 Task: Look for space in Ermelo, South Africa from 10th July, 2023 to 15th July, 2023 for 7 adults in price range Rs.10000 to Rs.15000. Place can be entire place or shared room with 4 bedrooms having 7 beds and 4 bathrooms. Property type can be house, flat, guest house. Amenities needed are: wifi, TV, free parkinig on premises, gym, breakfast. Booking option can be shelf check-in. Required host language is English.
Action: Mouse moved to (547, 143)
Screenshot: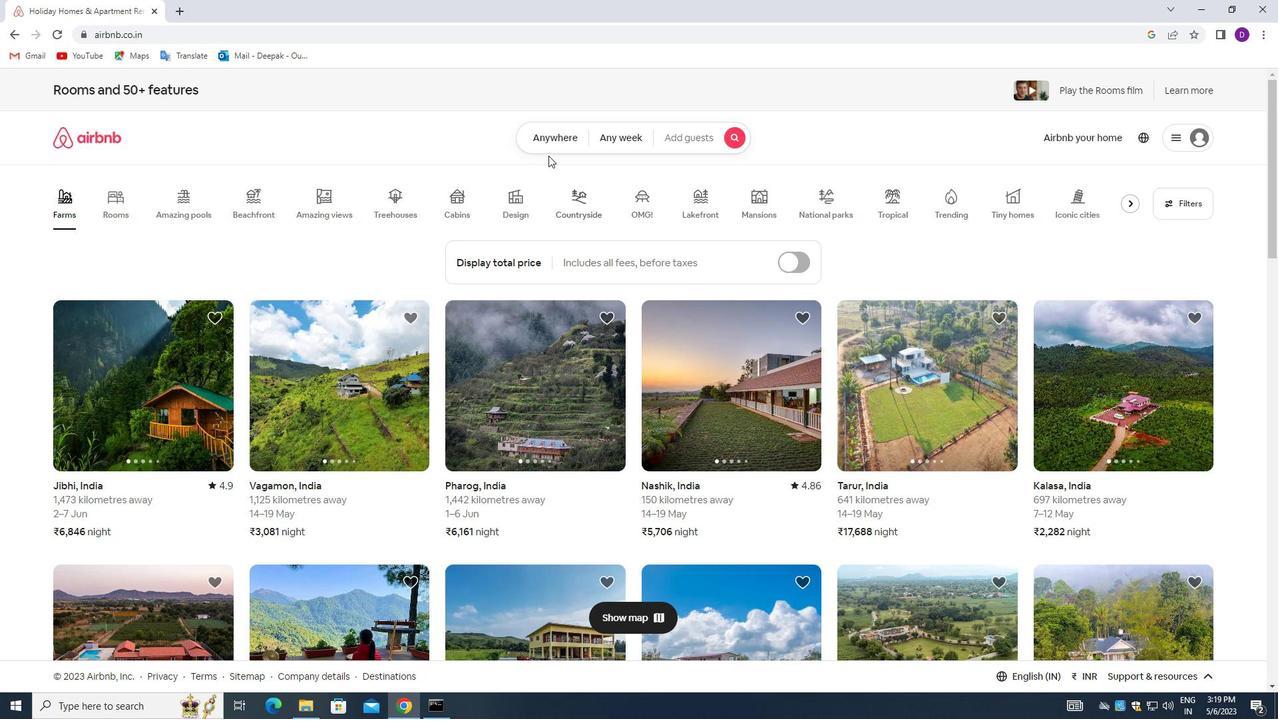 
Action: Mouse pressed left at (547, 143)
Screenshot: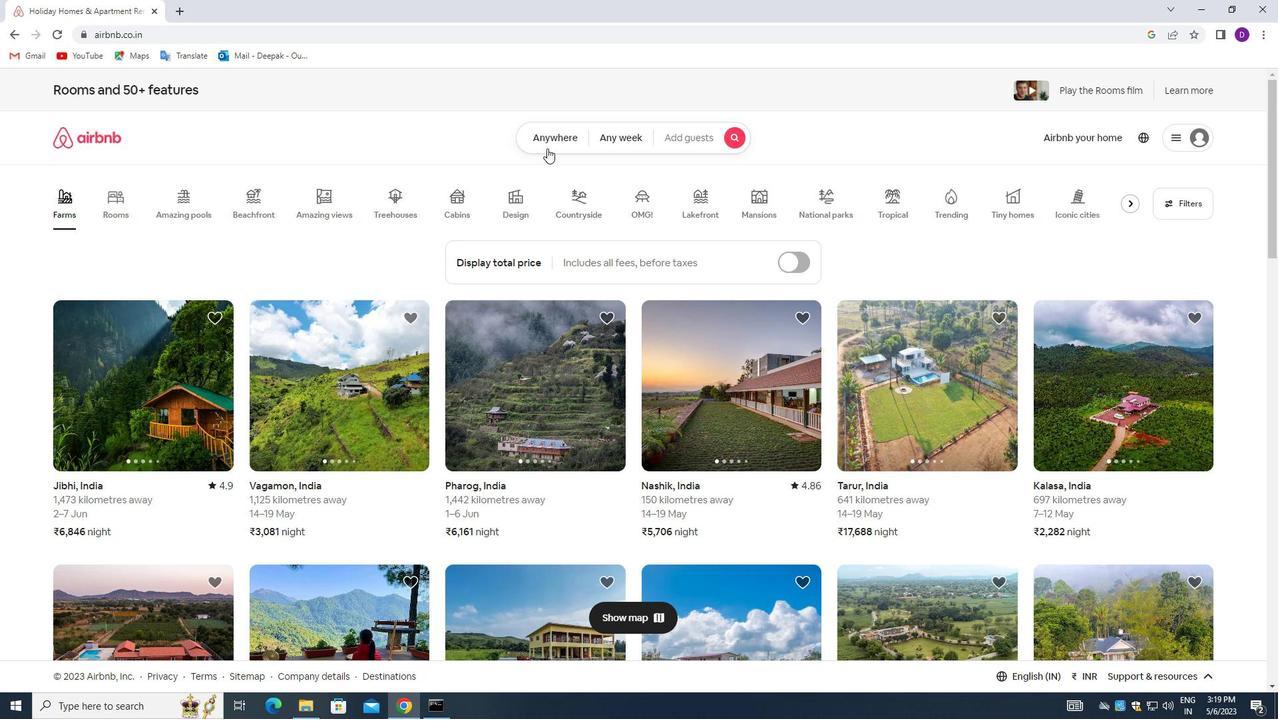 
Action: Mouse moved to (496, 190)
Screenshot: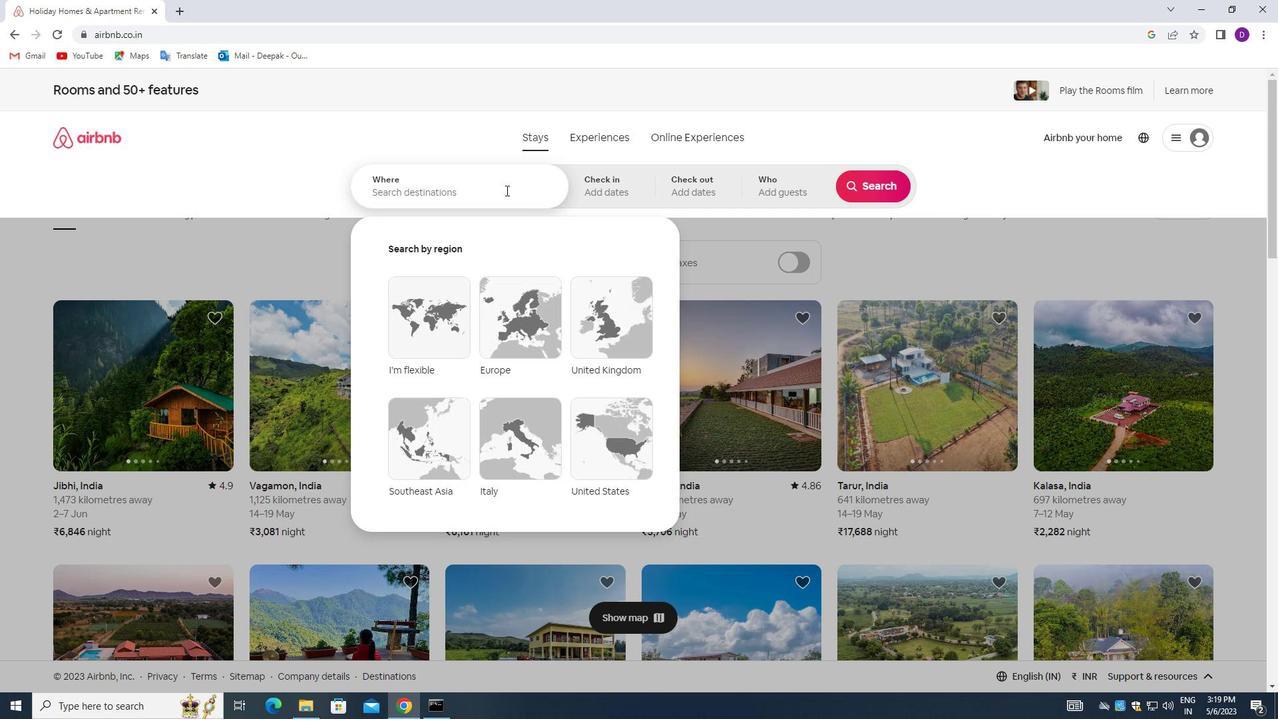 
Action: Mouse pressed left at (496, 190)
Screenshot: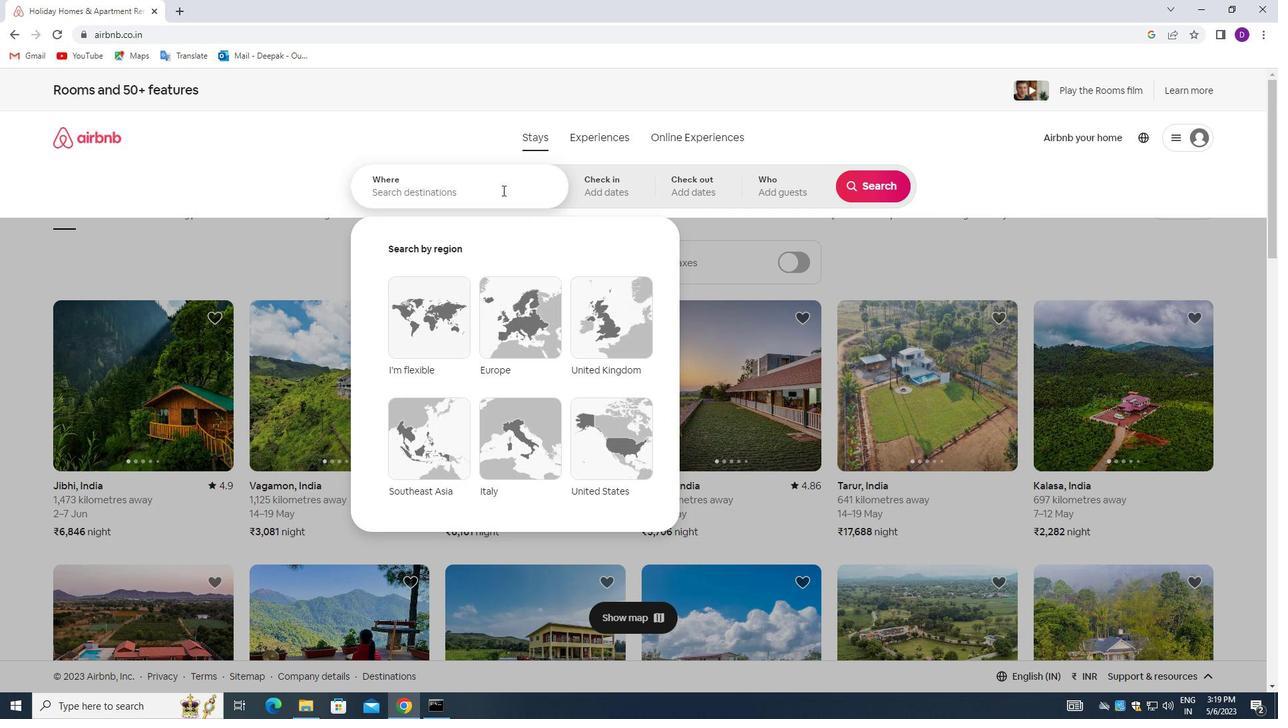 
Action: Mouse moved to (216, 313)
Screenshot: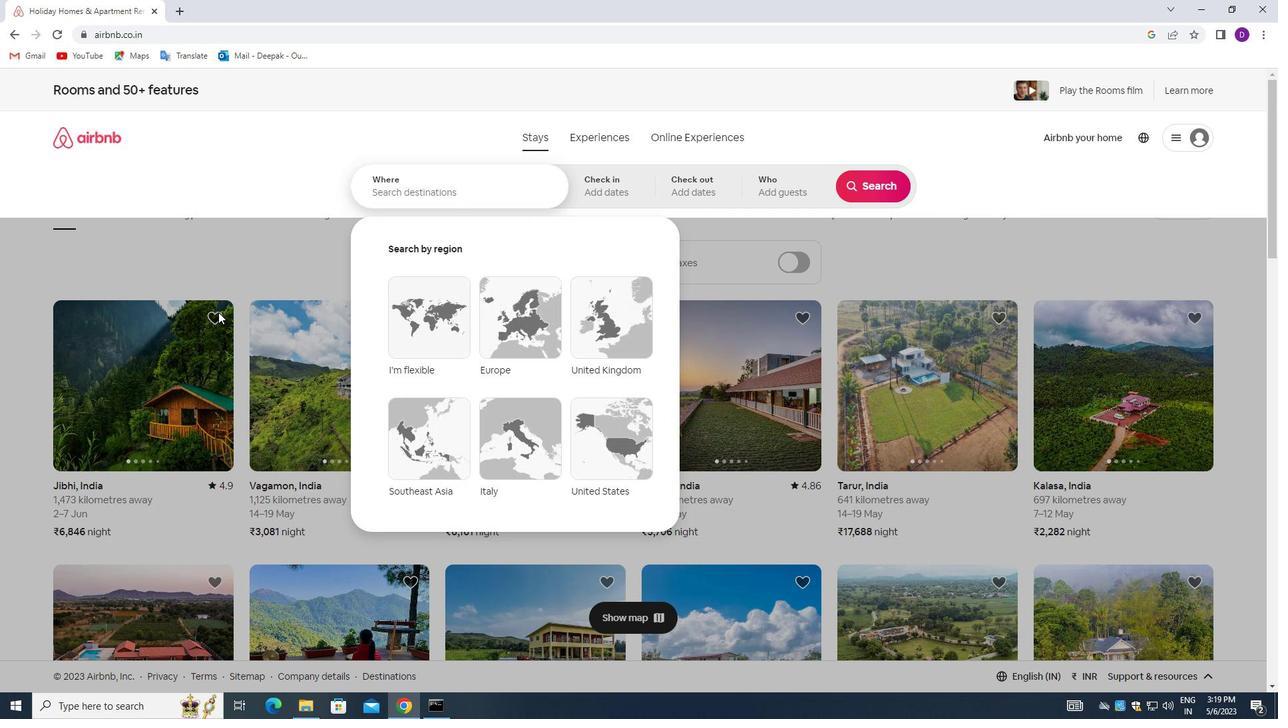 
Action: Key pressed <Key.shift_r><Key.shift_r><Key.shift_r><Key.shift_r>Ermelo,<Key.space><Key.shift_r>South<Key.space><Key.shift_r>Africa<Key.enter>
Screenshot: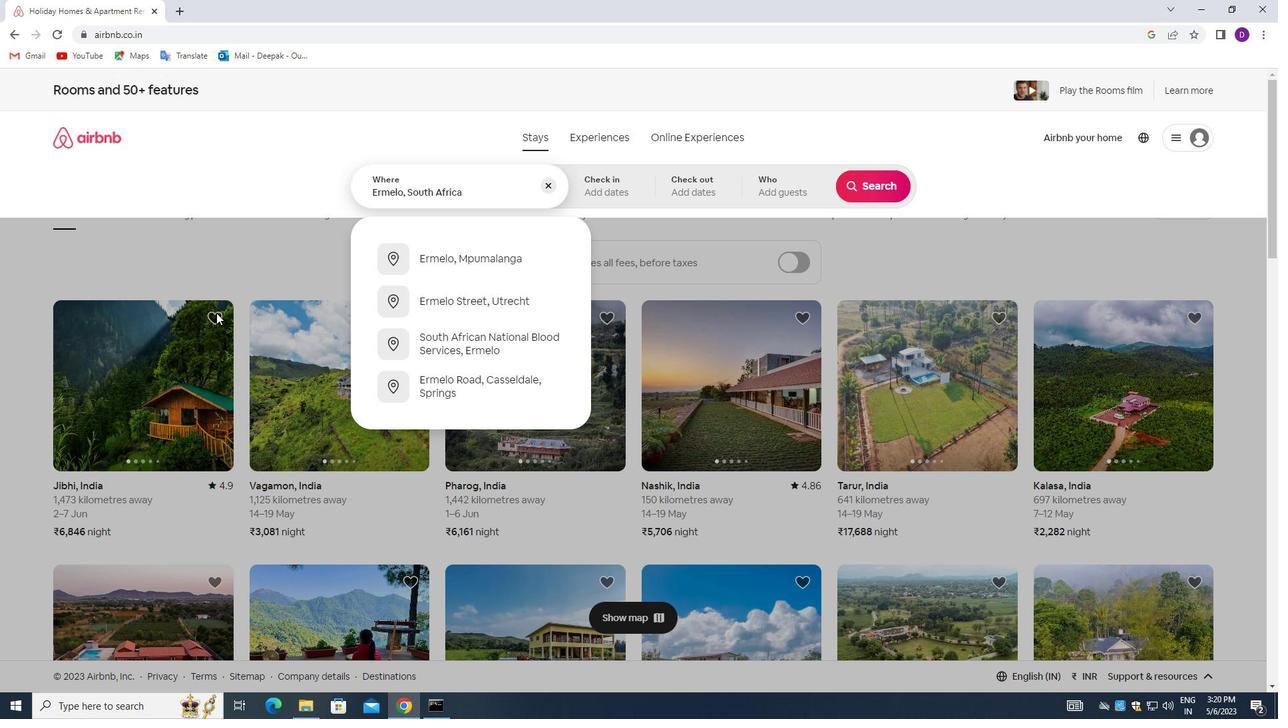 
Action: Mouse moved to (873, 292)
Screenshot: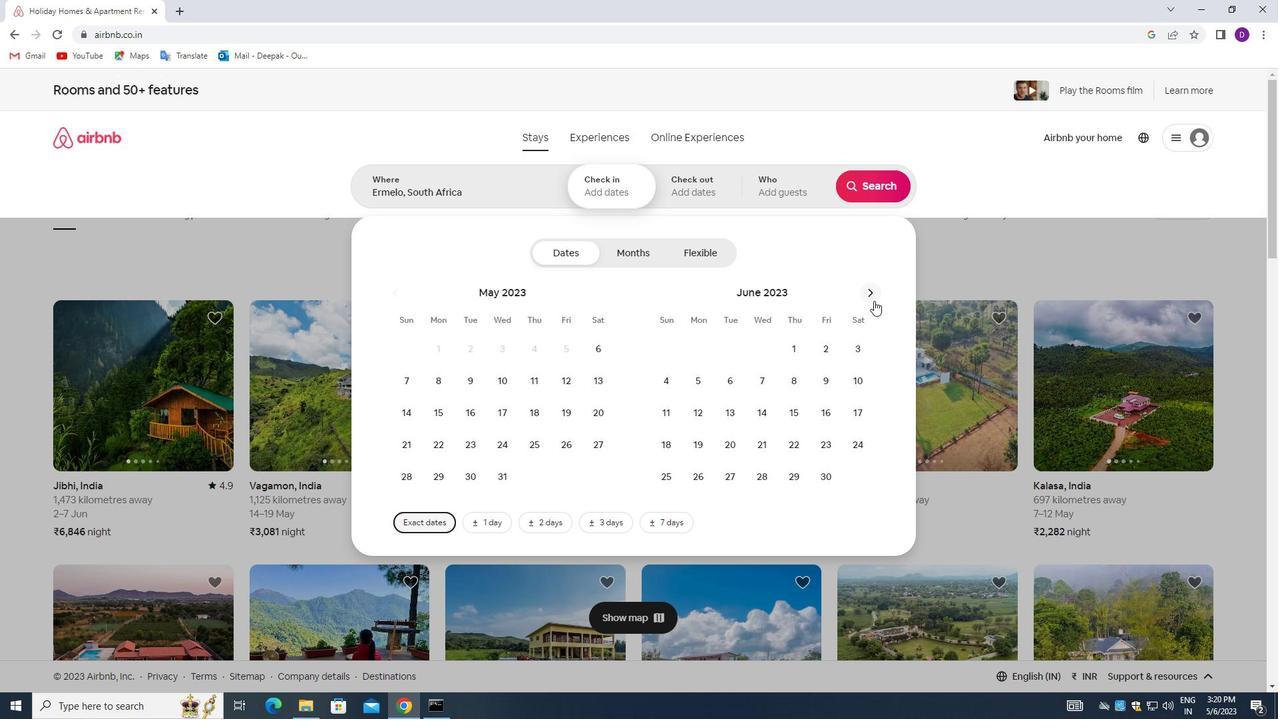 
Action: Mouse pressed left at (873, 292)
Screenshot: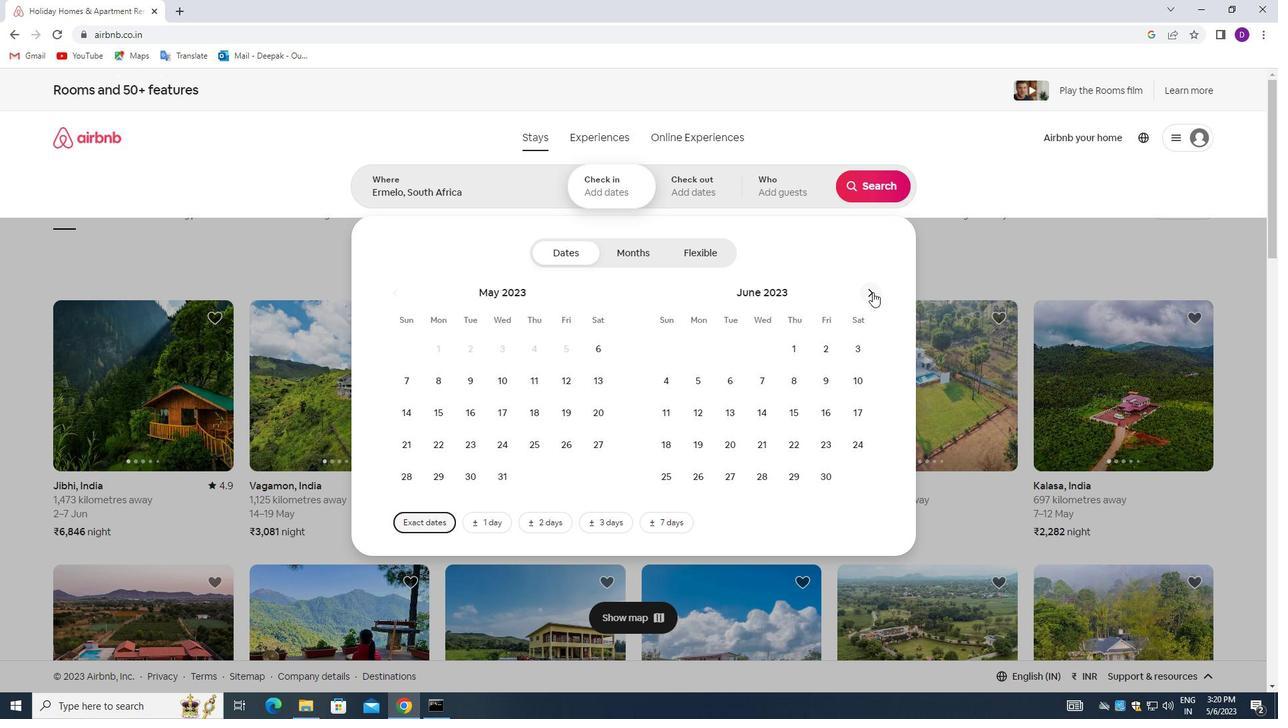 
Action: Mouse pressed left at (873, 292)
Screenshot: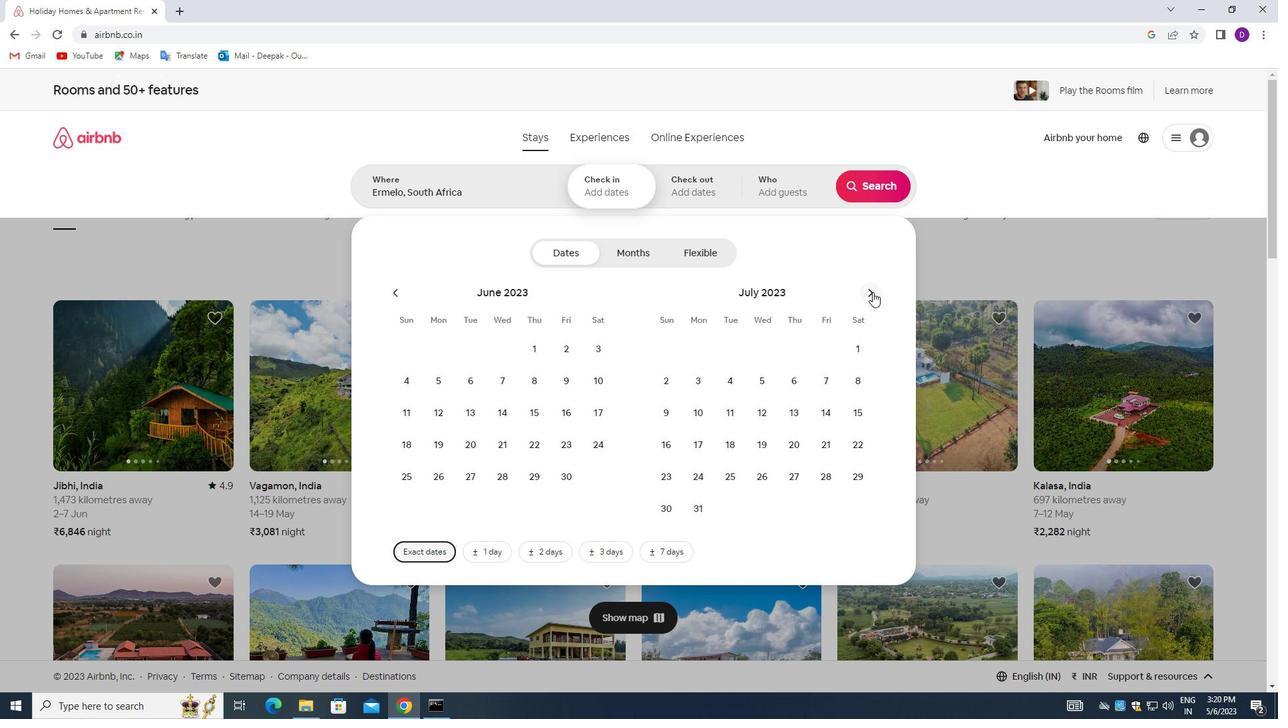 
Action: Mouse moved to (444, 416)
Screenshot: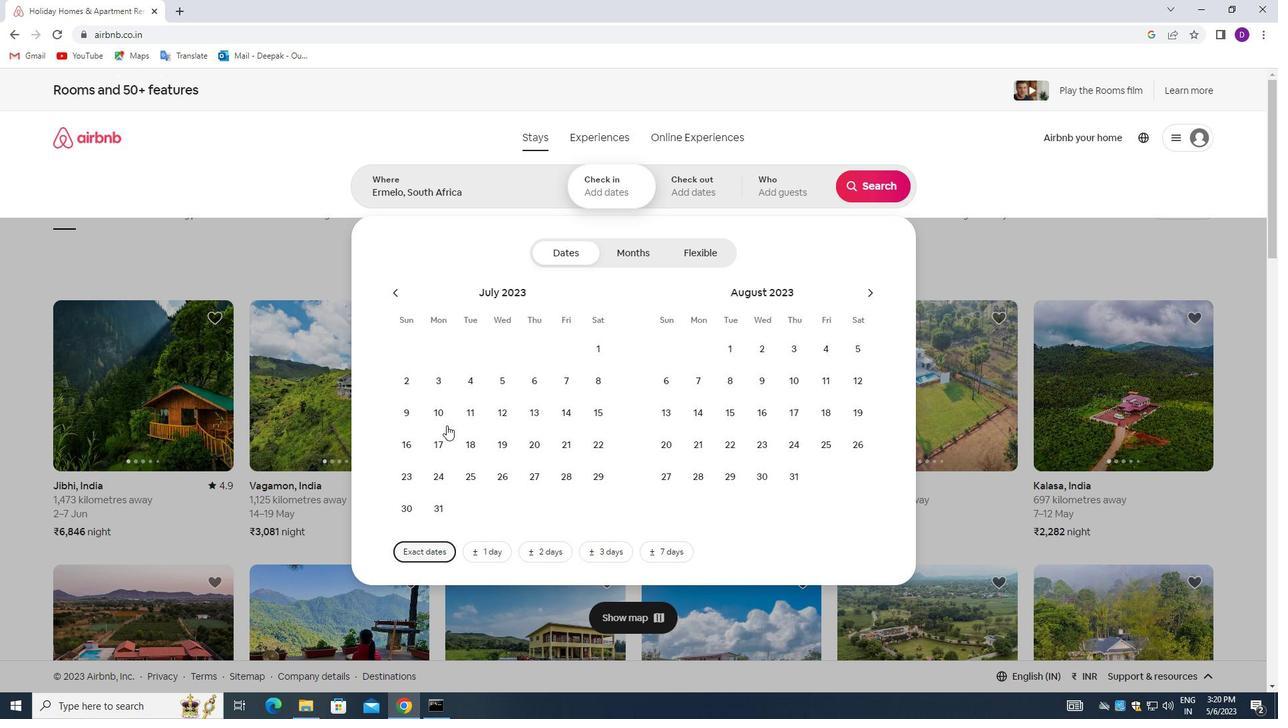 
Action: Mouse pressed left at (444, 416)
Screenshot: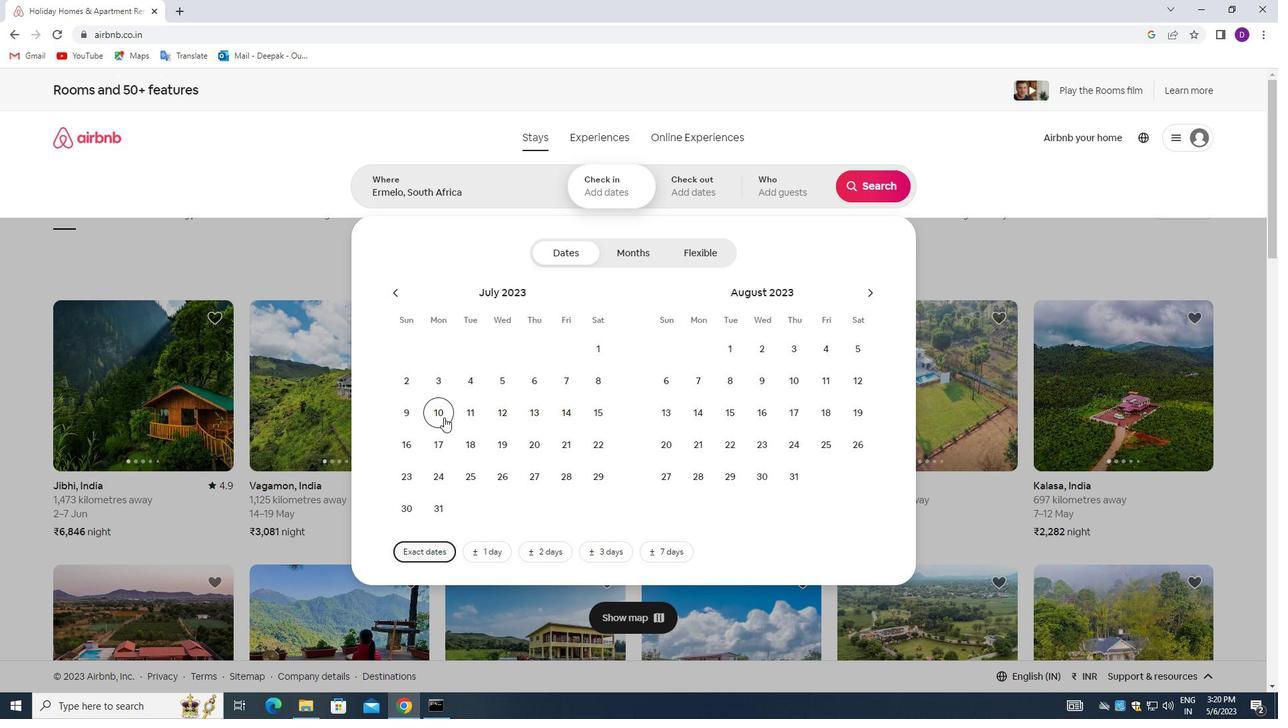 
Action: Mouse moved to (590, 414)
Screenshot: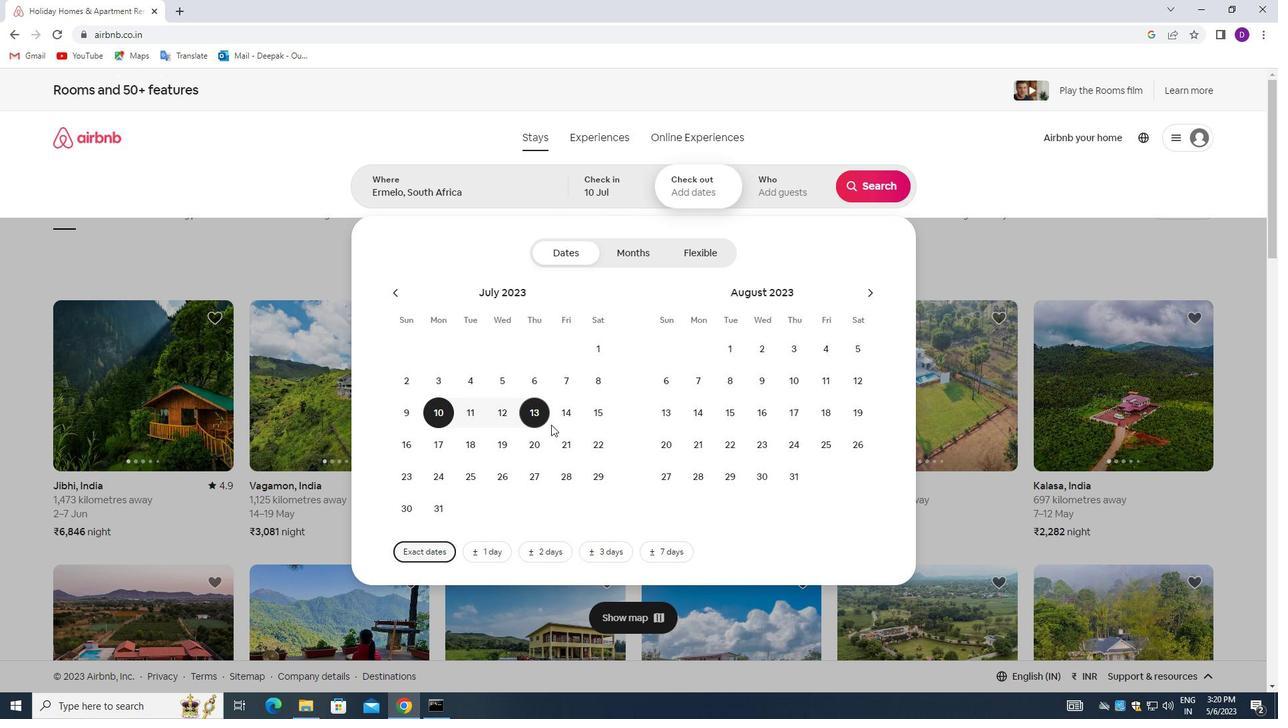 
Action: Mouse pressed left at (590, 414)
Screenshot: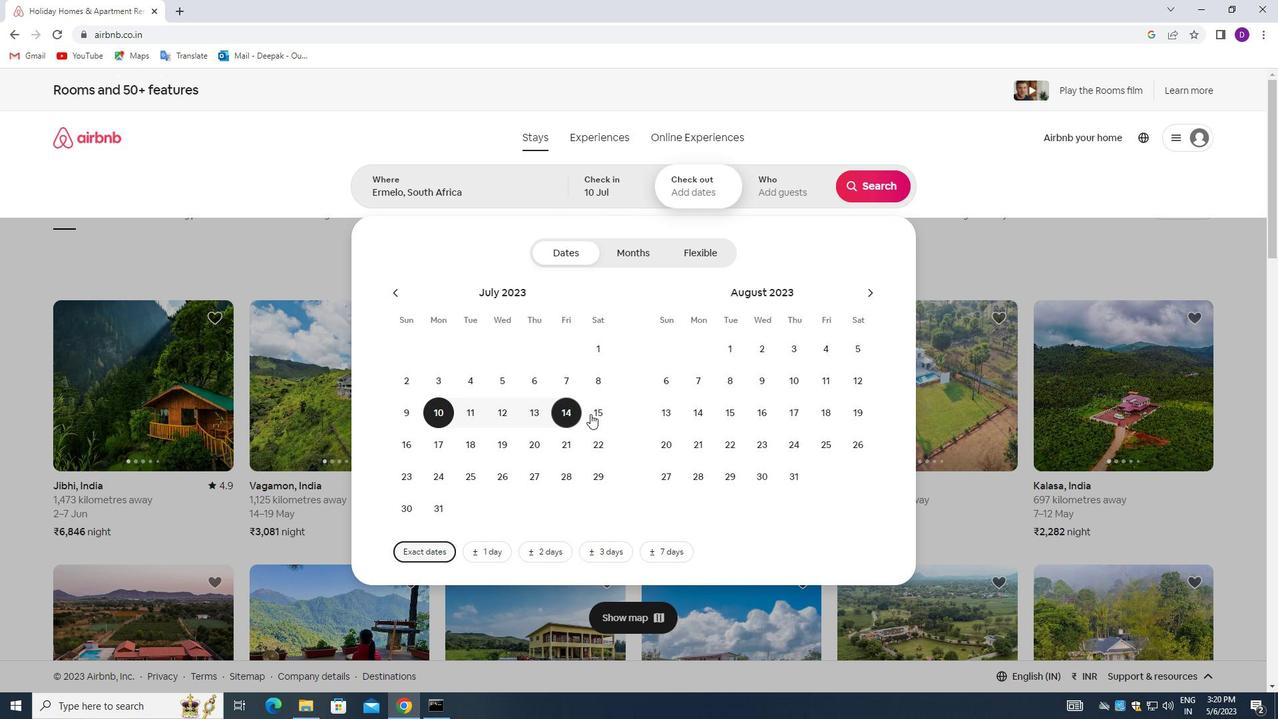 
Action: Mouse moved to (765, 195)
Screenshot: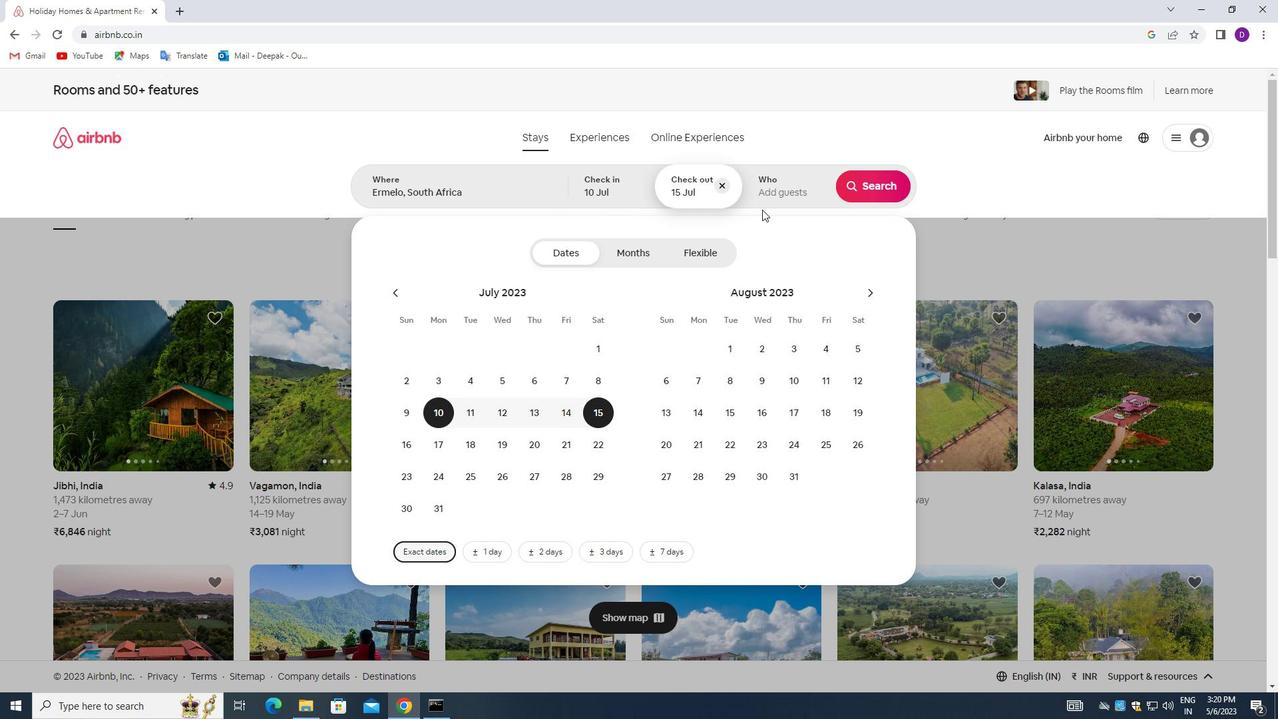 
Action: Mouse pressed left at (765, 195)
Screenshot: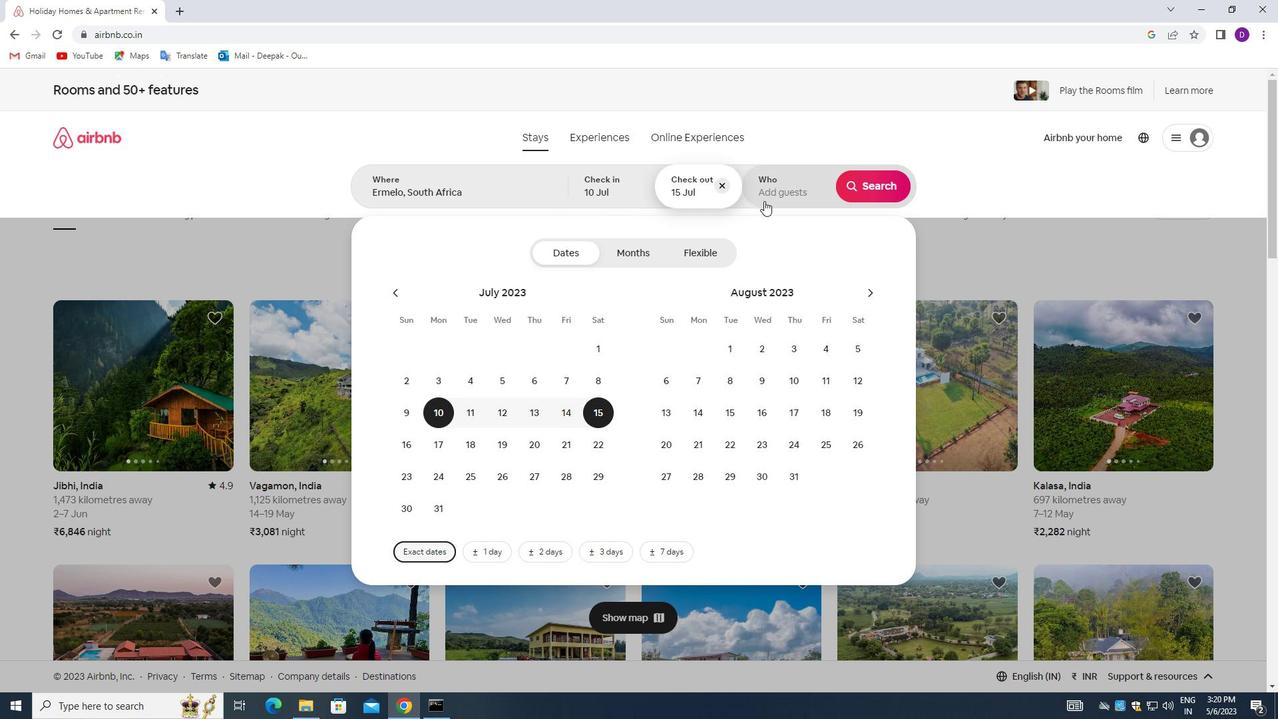 
Action: Mouse moved to (878, 262)
Screenshot: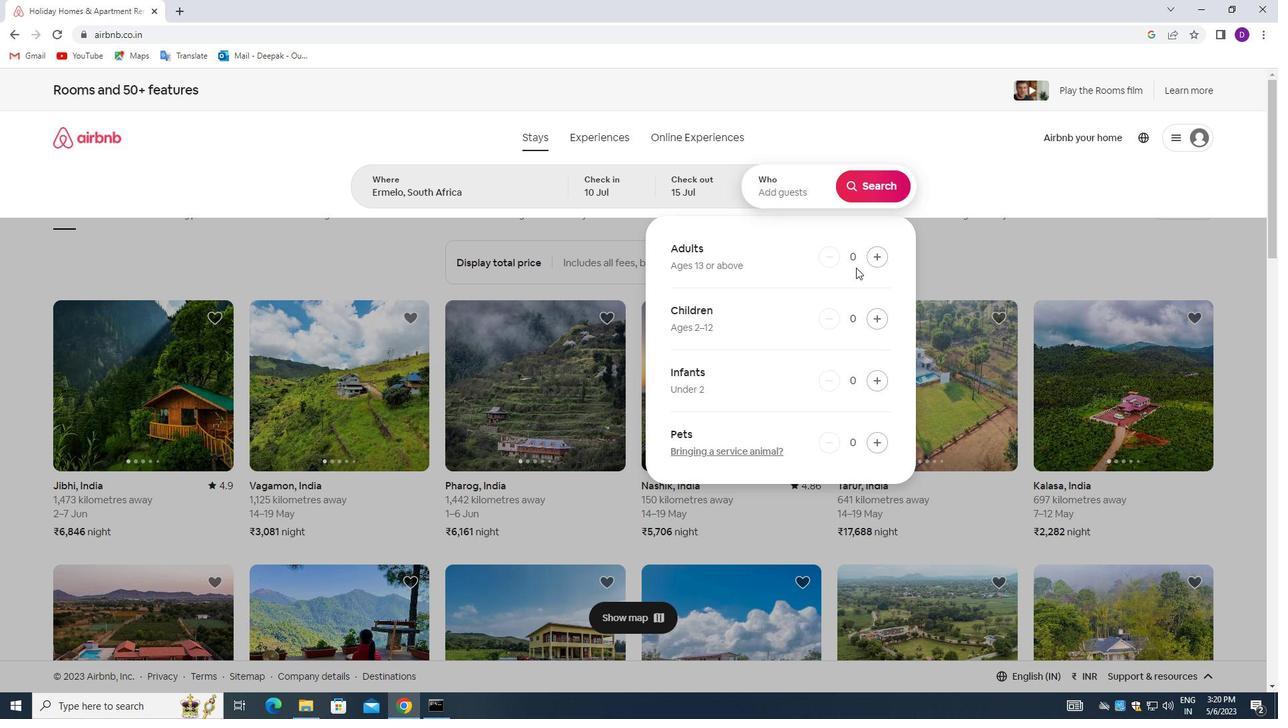 
Action: Mouse pressed left at (878, 262)
Screenshot: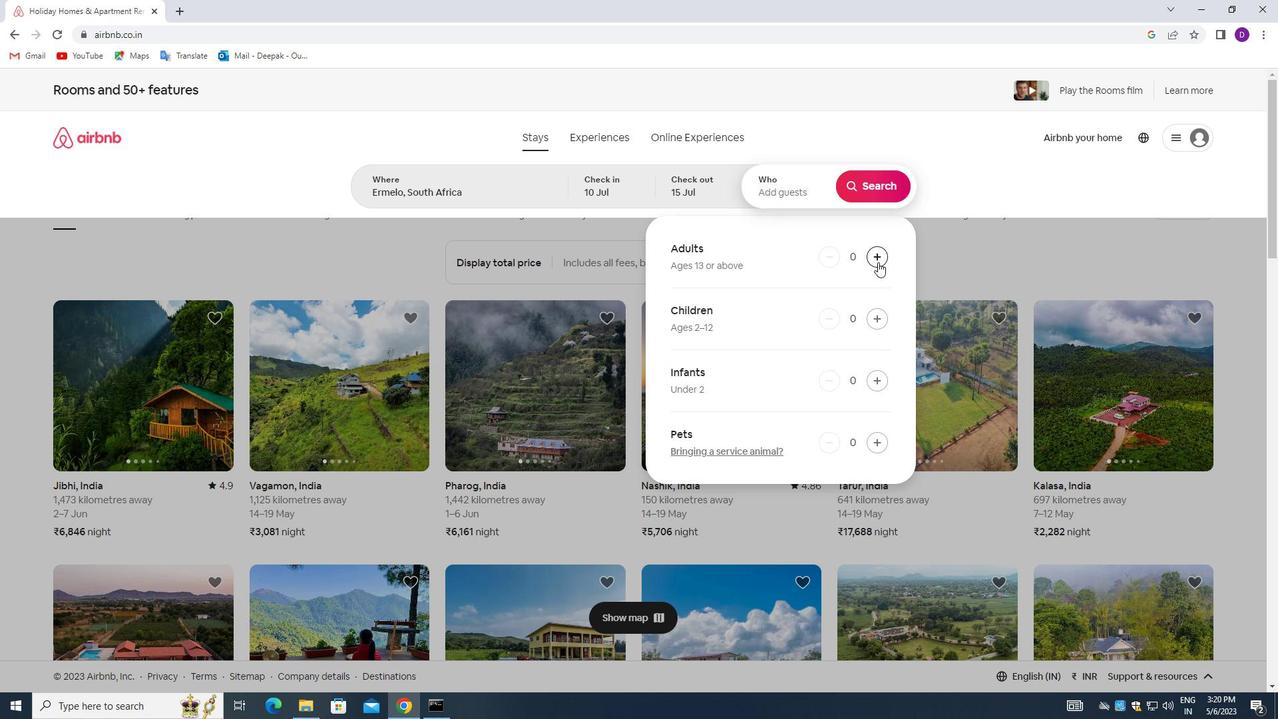 
Action: Mouse pressed left at (878, 262)
Screenshot: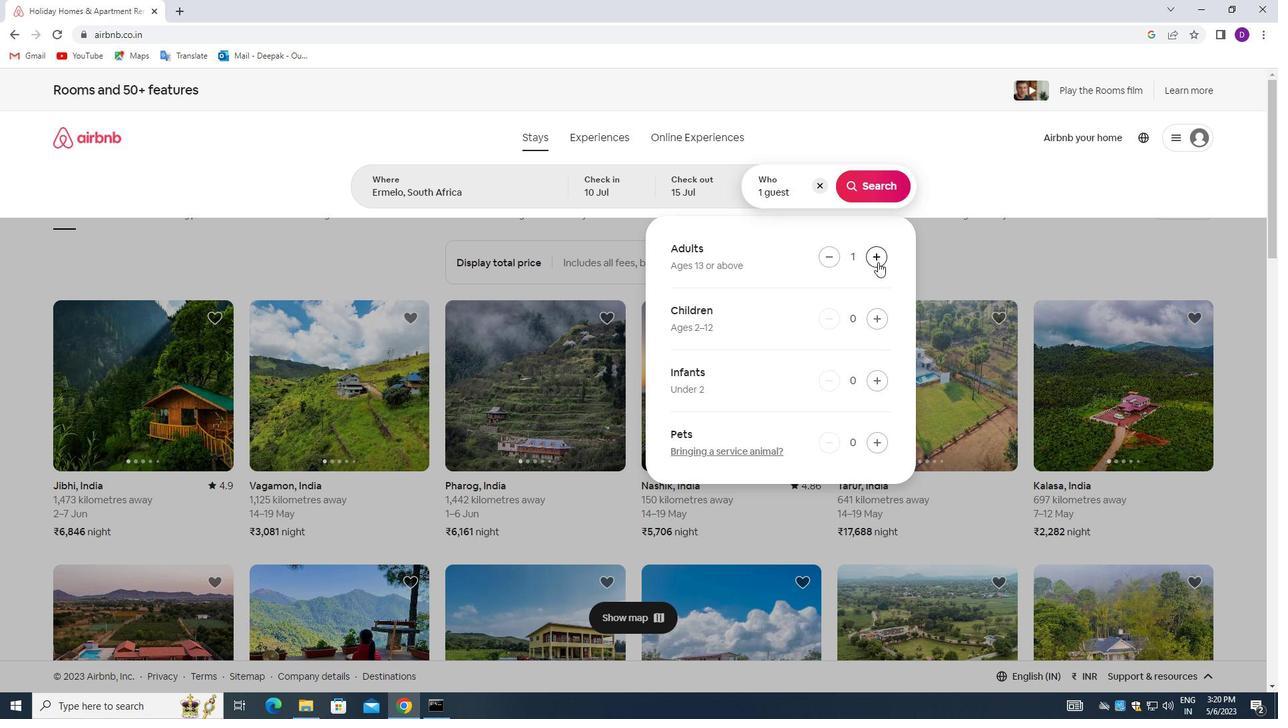
Action: Mouse pressed left at (878, 262)
Screenshot: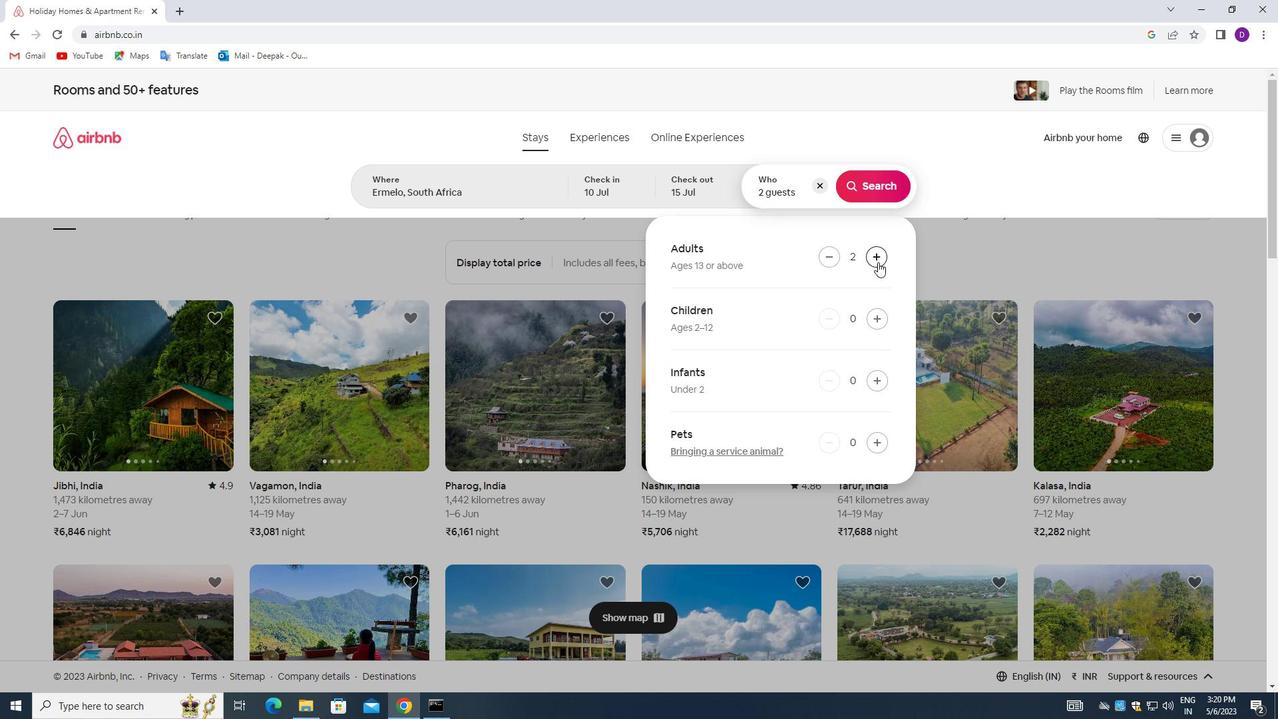 
Action: Mouse pressed left at (878, 262)
Screenshot: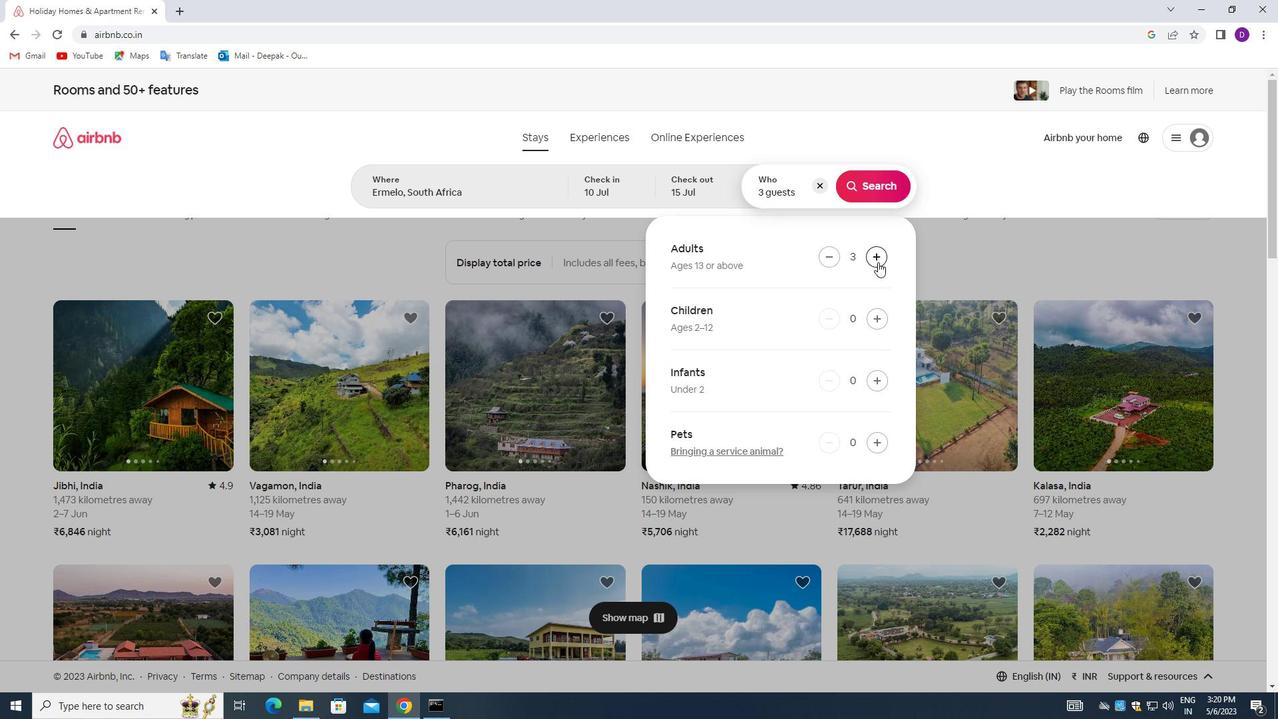 
Action: Mouse pressed left at (878, 262)
Screenshot: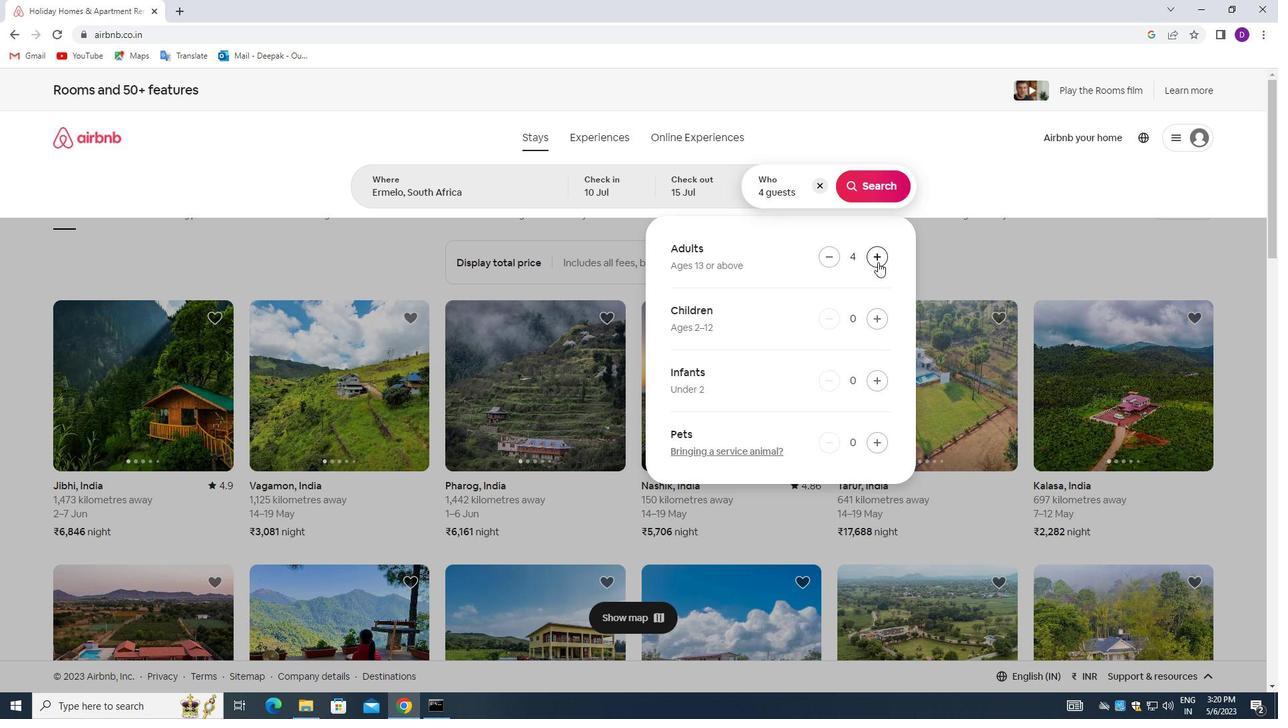 
Action: Mouse pressed left at (878, 262)
Screenshot: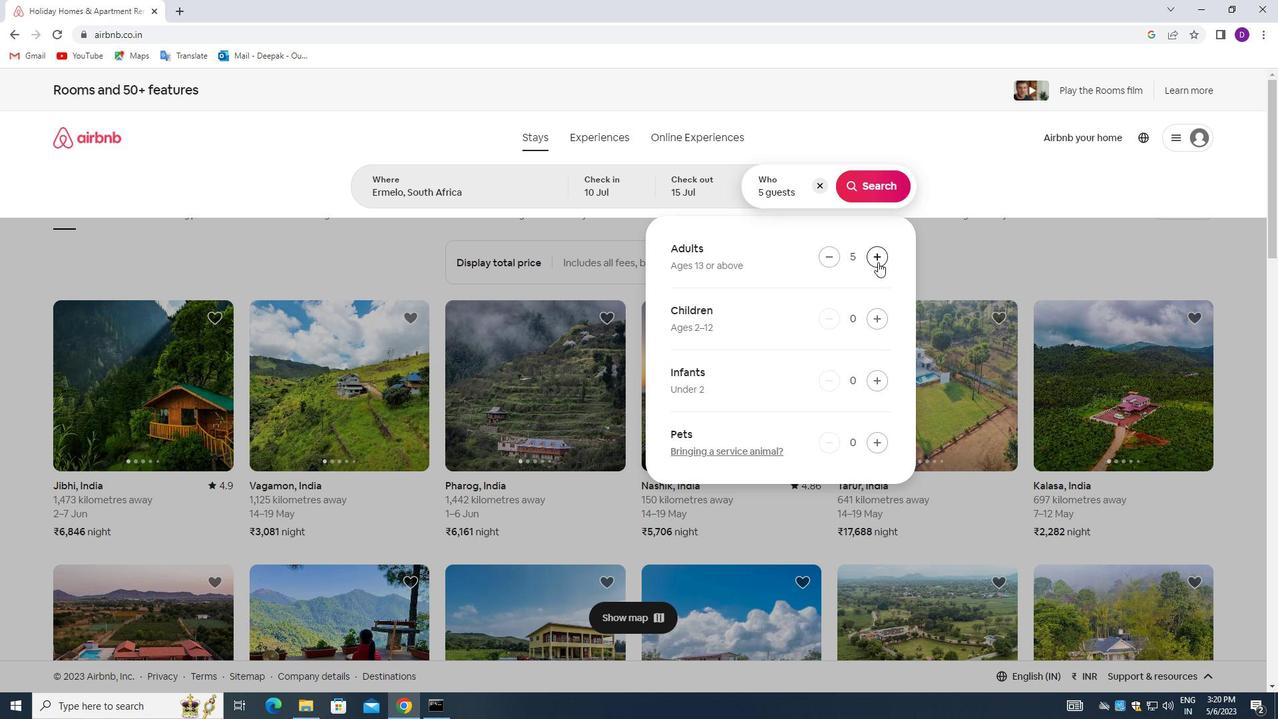 
Action: Mouse pressed left at (878, 262)
Screenshot: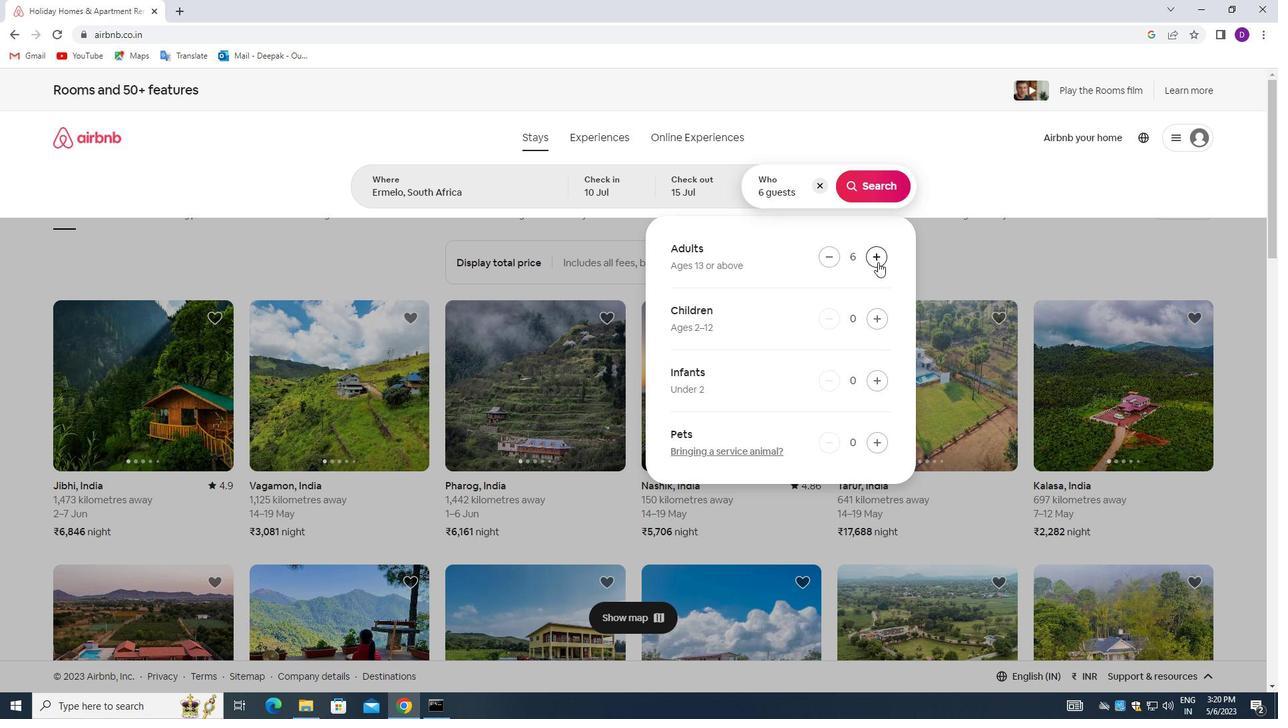 
Action: Mouse moved to (861, 189)
Screenshot: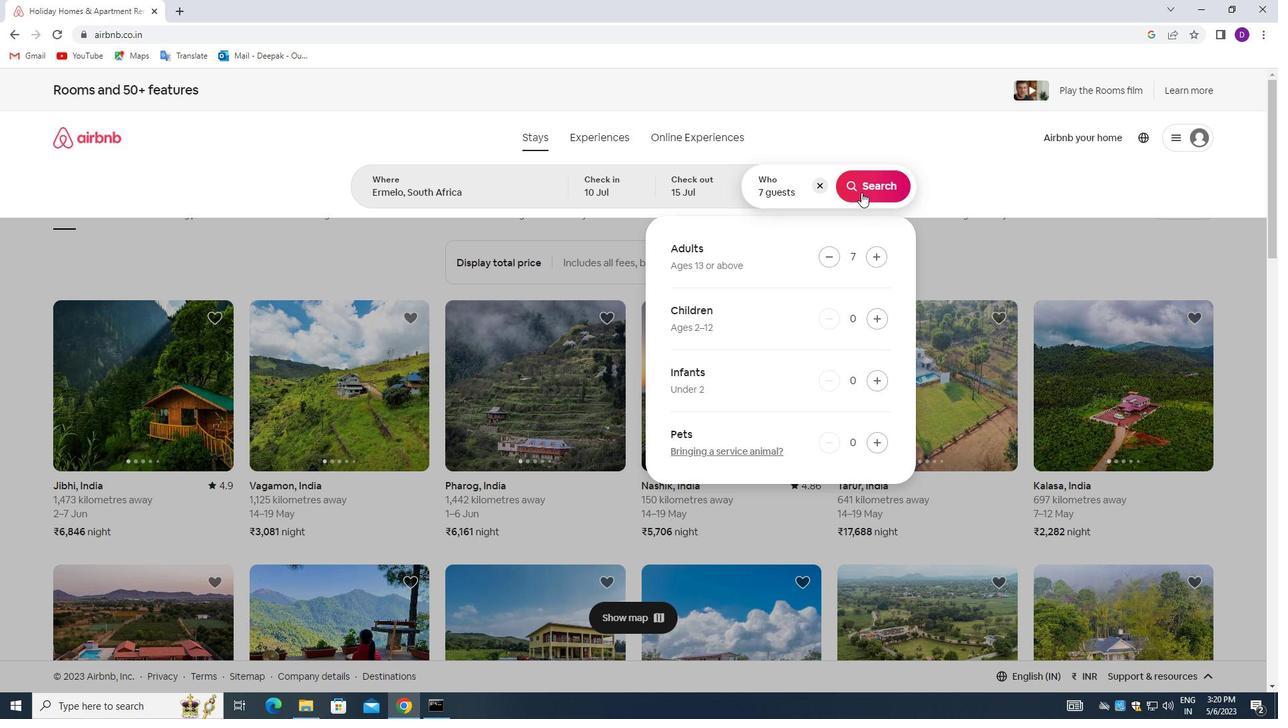 
Action: Mouse pressed left at (861, 189)
Screenshot: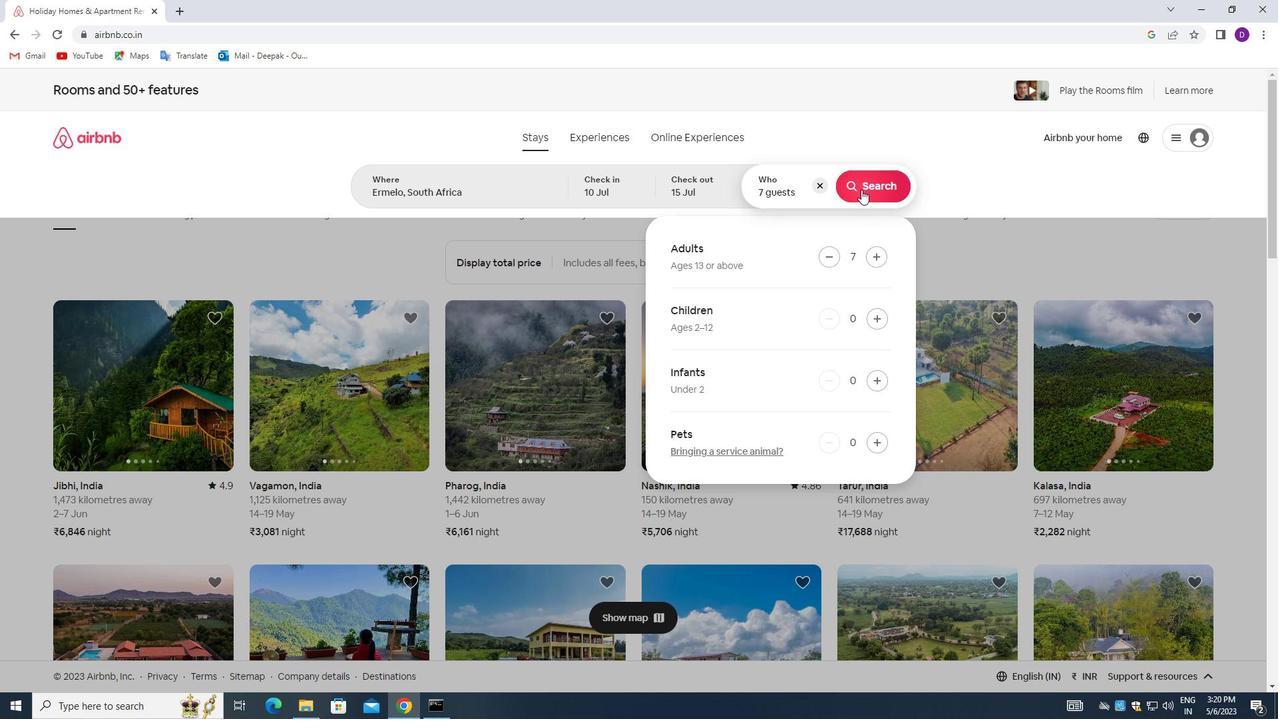 
Action: Mouse moved to (1213, 143)
Screenshot: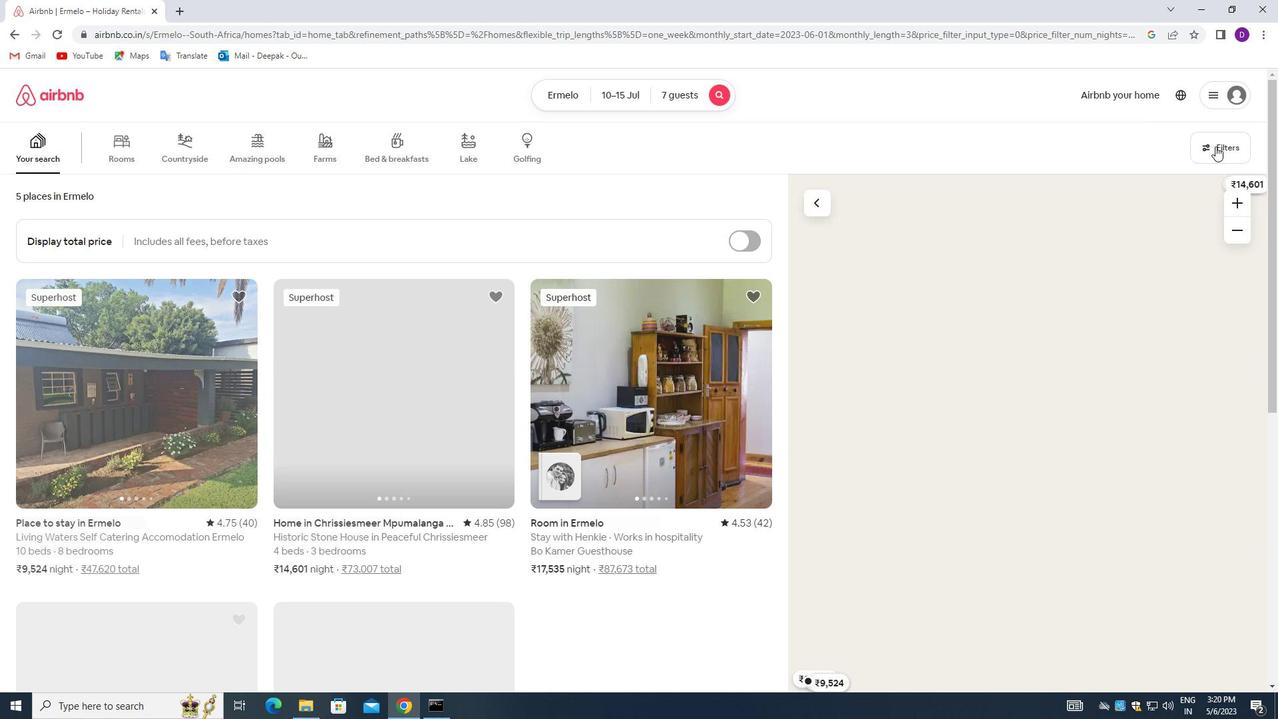 
Action: Mouse pressed left at (1213, 143)
Screenshot: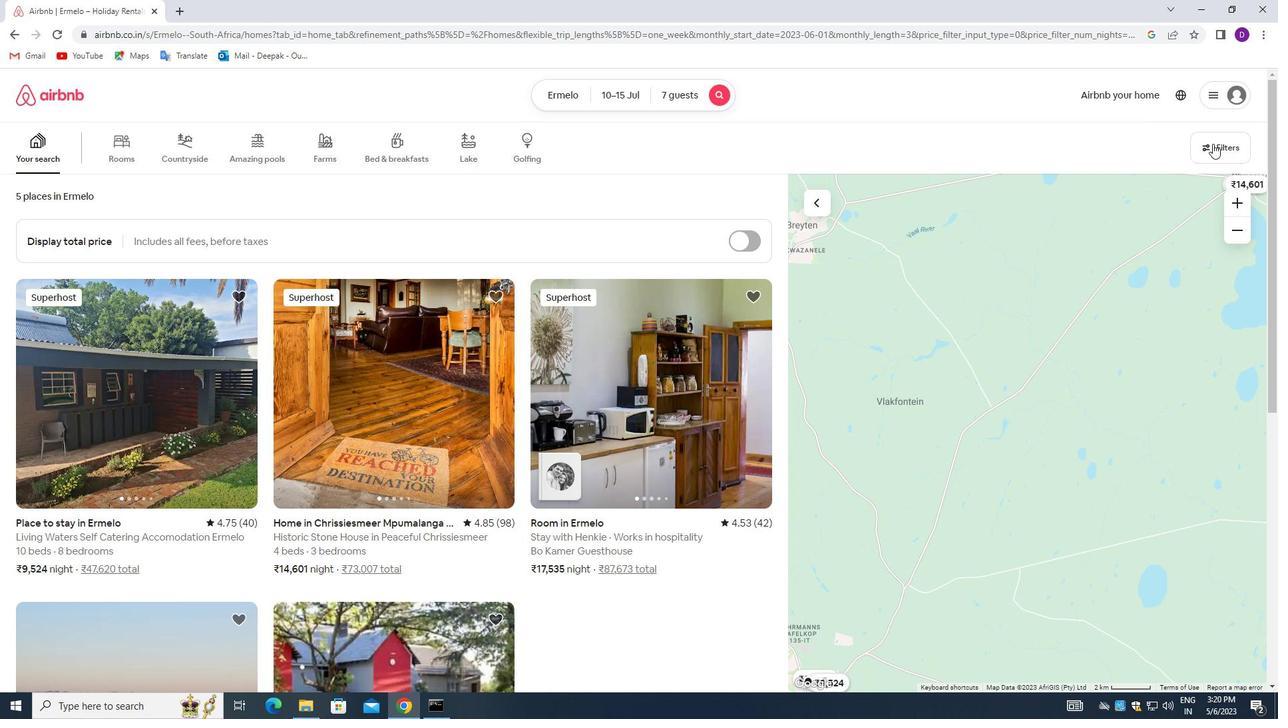 
Action: Mouse moved to (458, 480)
Screenshot: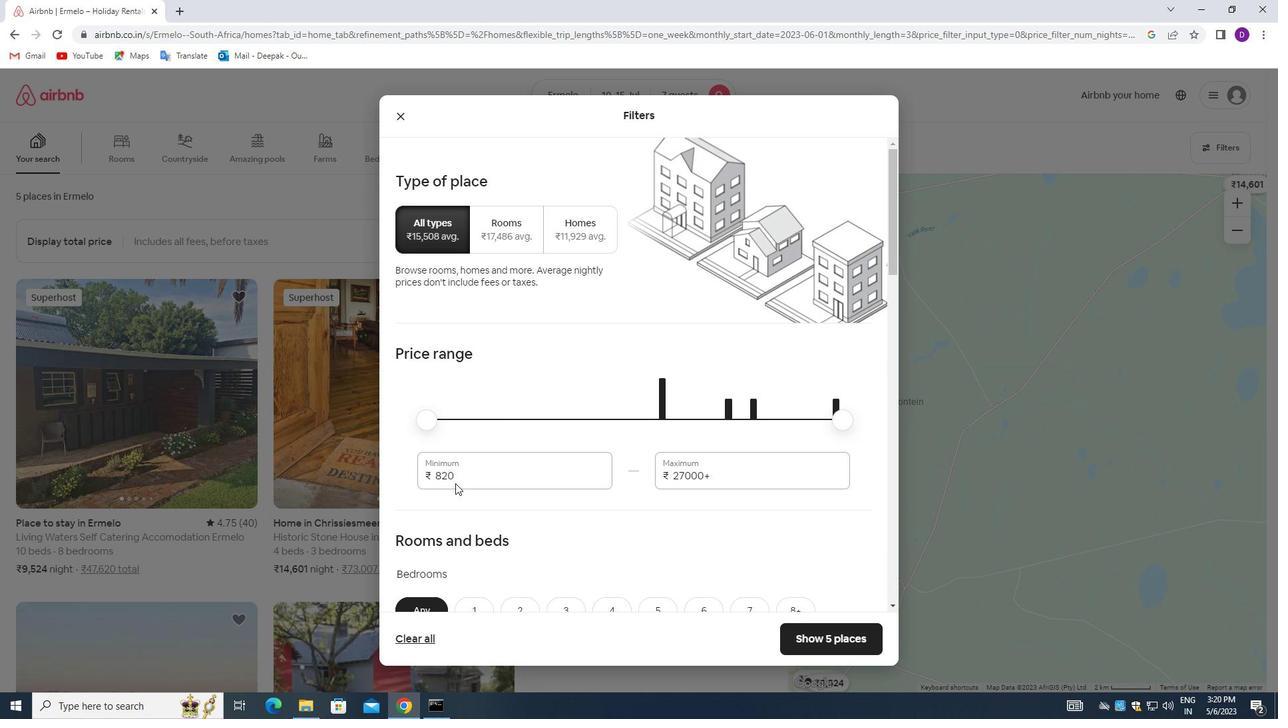
Action: Mouse pressed left at (458, 480)
Screenshot: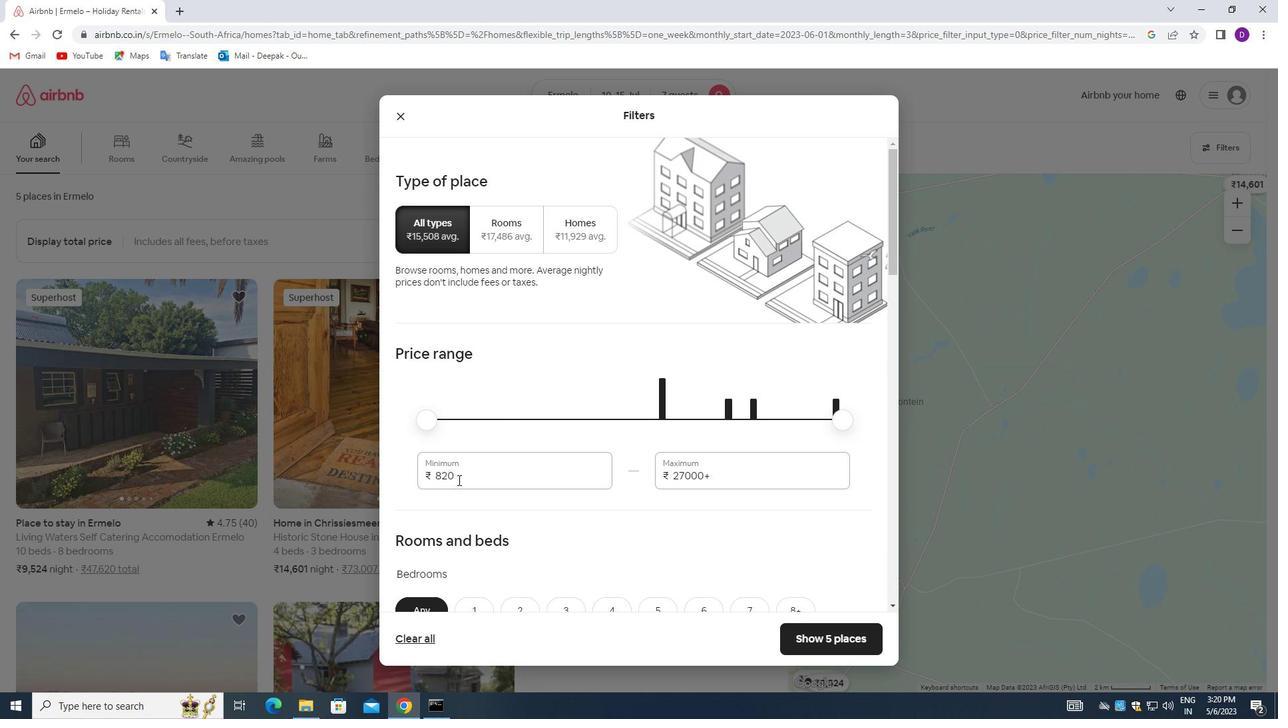 
Action: Mouse moved to (458, 478)
Screenshot: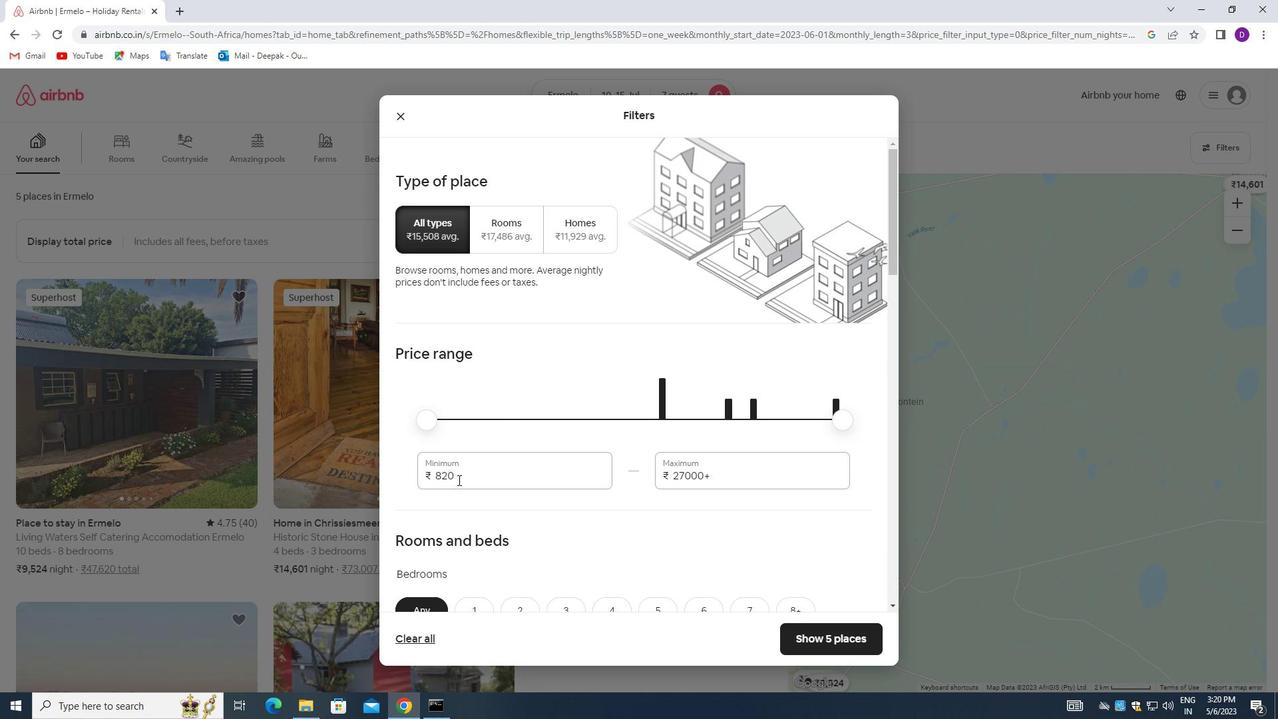 
Action: Mouse pressed left at (458, 478)
Screenshot: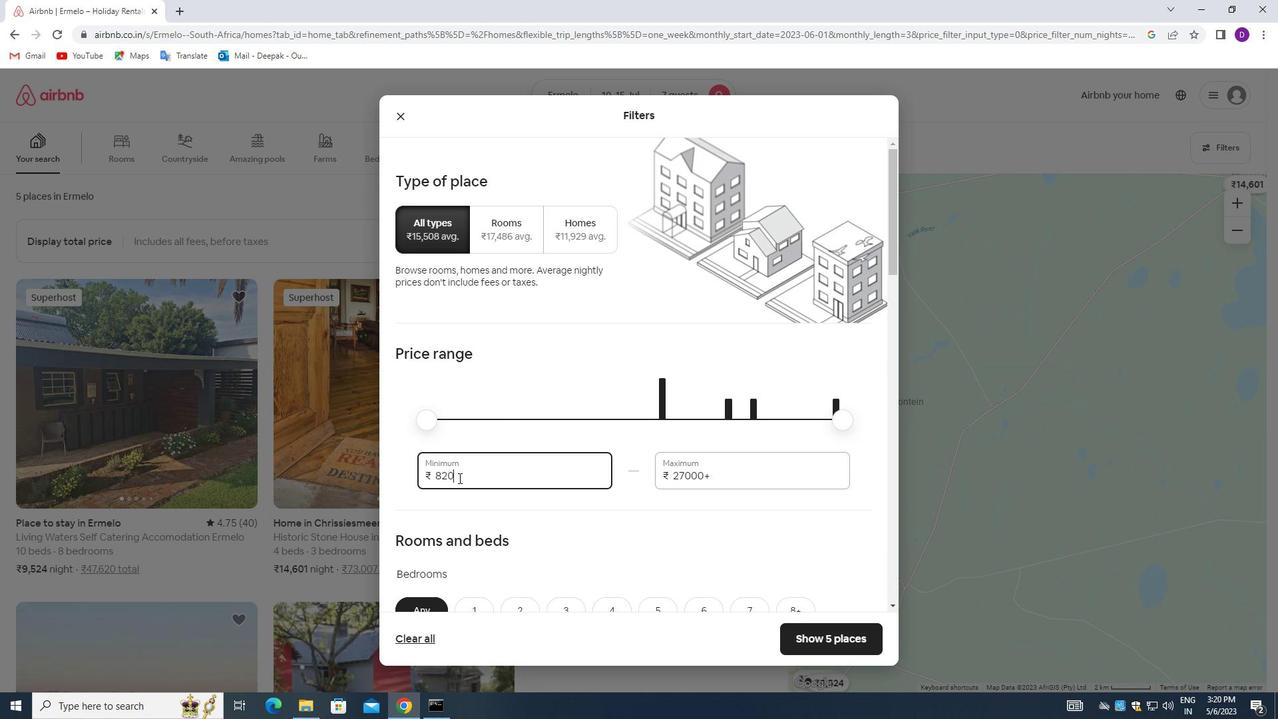 
Action: Mouse pressed left at (458, 478)
Screenshot: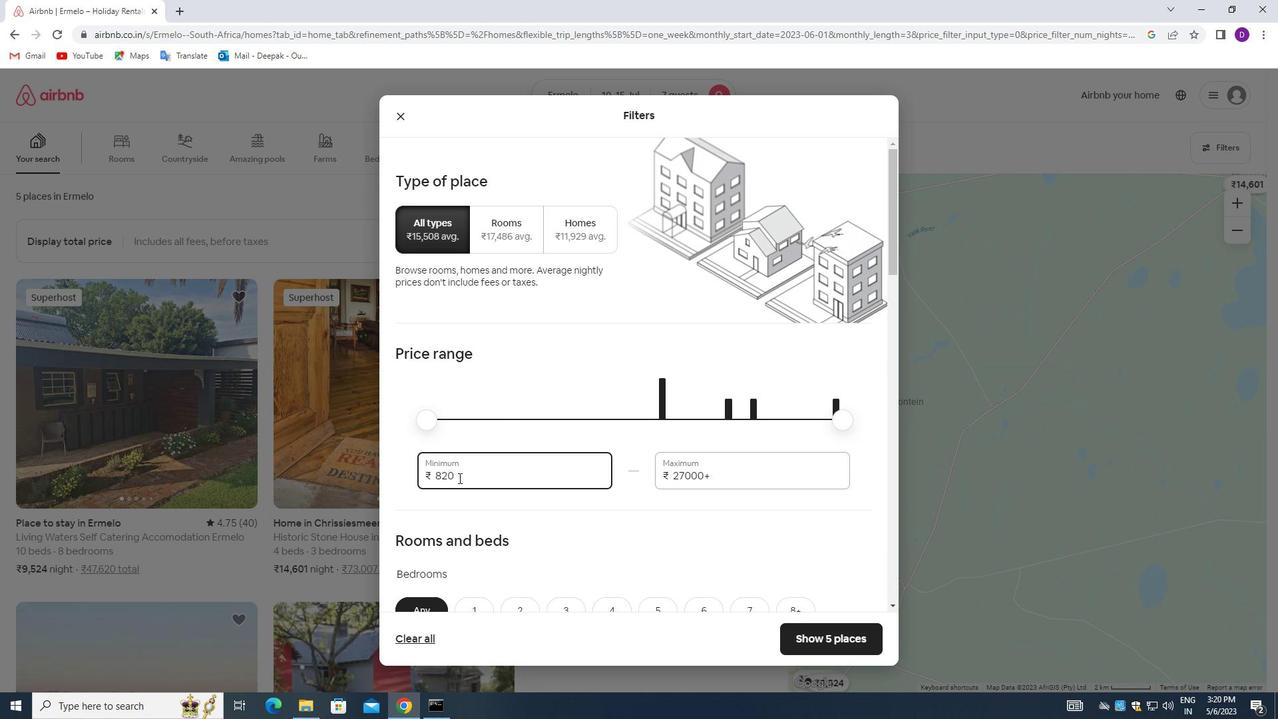 
Action: Key pressed 10000<Key.tab>15000
Screenshot: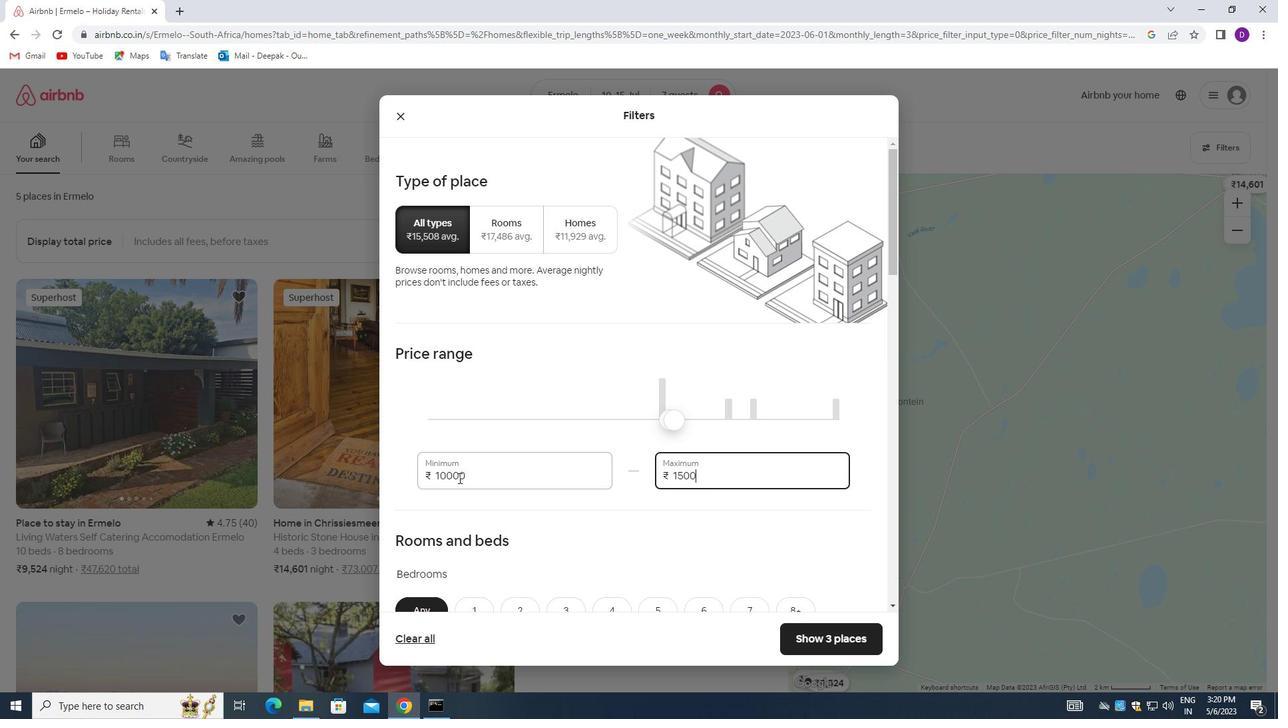 
Action: Mouse moved to (504, 448)
Screenshot: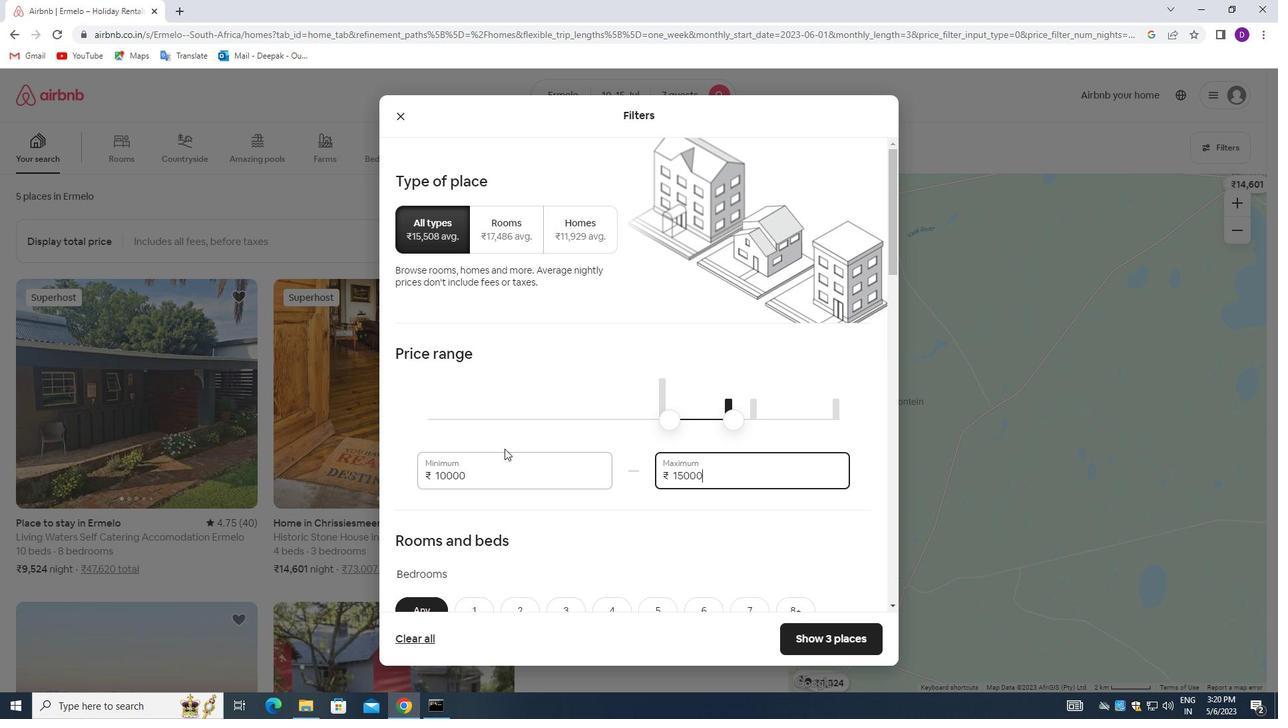 
Action: Mouse scrolled (504, 447) with delta (0, 0)
Screenshot: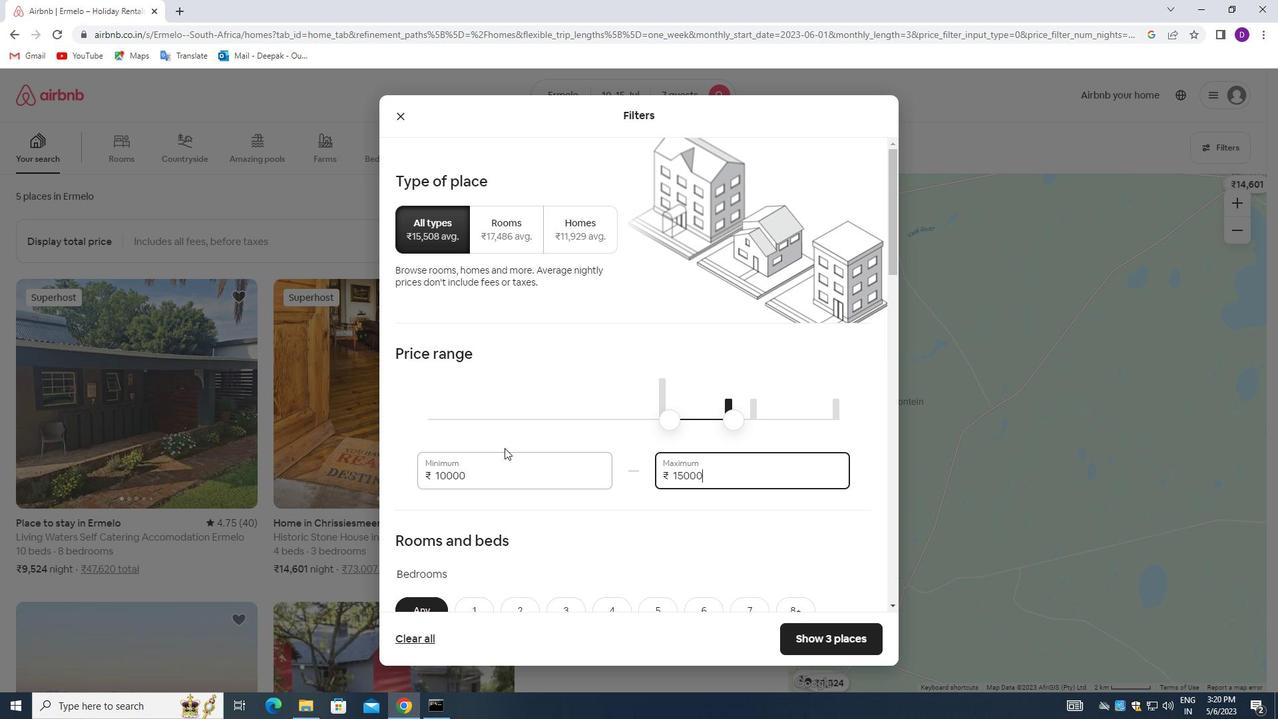 
Action: Mouse scrolled (504, 447) with delta (0, 0)
Screenshot: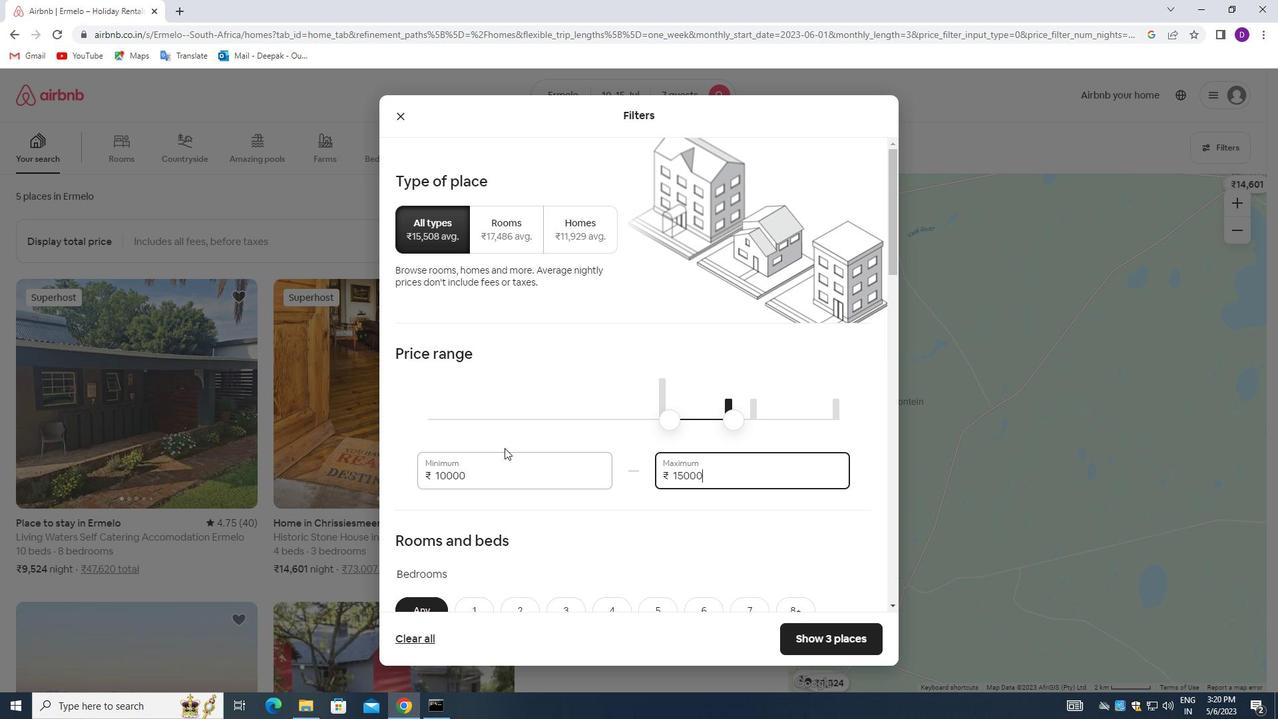 
Action: Mouse moved to (605, 478)
Screenshot: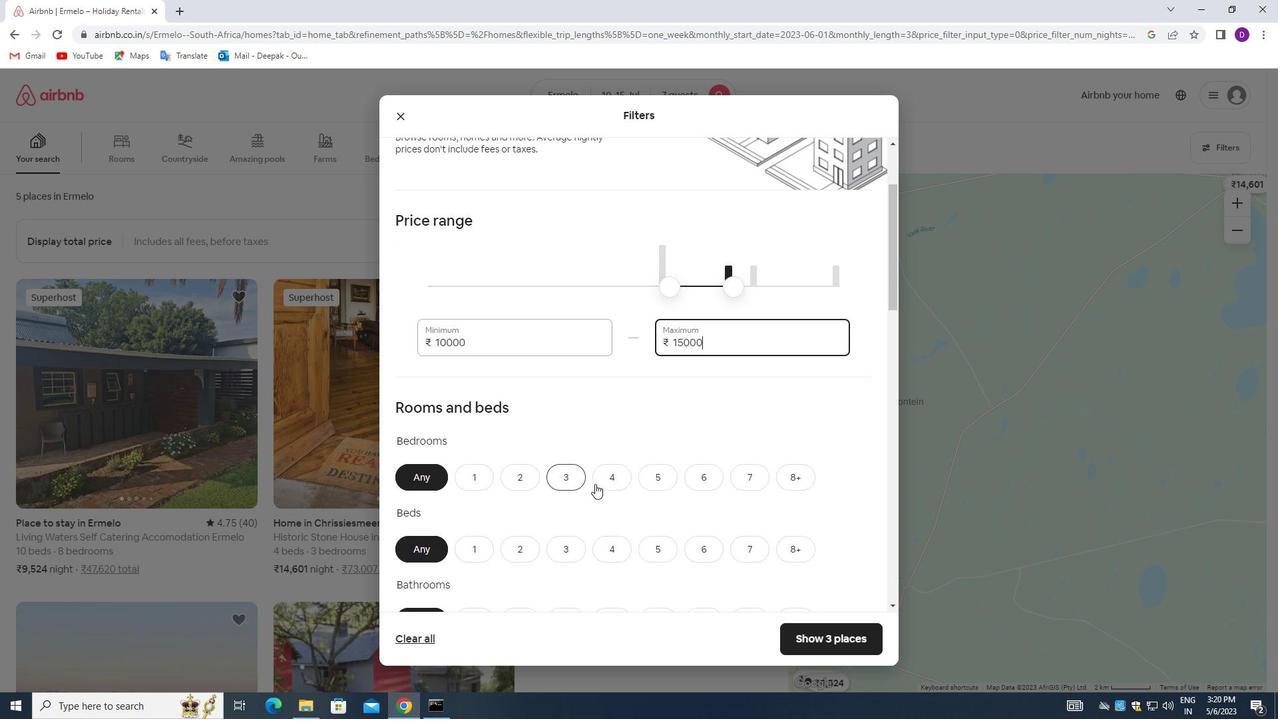 
Action: Mouse pressed left at (605, 478)
Screenshot: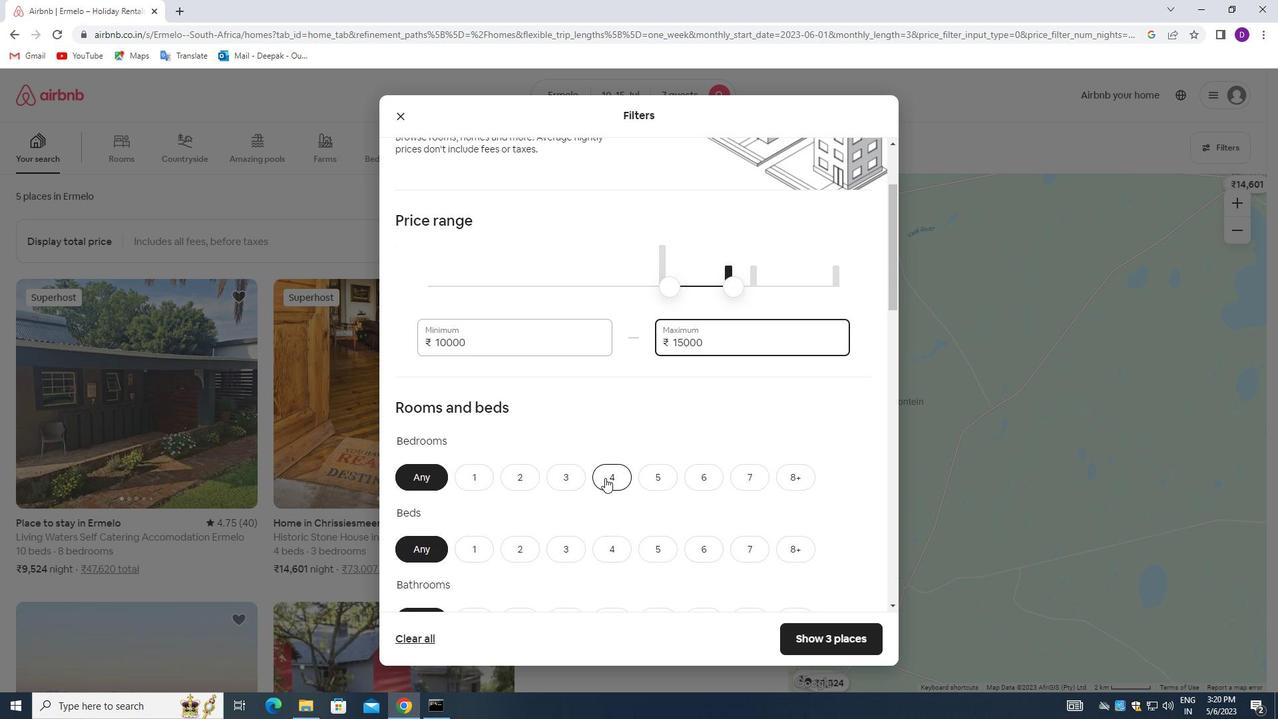 
Action: Mouse moved to (634, 480)
Screenshot: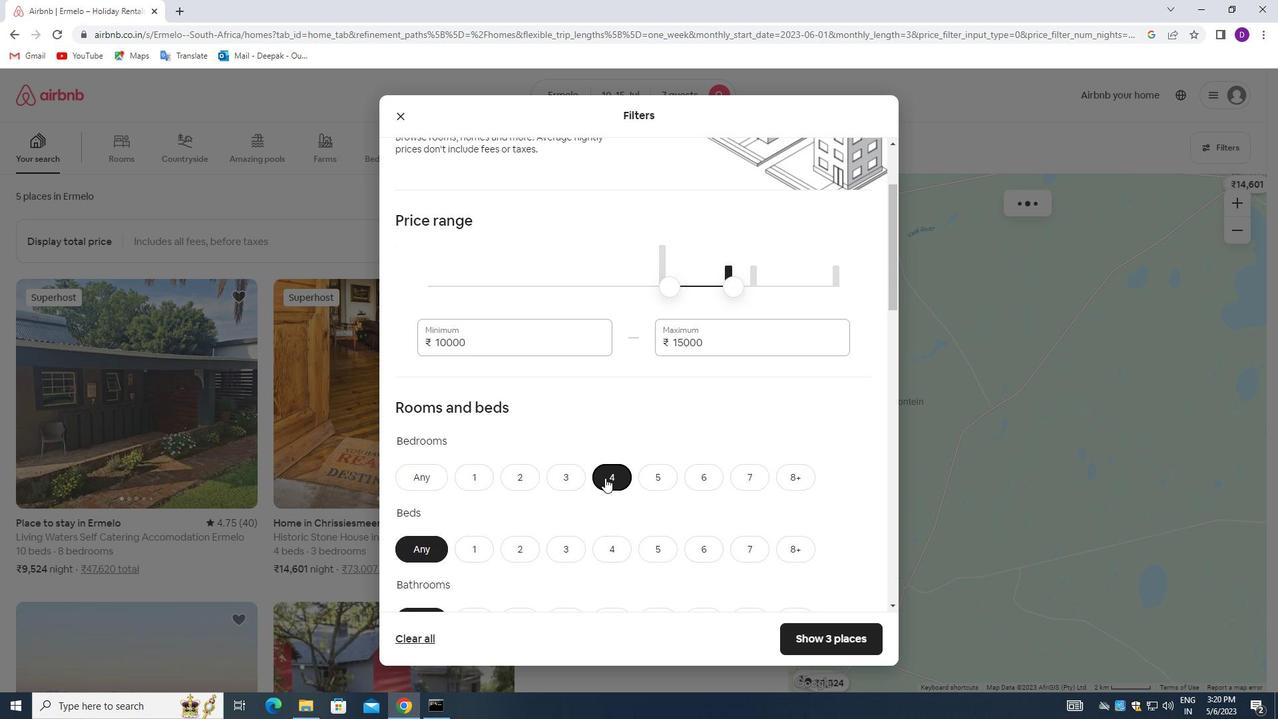 
Action: Mouse scrolled (634, 480) with delta (0, 0)
Screenshot: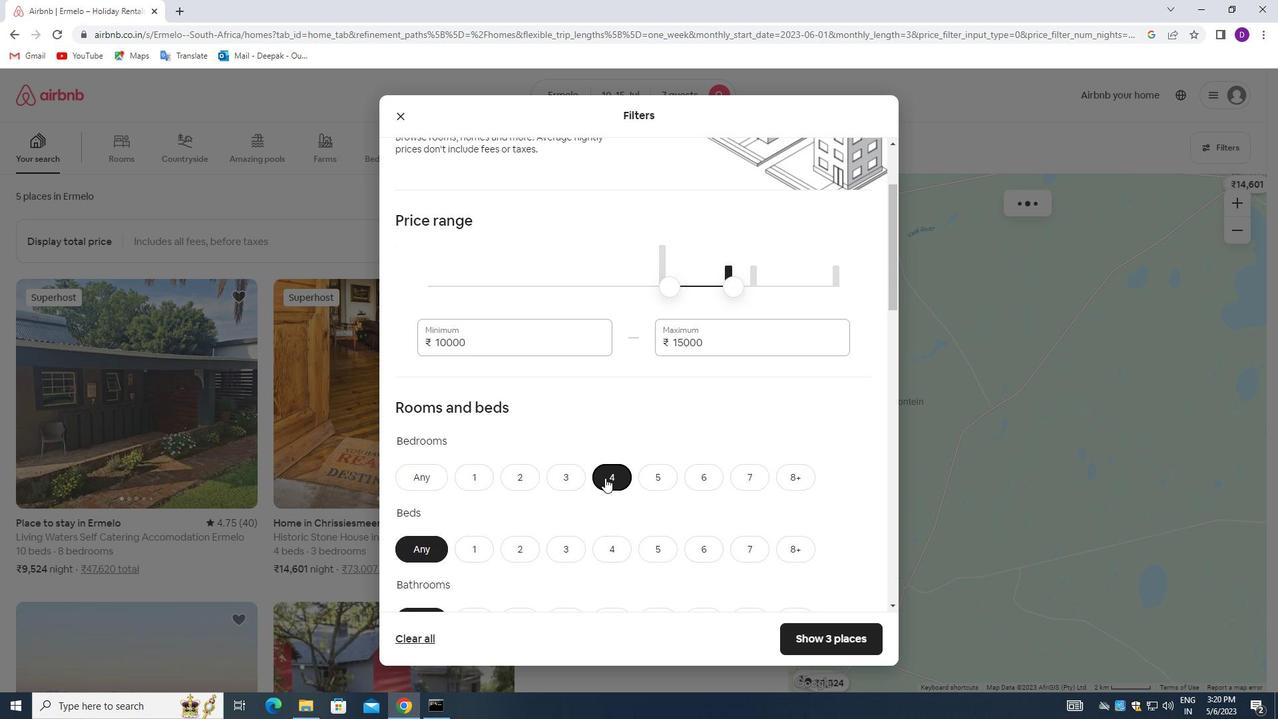 
Action: Mouse moved to (640, 481)
Screenshot: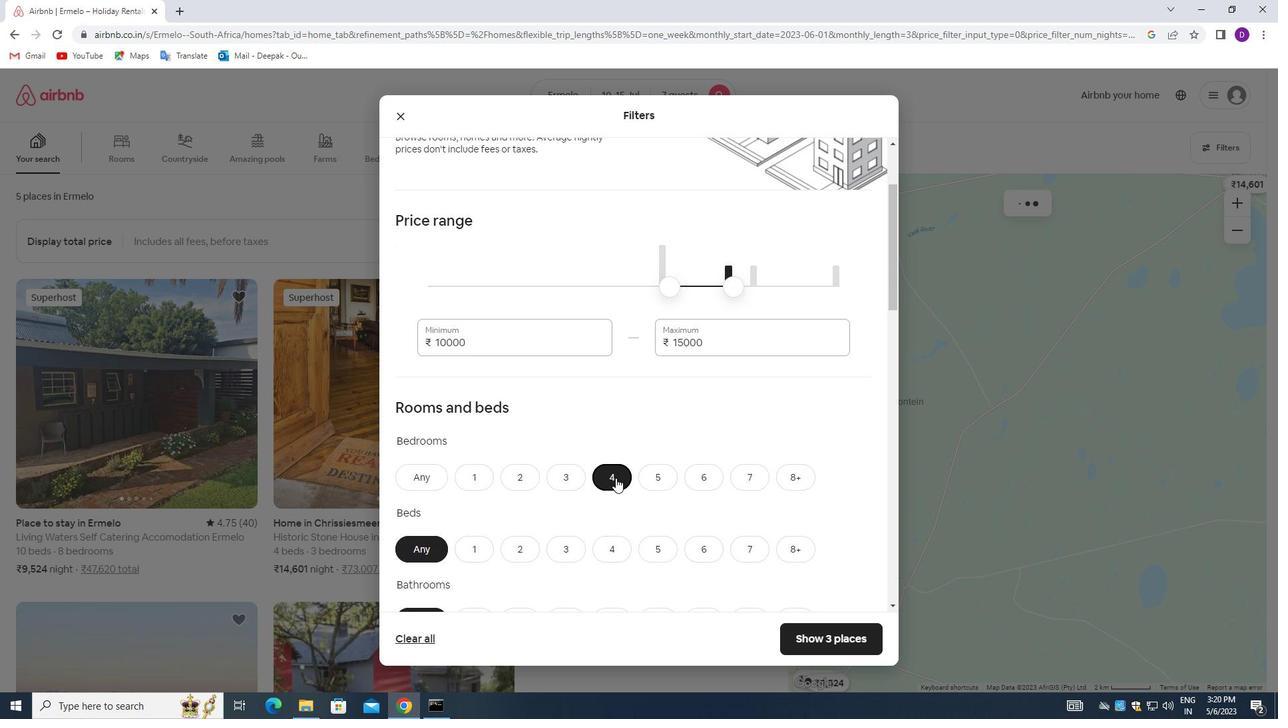 
Action: Mouse scrolled (640, 480) with delta (0, 0)
Screenshot: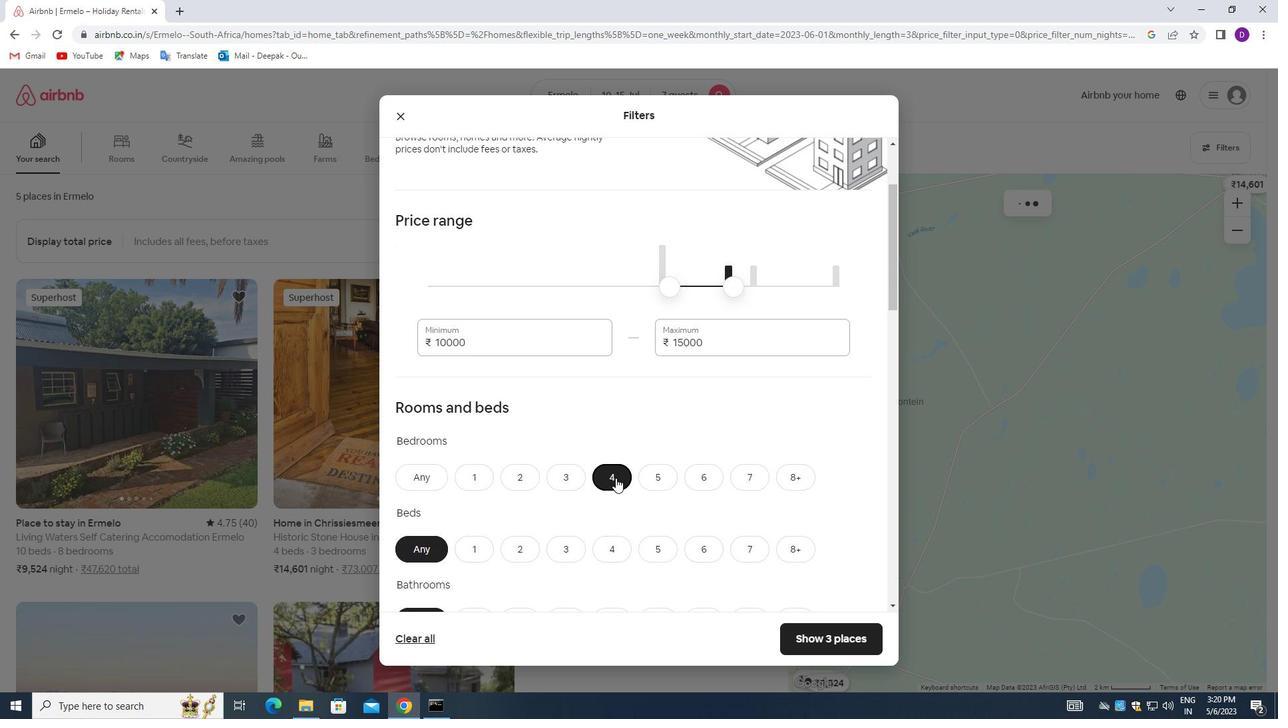 
Action: Mouse moved to (746, 416)
Screenshot: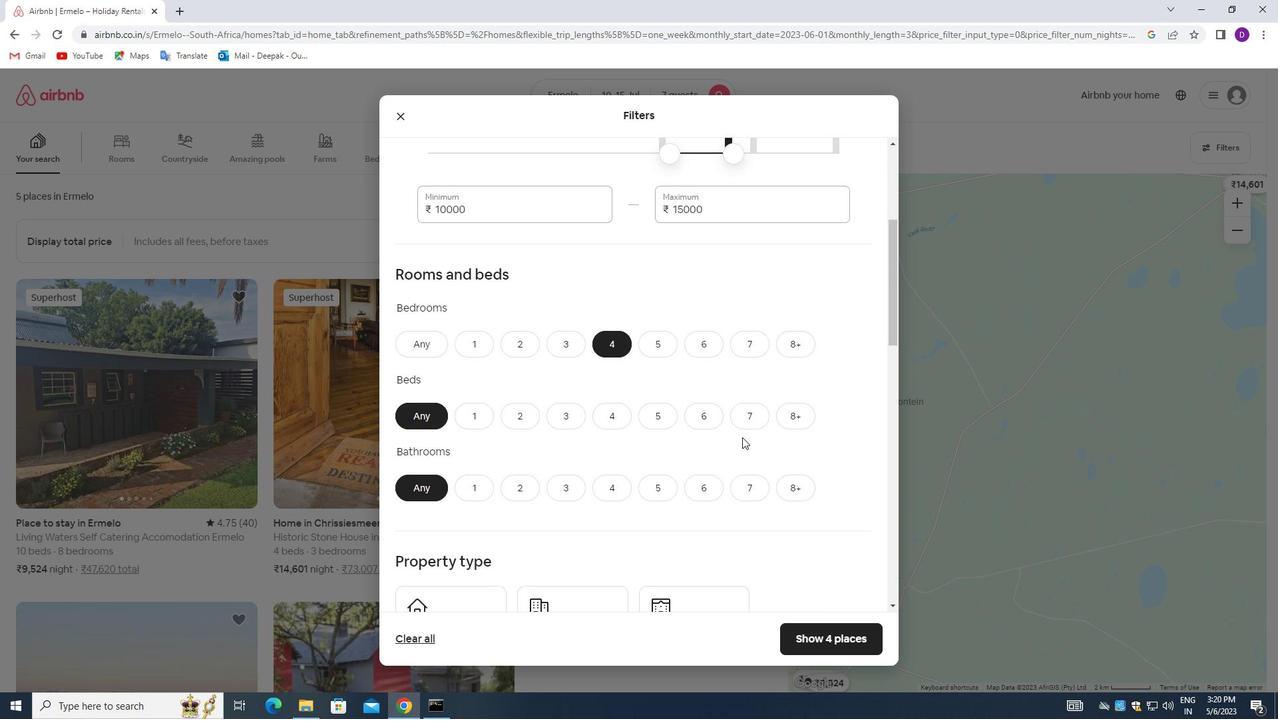 
Action: Mouse pressed left at (746, 416)
Screenshot: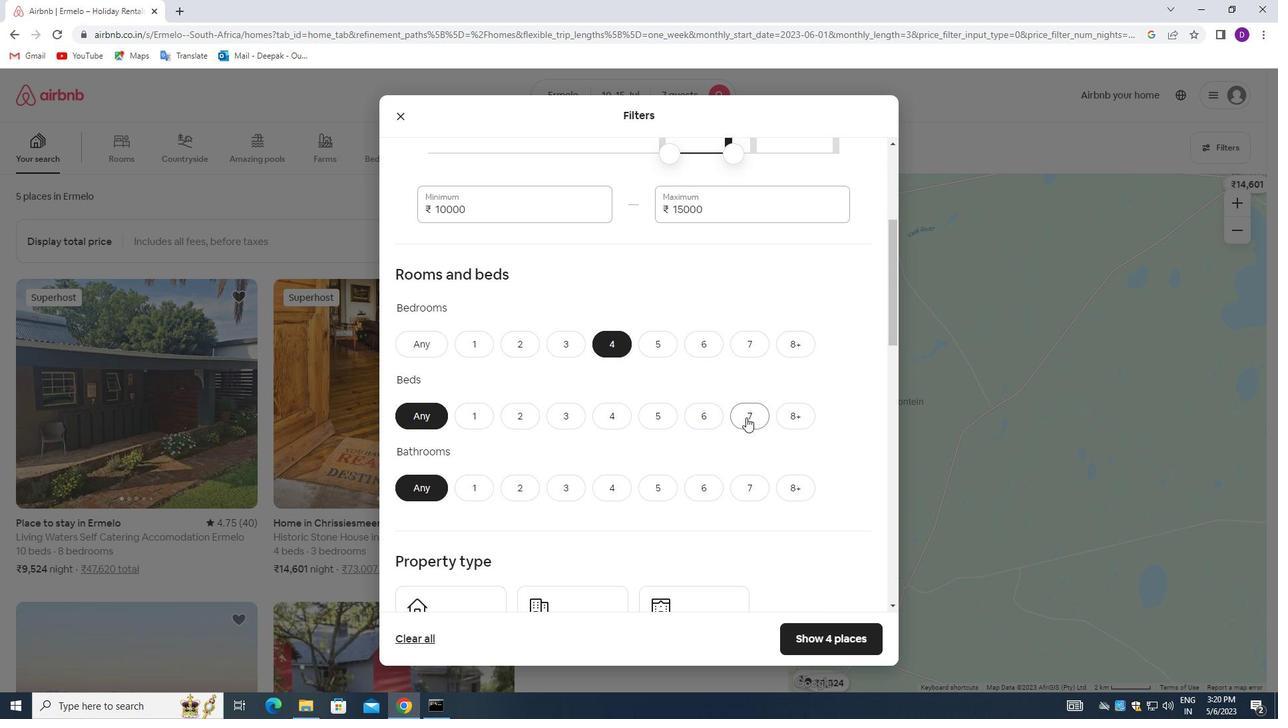 
Action: Mouse moved to (609, 483)
Screenshot: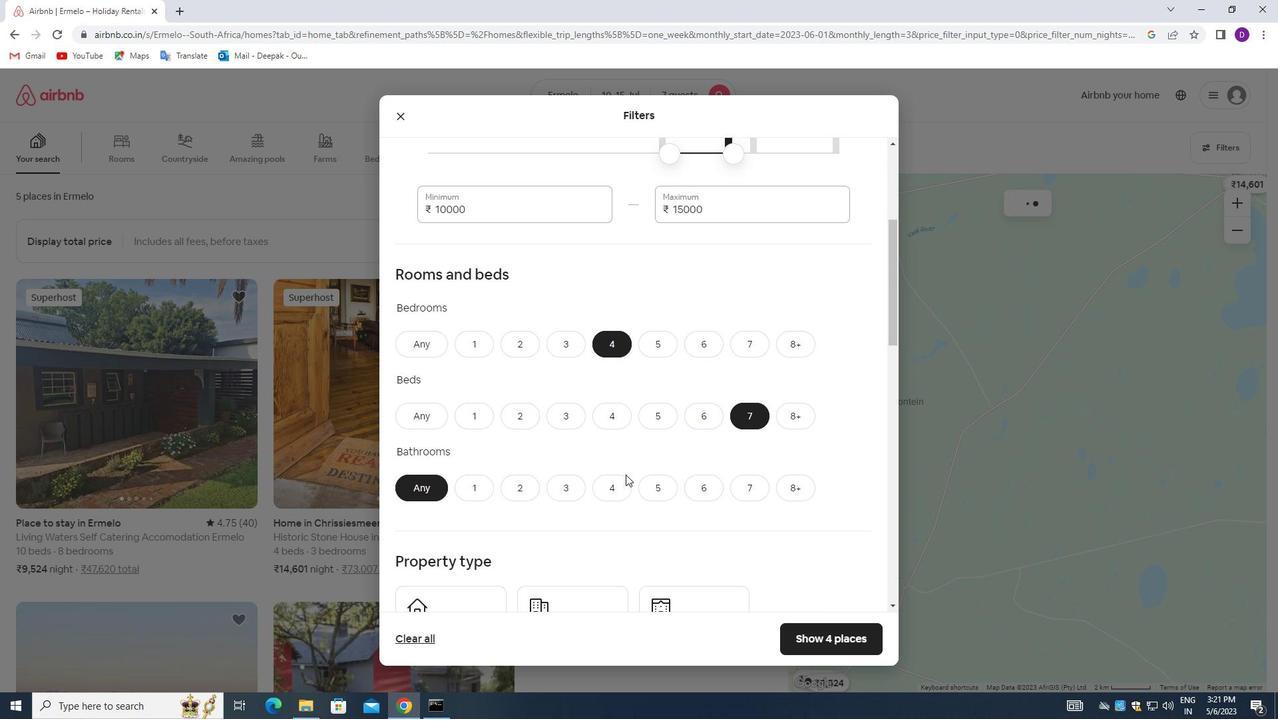 
Action: Mouse pressed left at (609, 483)
Screenshot: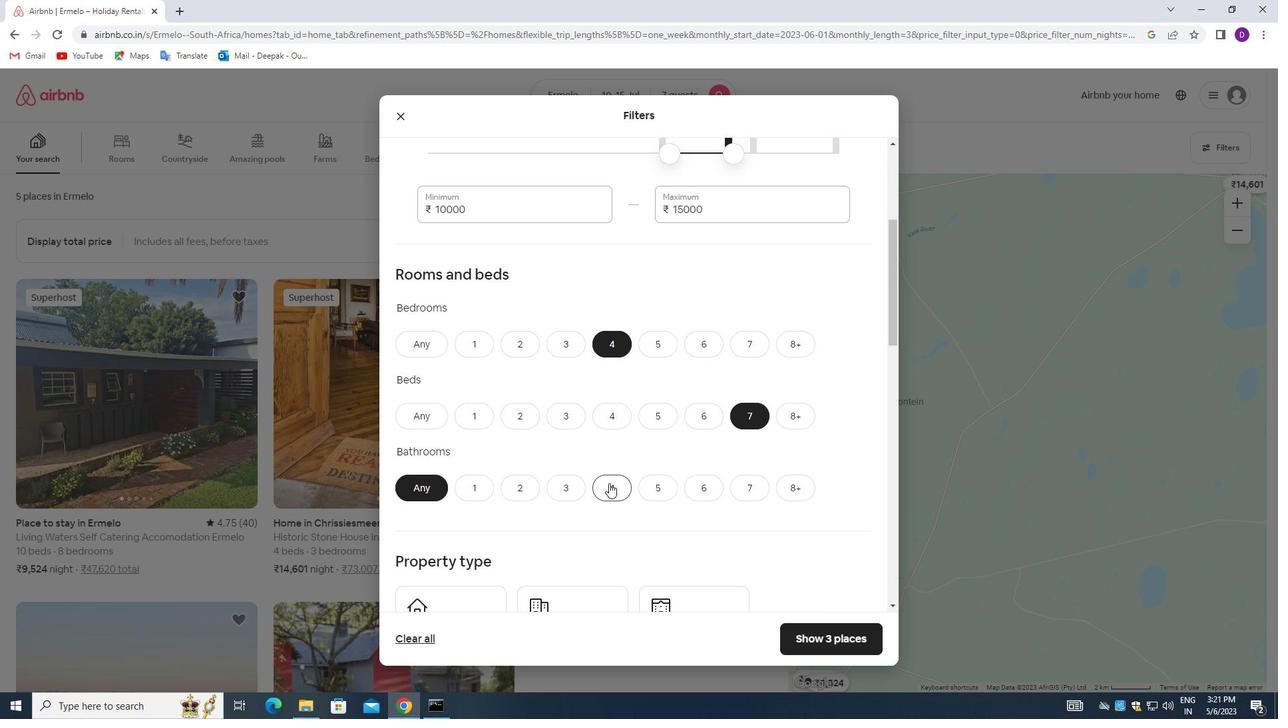 
Action: Mouse moved to (617, 402)
Screenshot: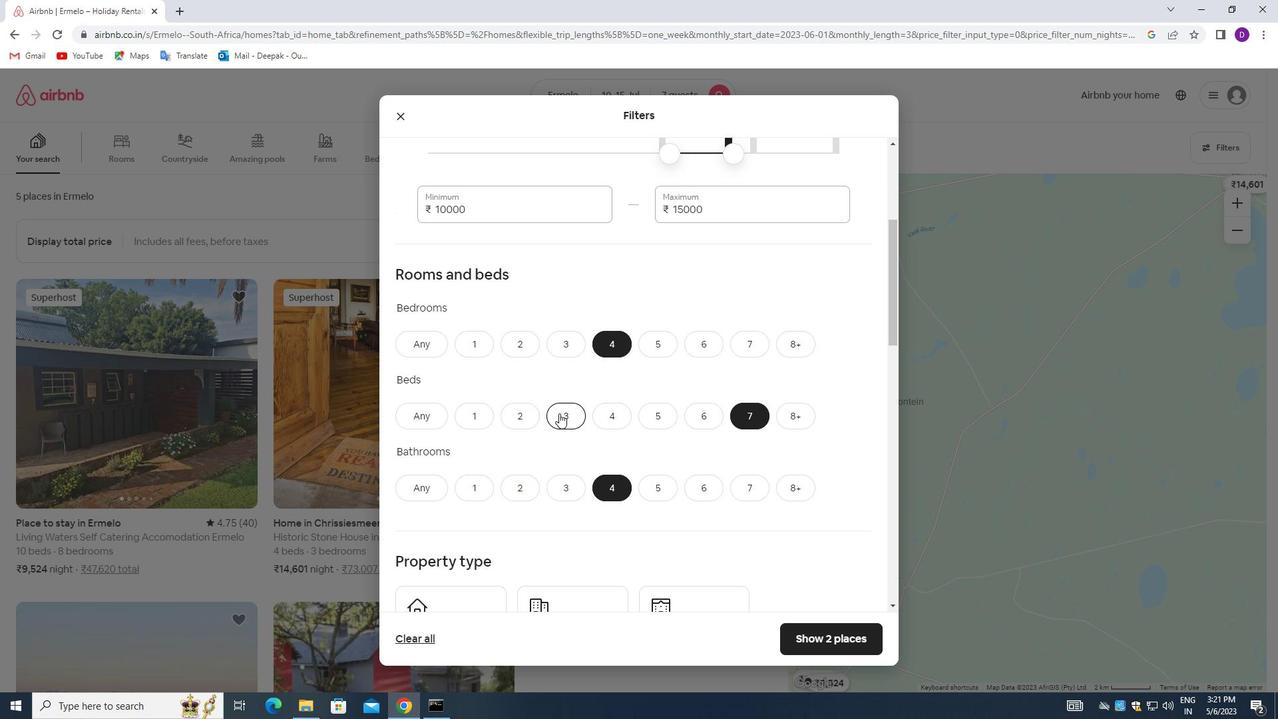 
Action: Mouse scrolled (617, 402) with delta (0, 0)
Screenshot: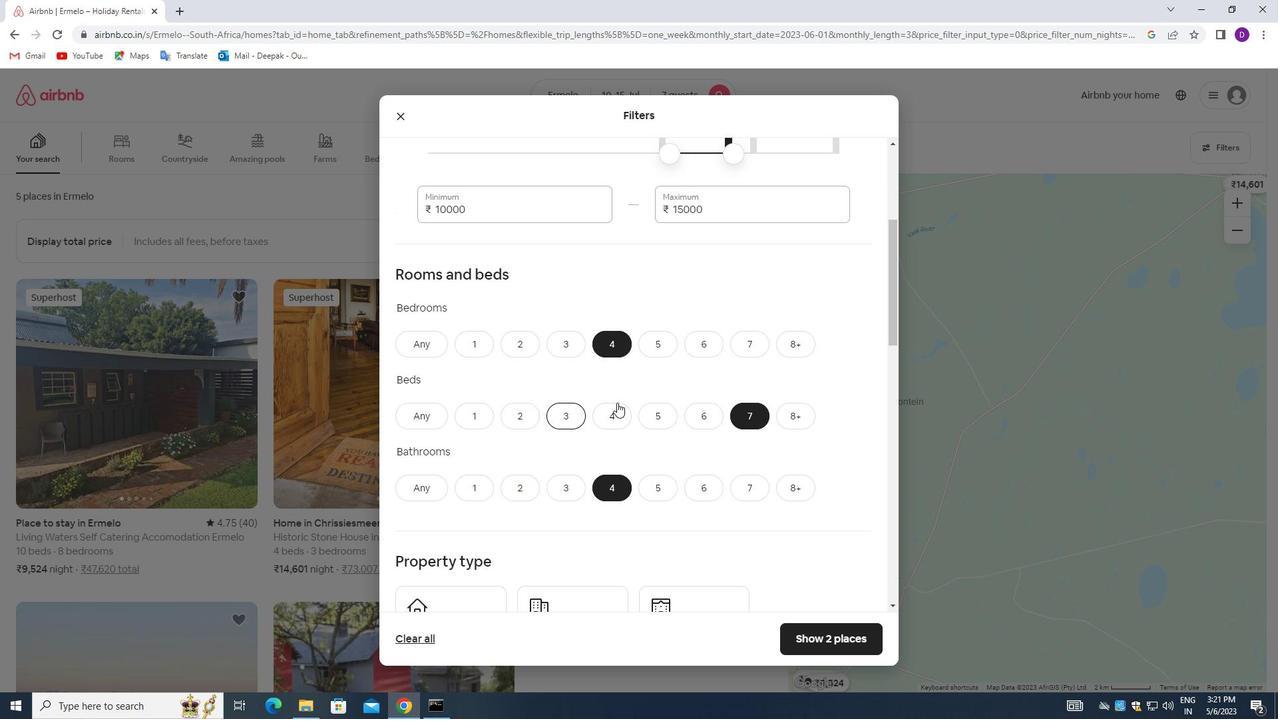 
Action: Mouse moved to (600, 402)
Screenshot: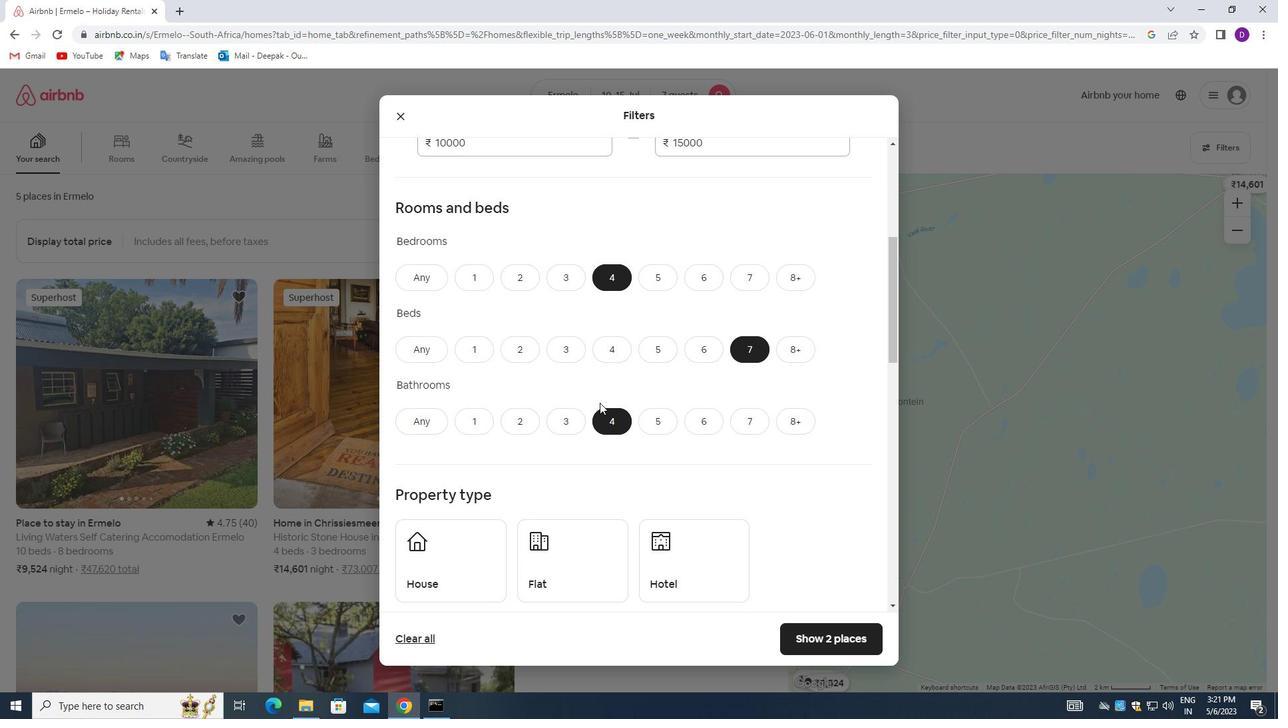 
Action: Mouse scrolled (600, 402) with delta (0, 0)
Screenshot: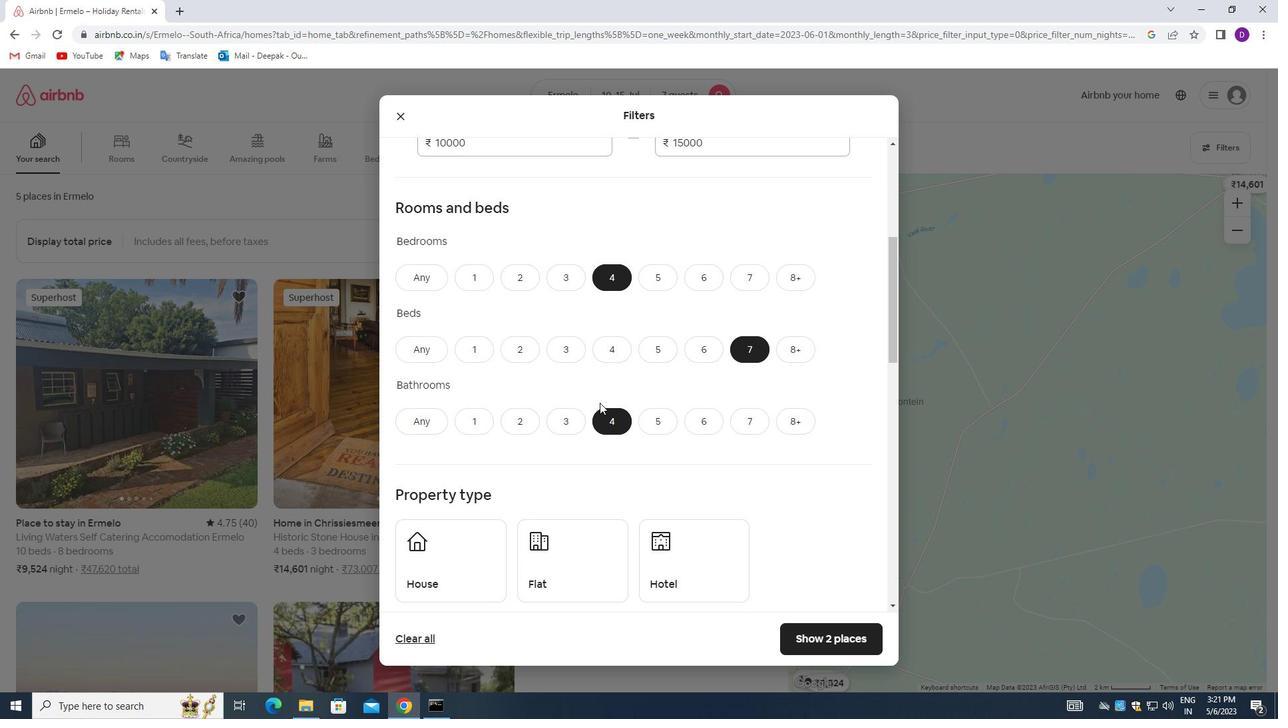 
Action: Mouse moved to (600, 402)
Screenshot: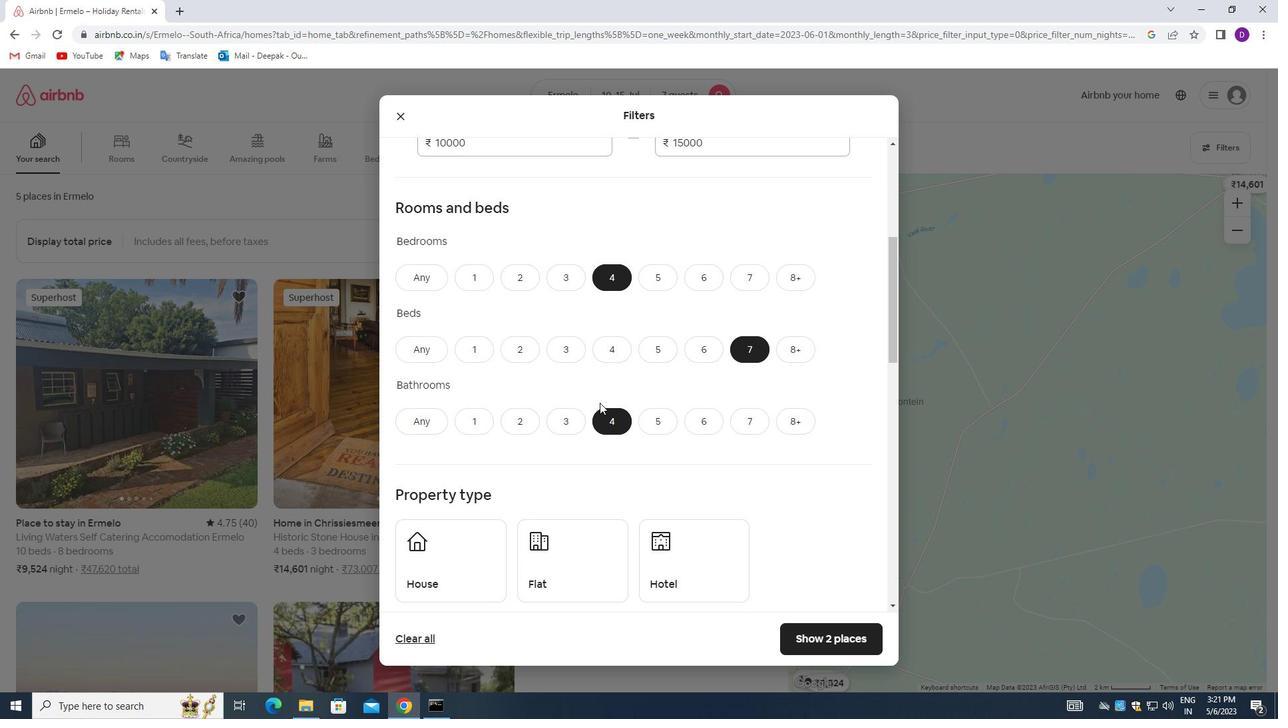 
Action: Mouse scrolled (600, 402) with delta (0, 0)
Screenshot: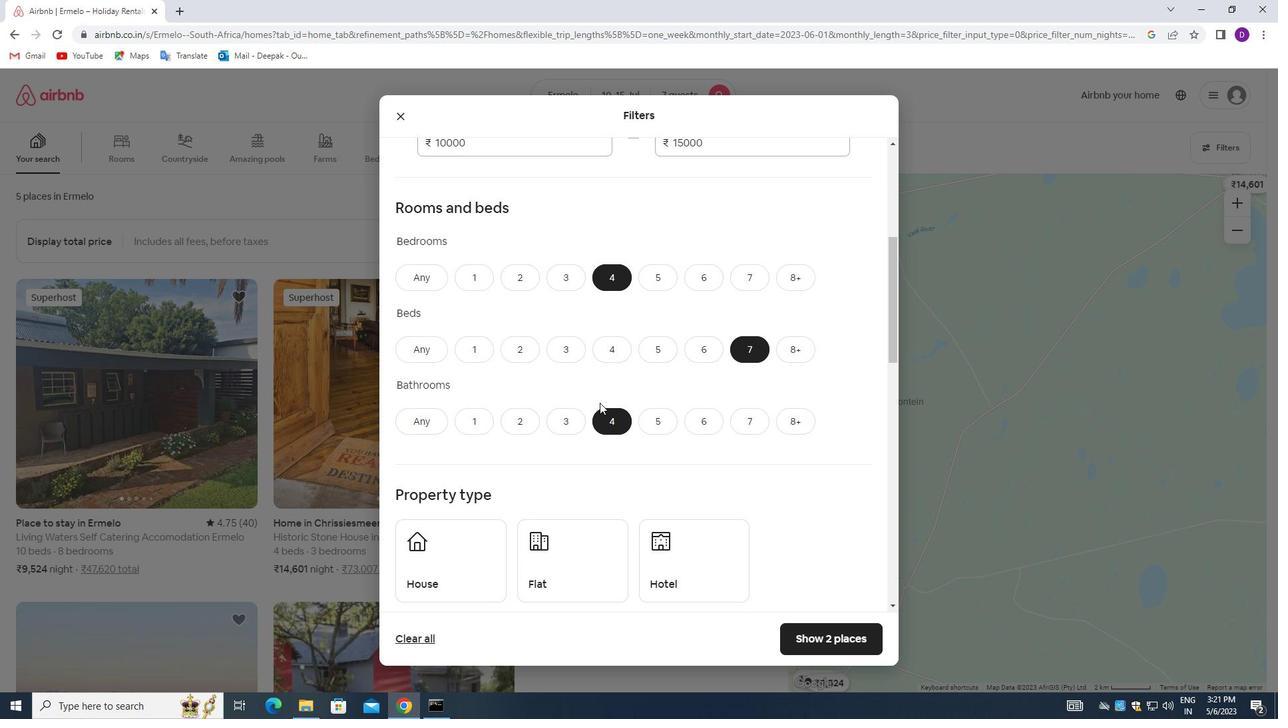 
Action: Mouse moved to (466, 445)
Screenshot: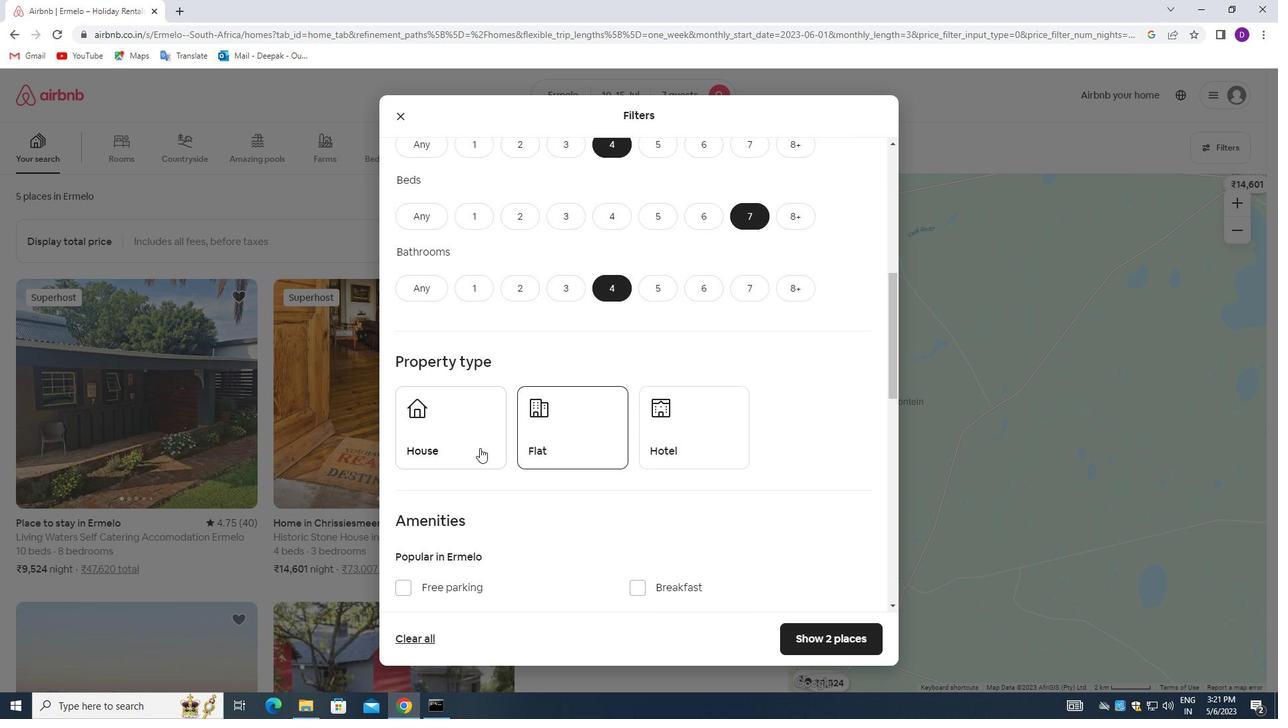 
Action: Mouse pressed left at (466, 445)
Screenshot: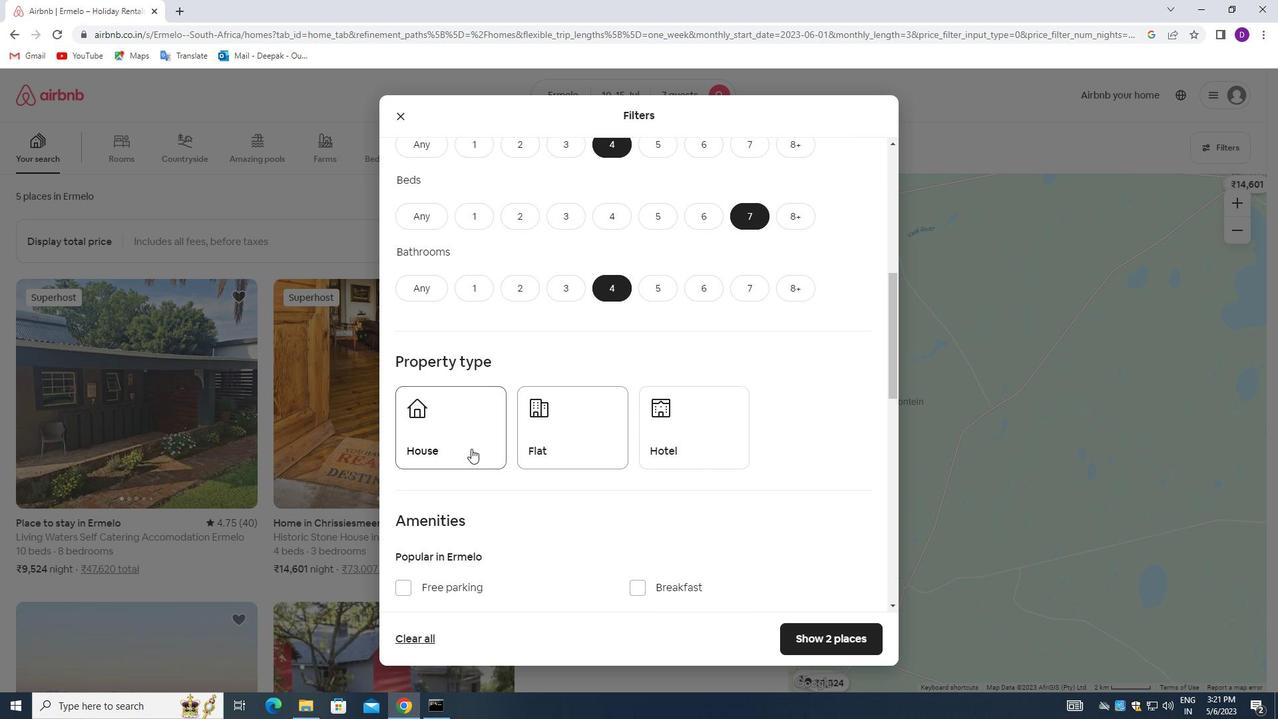 
Action: Mouse moved to (574, 436)
Screenshot: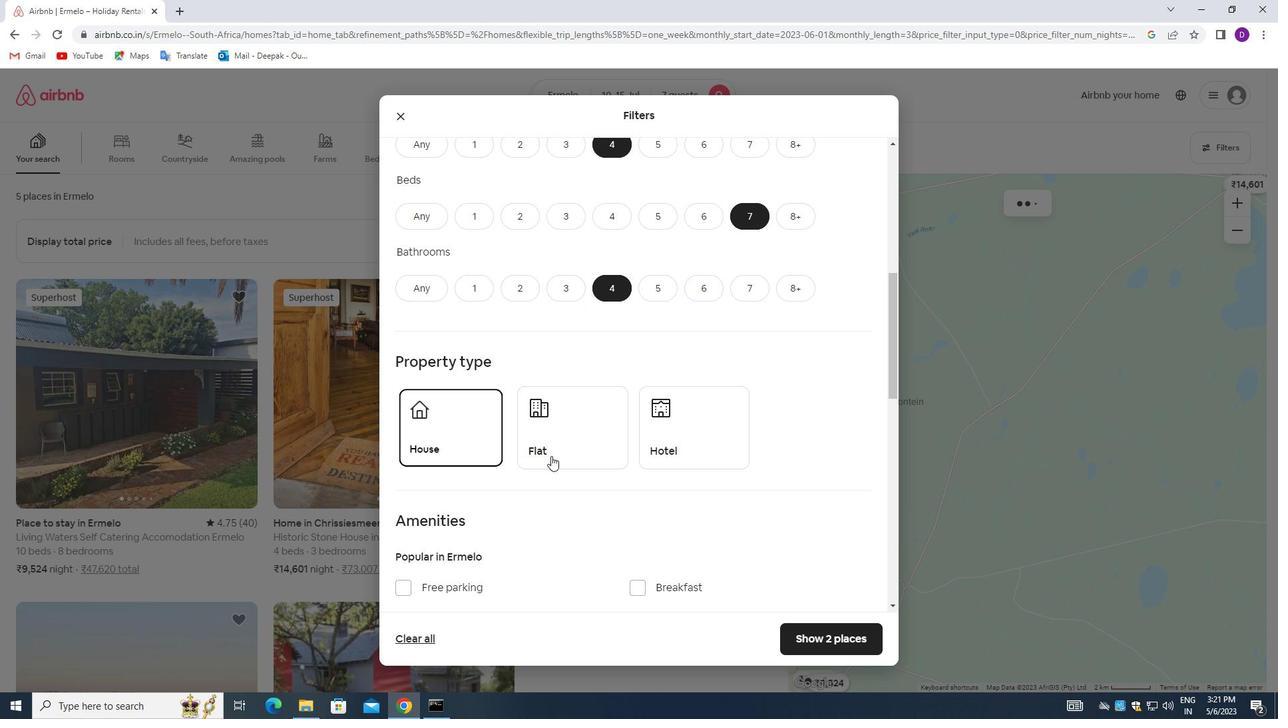 
Action: Mouse pressed left at (574, 436)
Screenshot: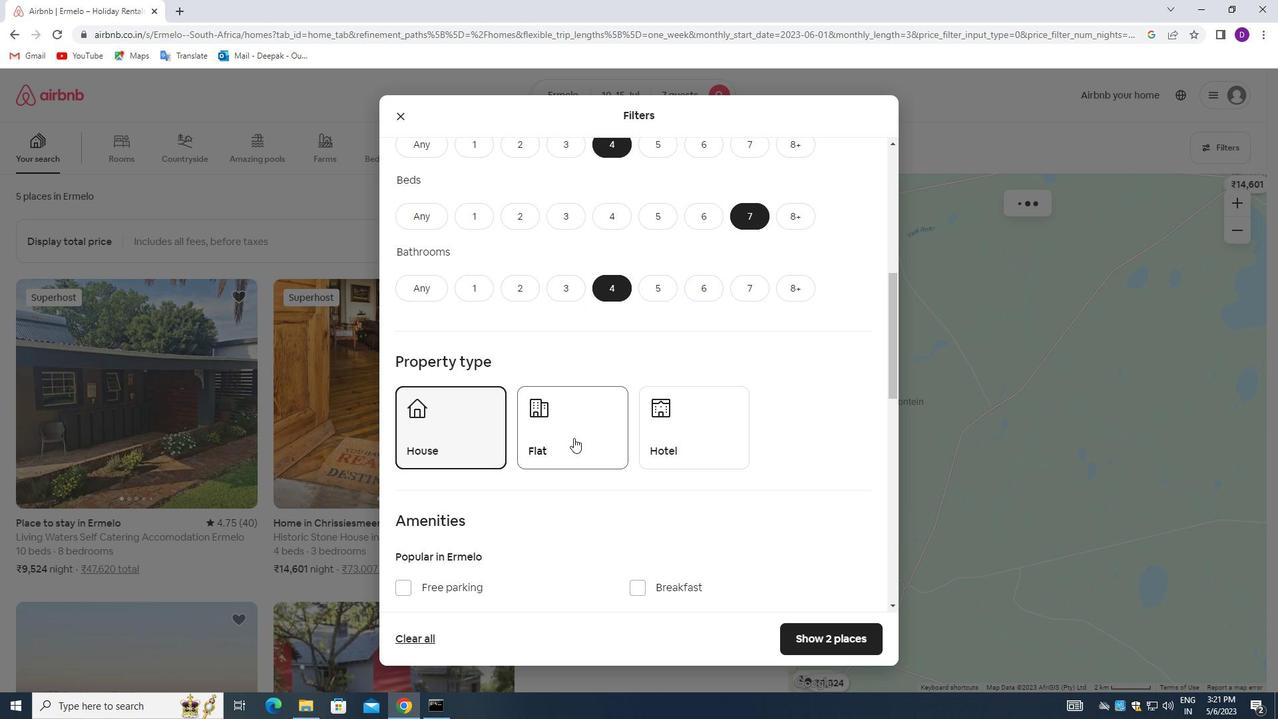 
Action: Mouse moved to (578, 433)
Screenshot: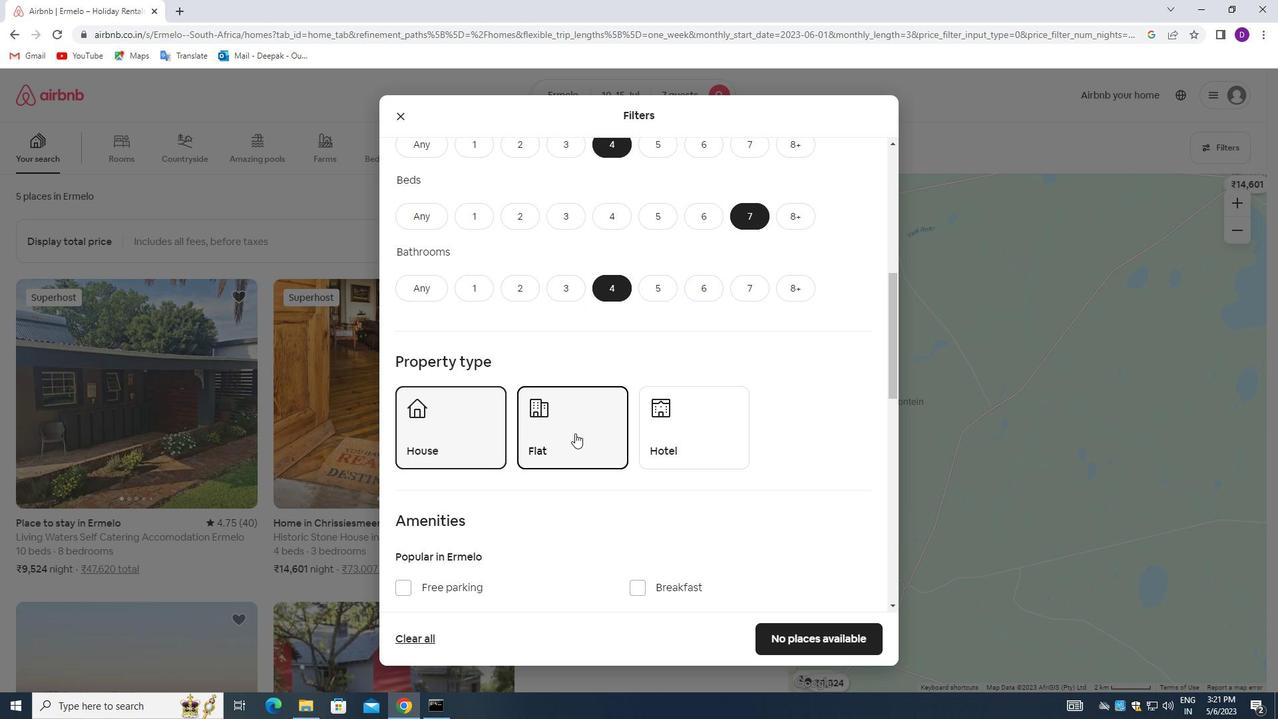 
Action: Mouse scrolled (578, 432) with delta (0, 0)
Screenshot: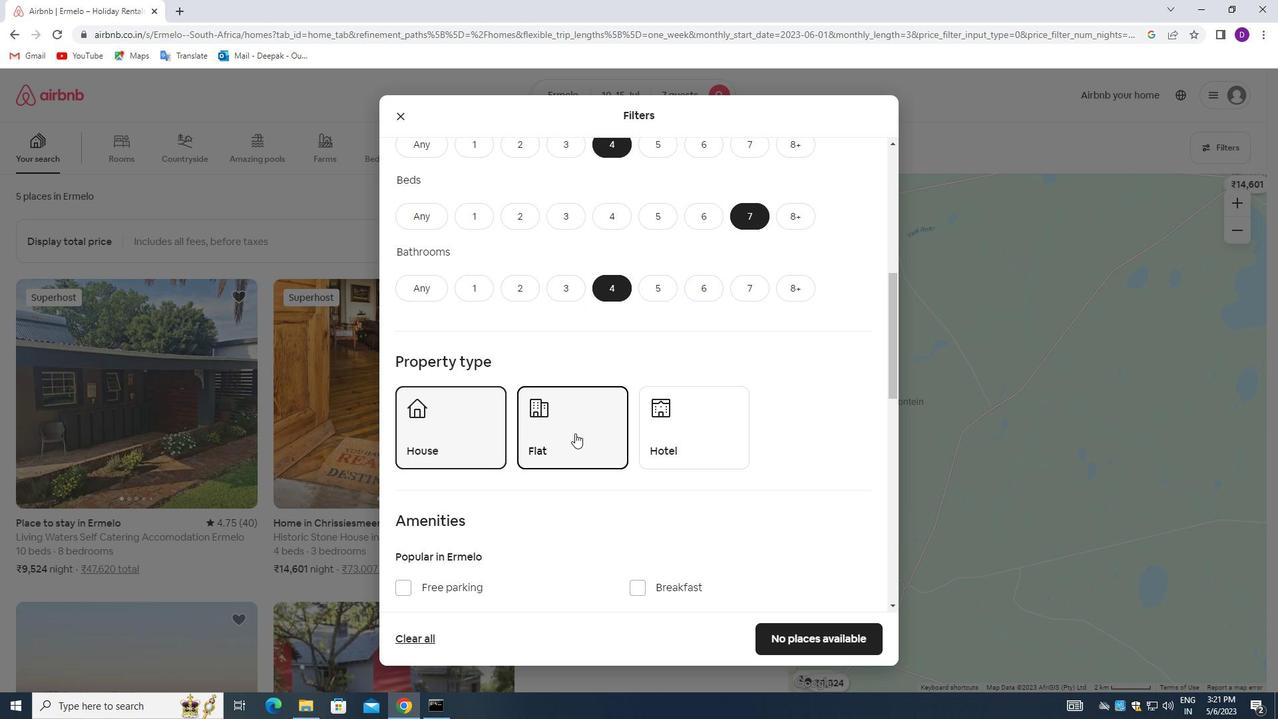 
Action: Mouse moved to (595, 384)
Screenshot: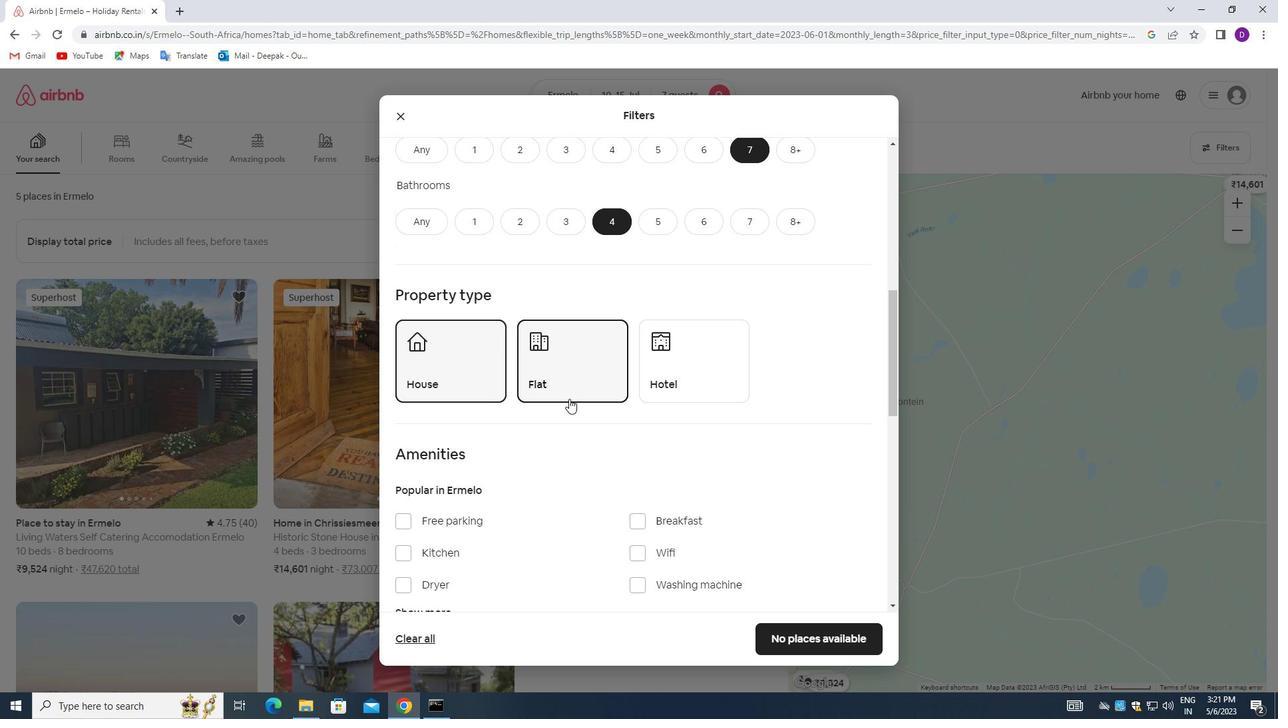 
Action: Mouse scrolled (595, 383) with delta (0, 0)
Screenshot: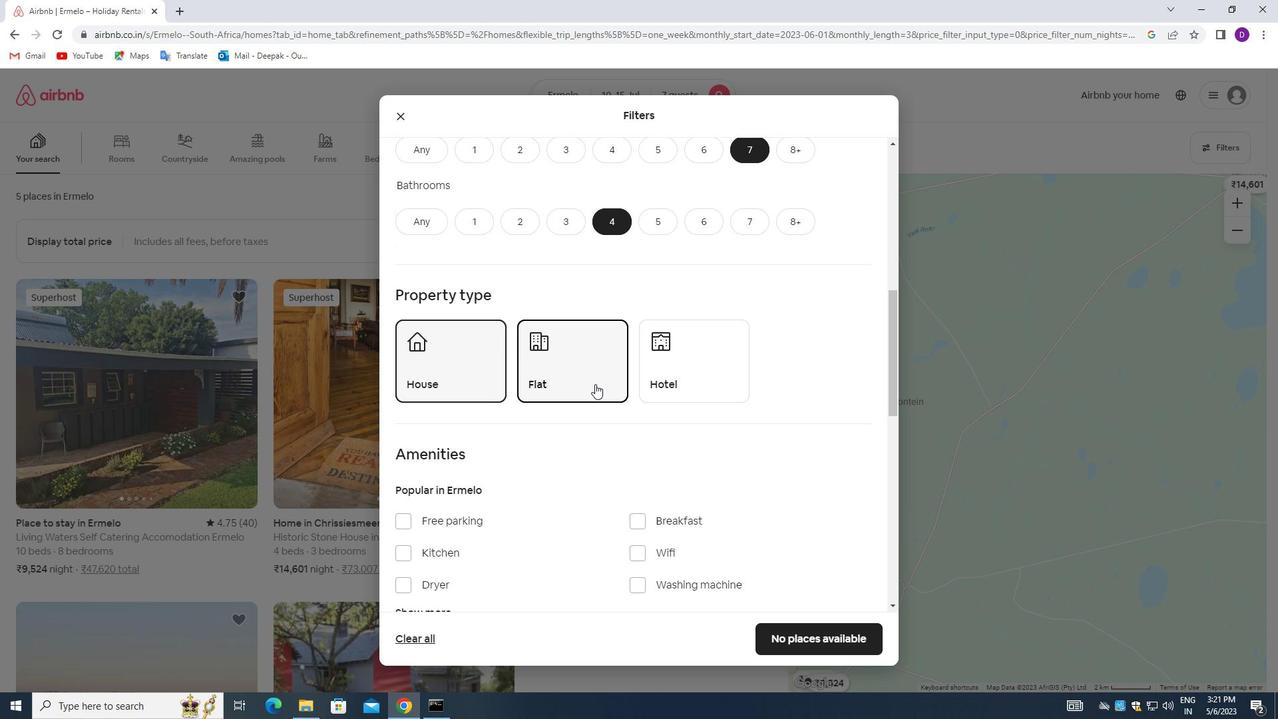 
Action: Mouse scrolled (595, 383) with delta (0, 0)
Screenshot: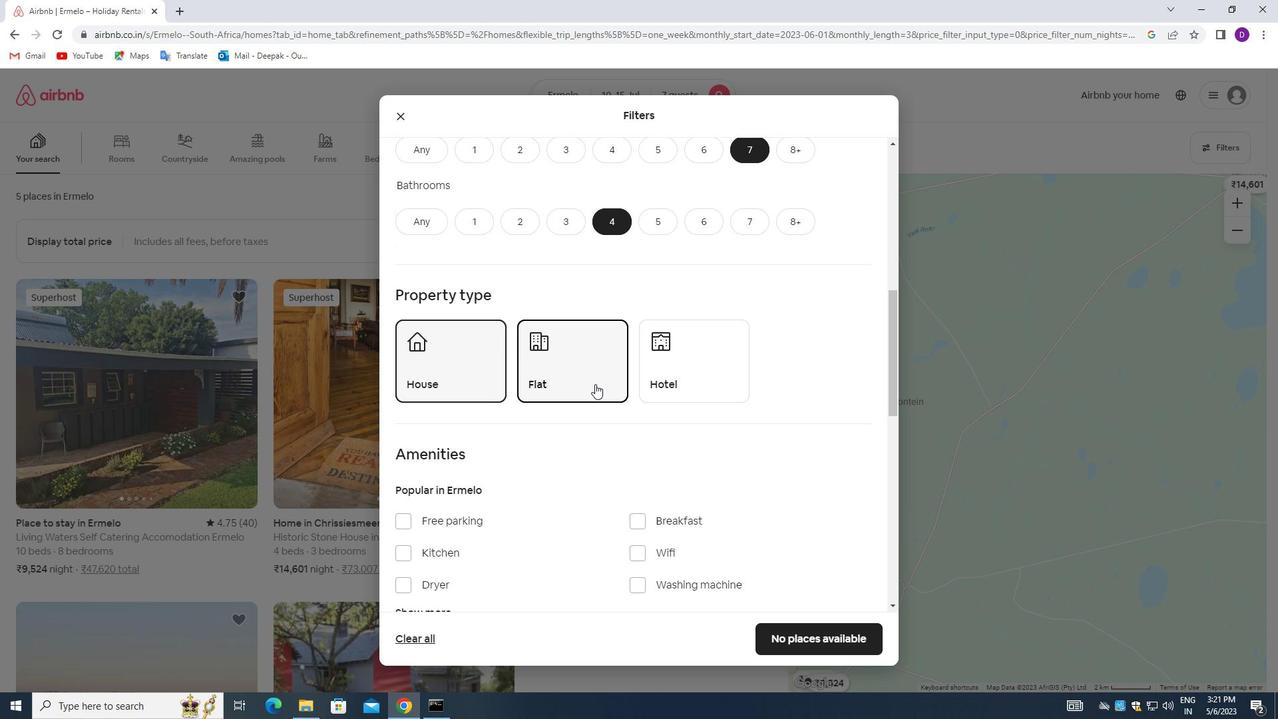 
Action: Mouse moved to (596, 384)
Screenshot: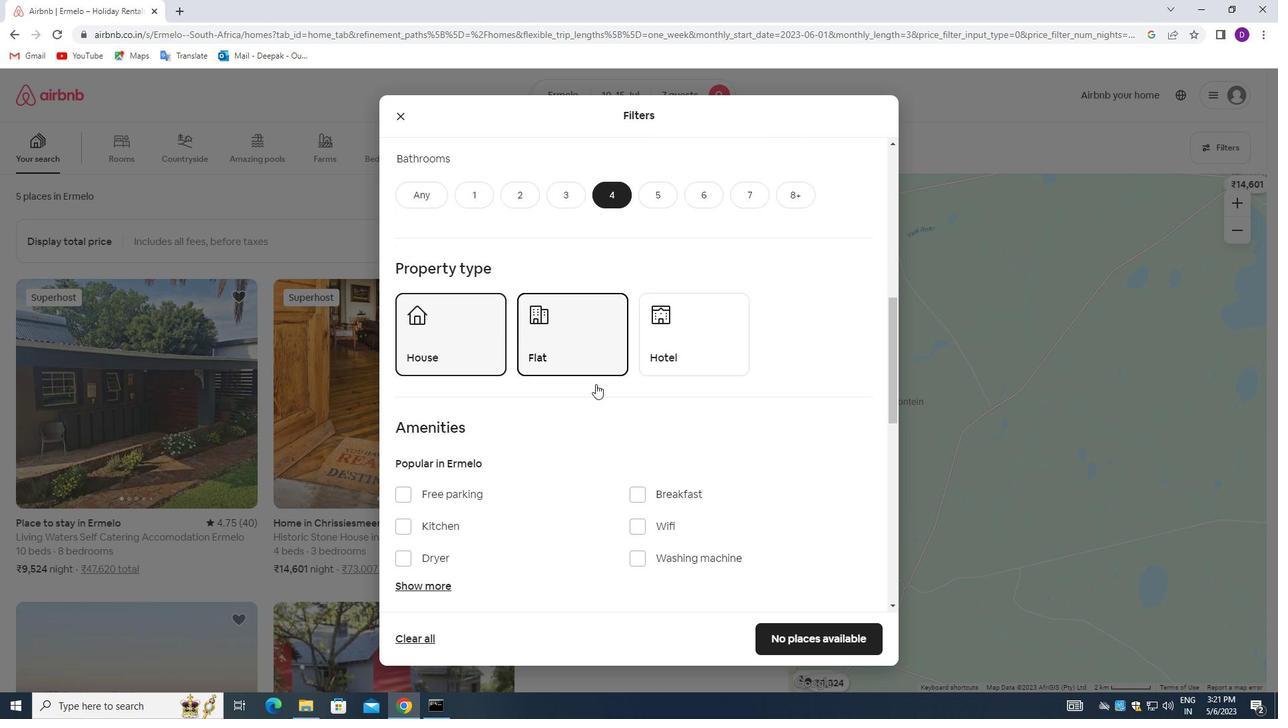 
Action: Mouse scrolled (596, 383) with delta (0, 0)
Screenshot: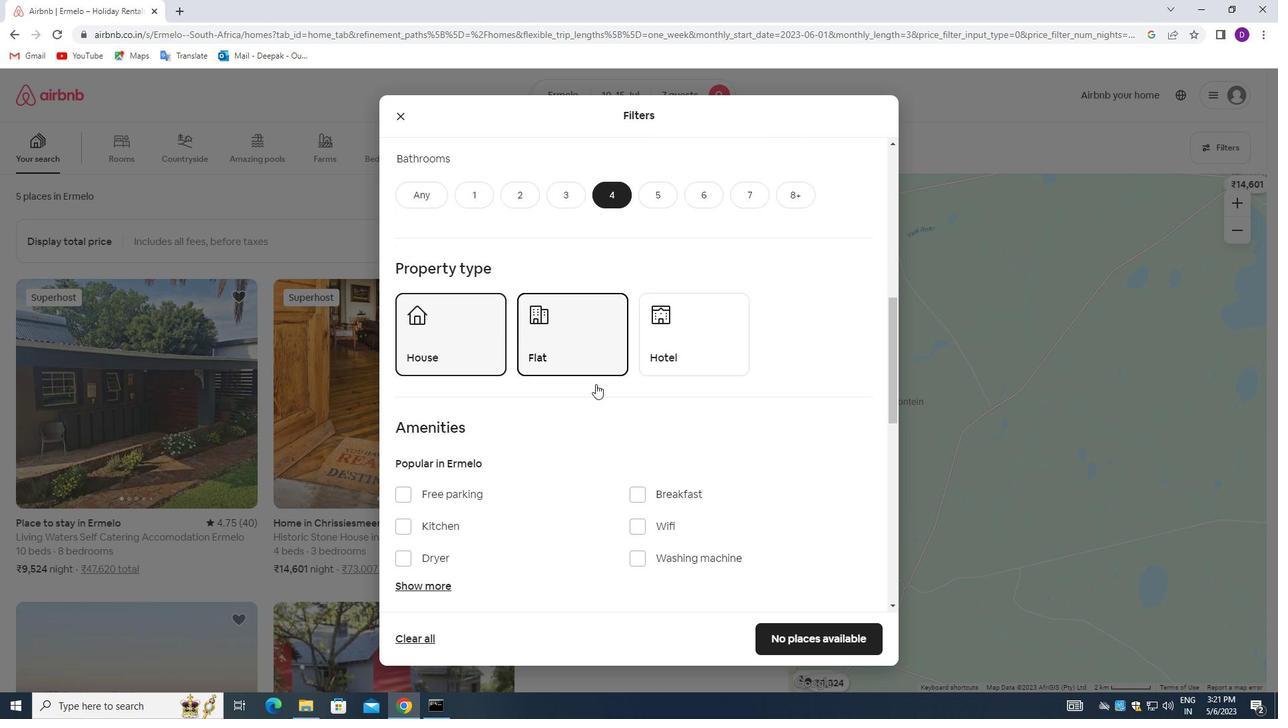 
Action: Mouse moved to (640, 353)
Screenshot: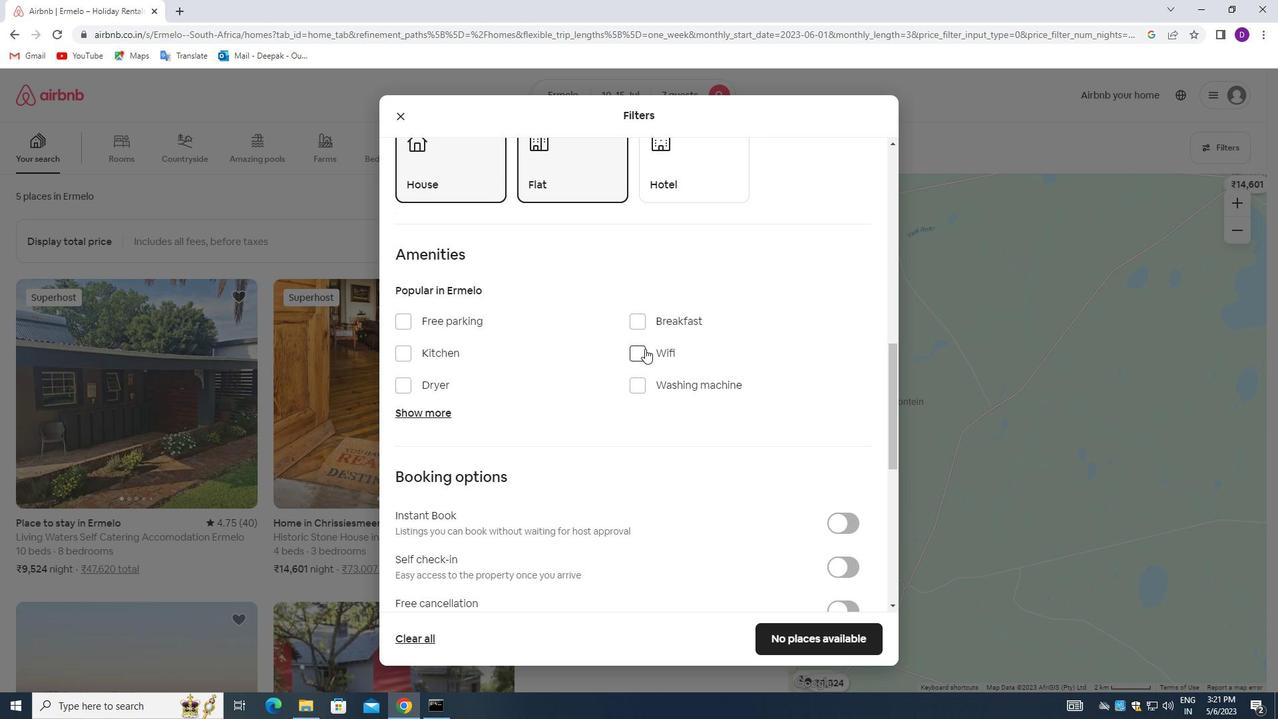 
Action: Mouse pressed left at (640, 353)
Screenshot: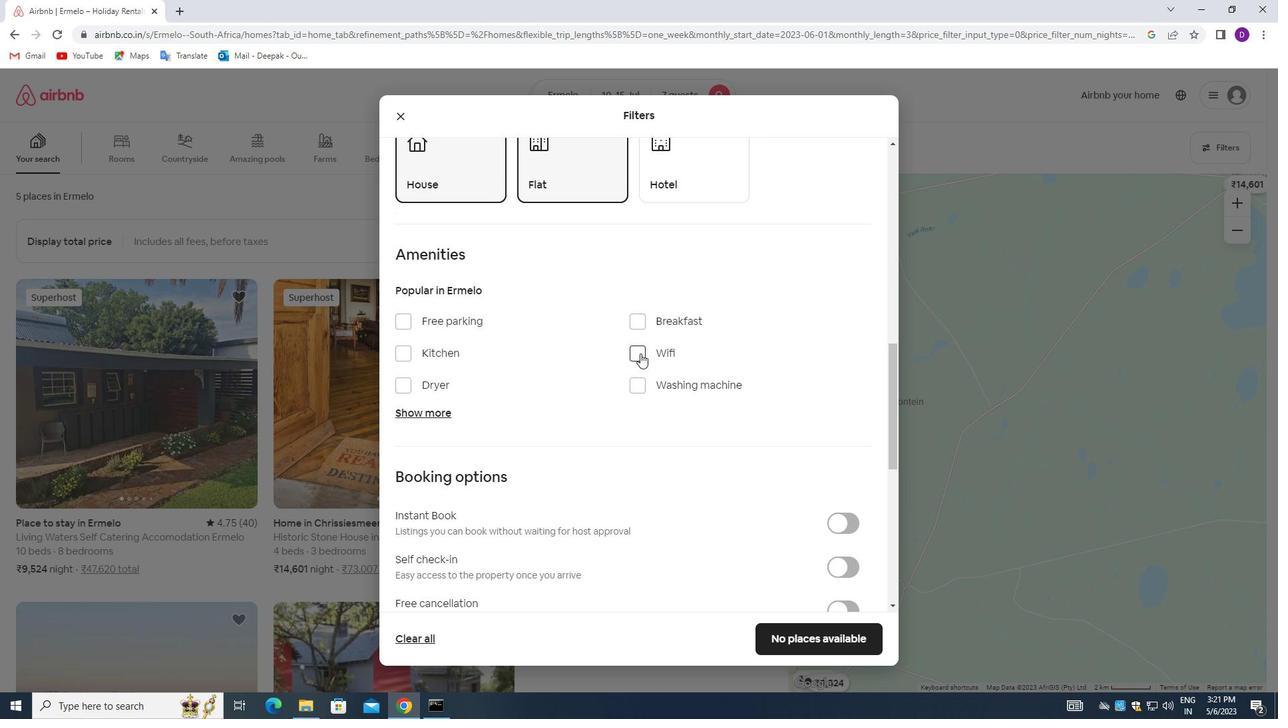 
Action: Mouse moved to (403, 326)
Screenshot: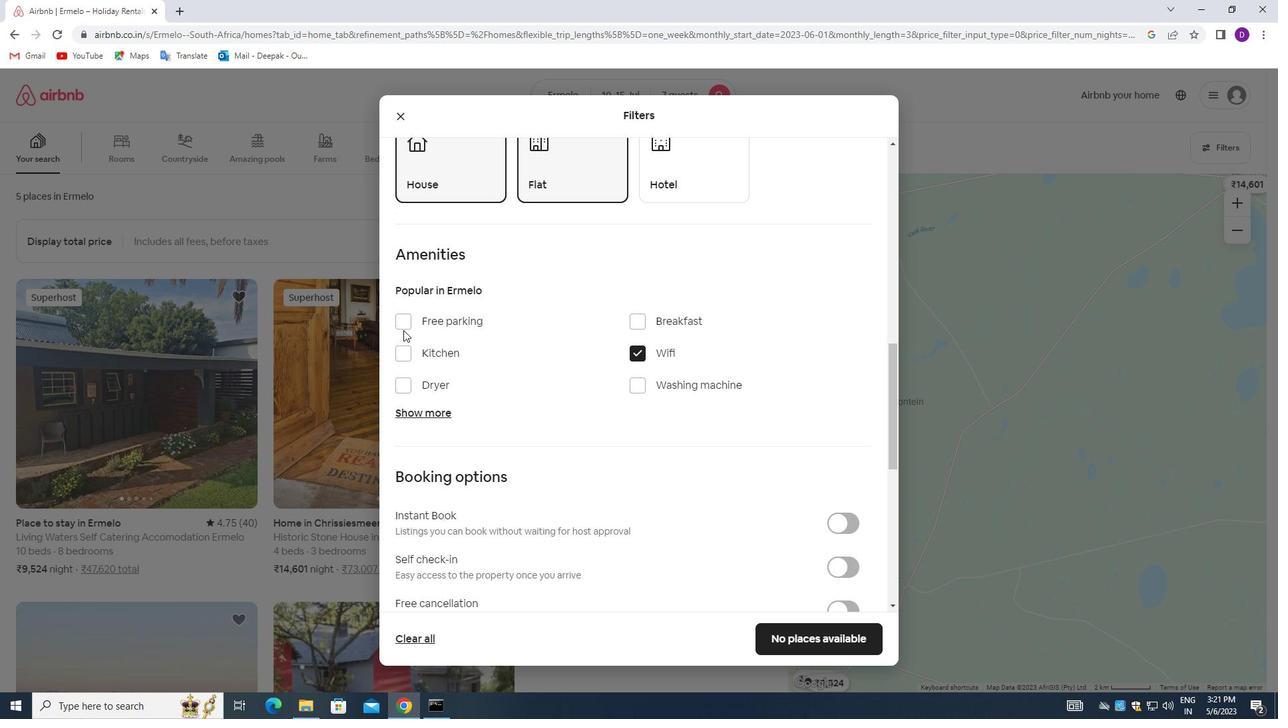 
Action: Mouse pressed left at (403, 326)
Screenshot: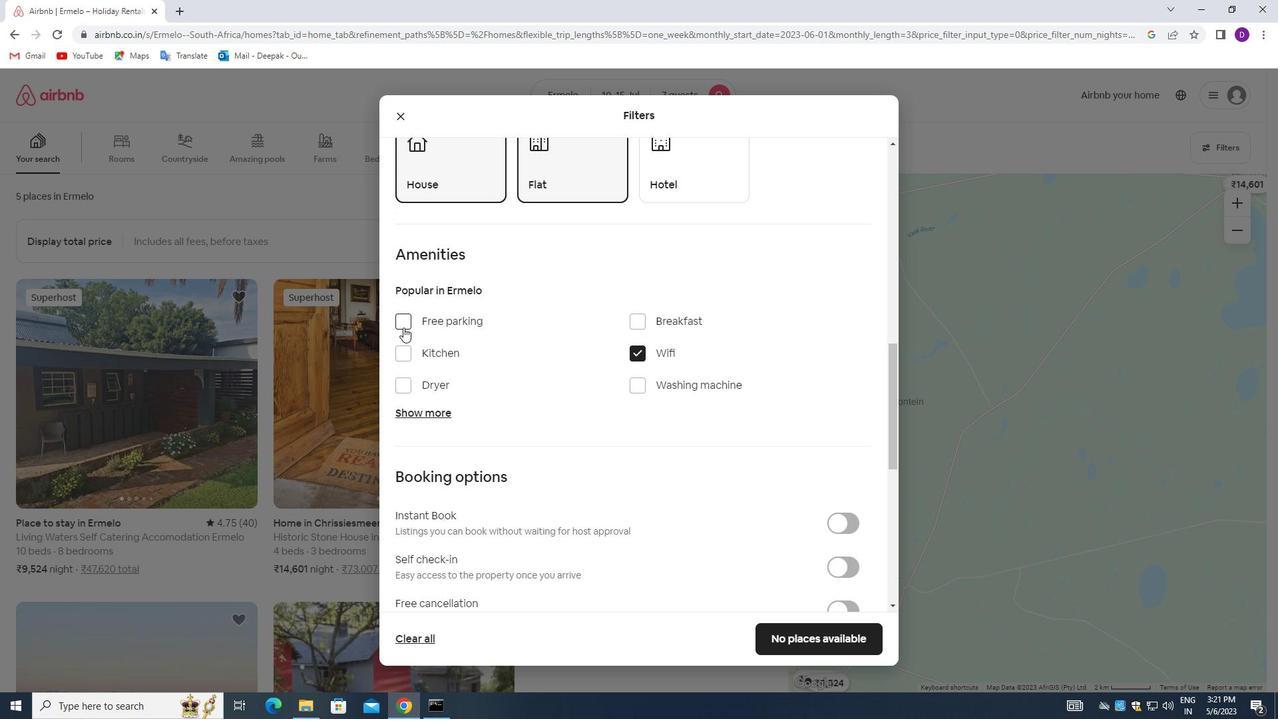 
Action: Mouse moved to (435, 409)
Screenshot: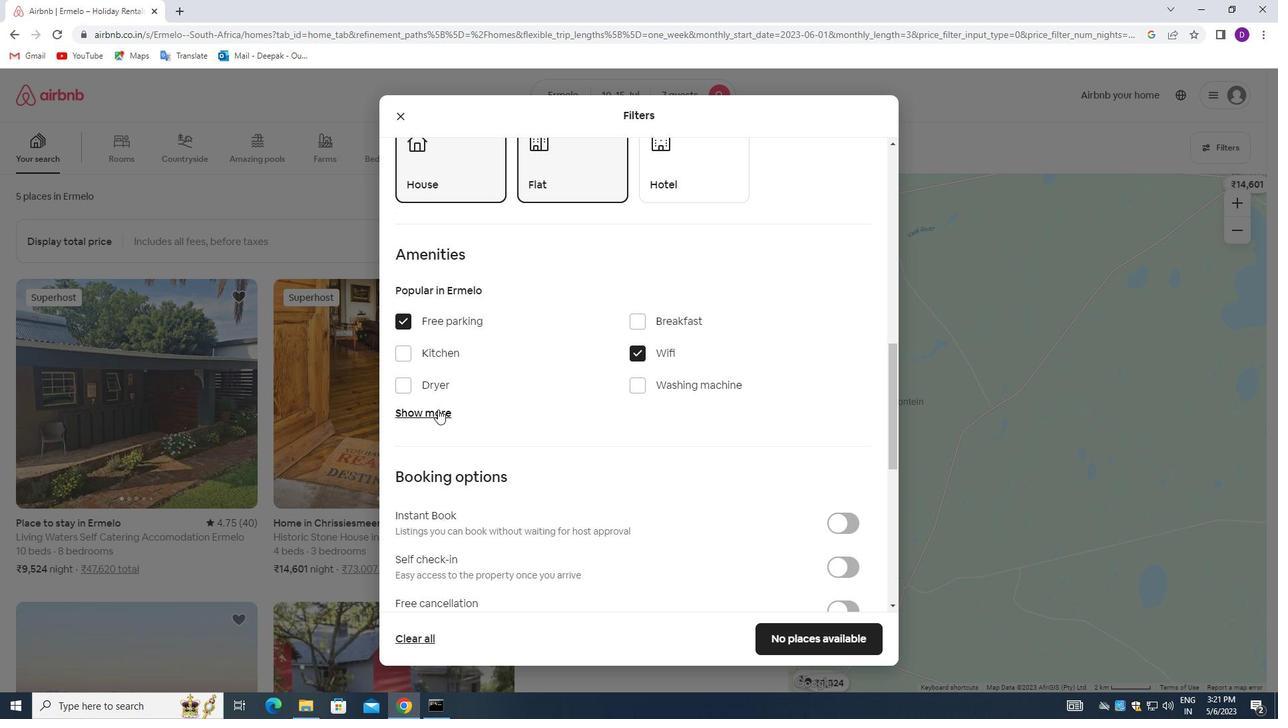
Action: Mouse pressed left at (435, 409)
Screenshot: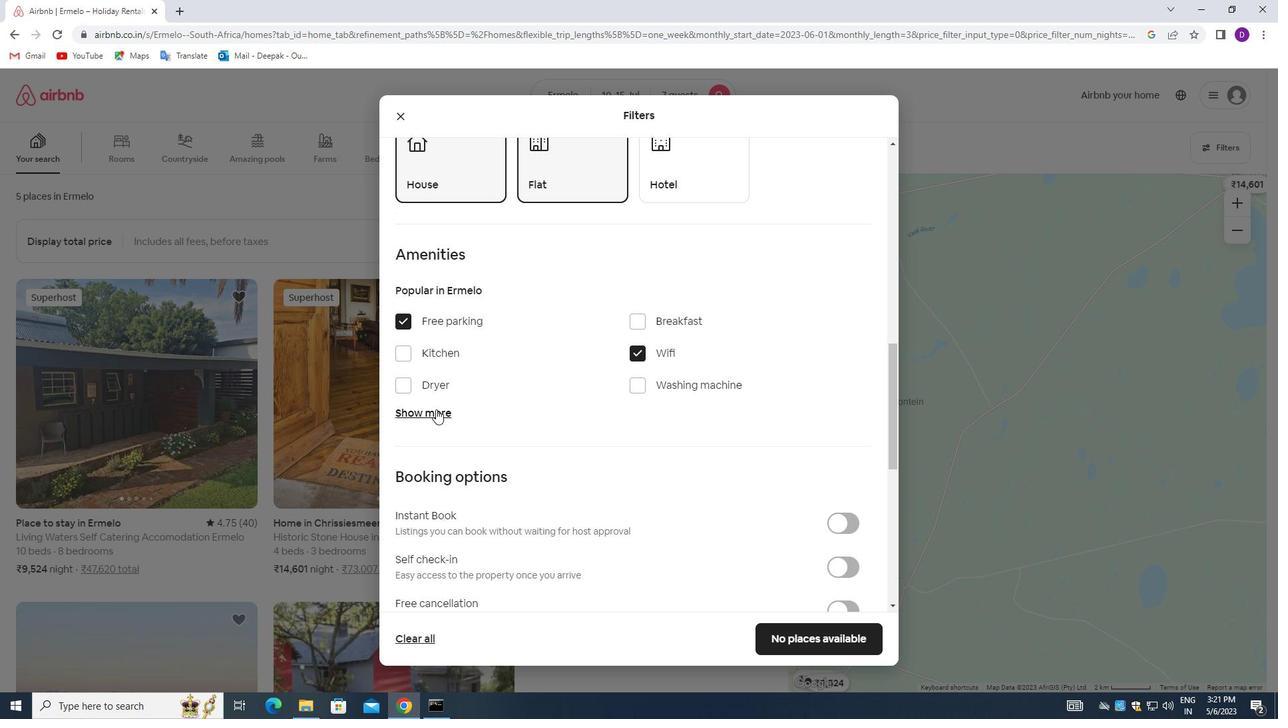 
Action: Mouse moved to (536, 401)
Screenshot: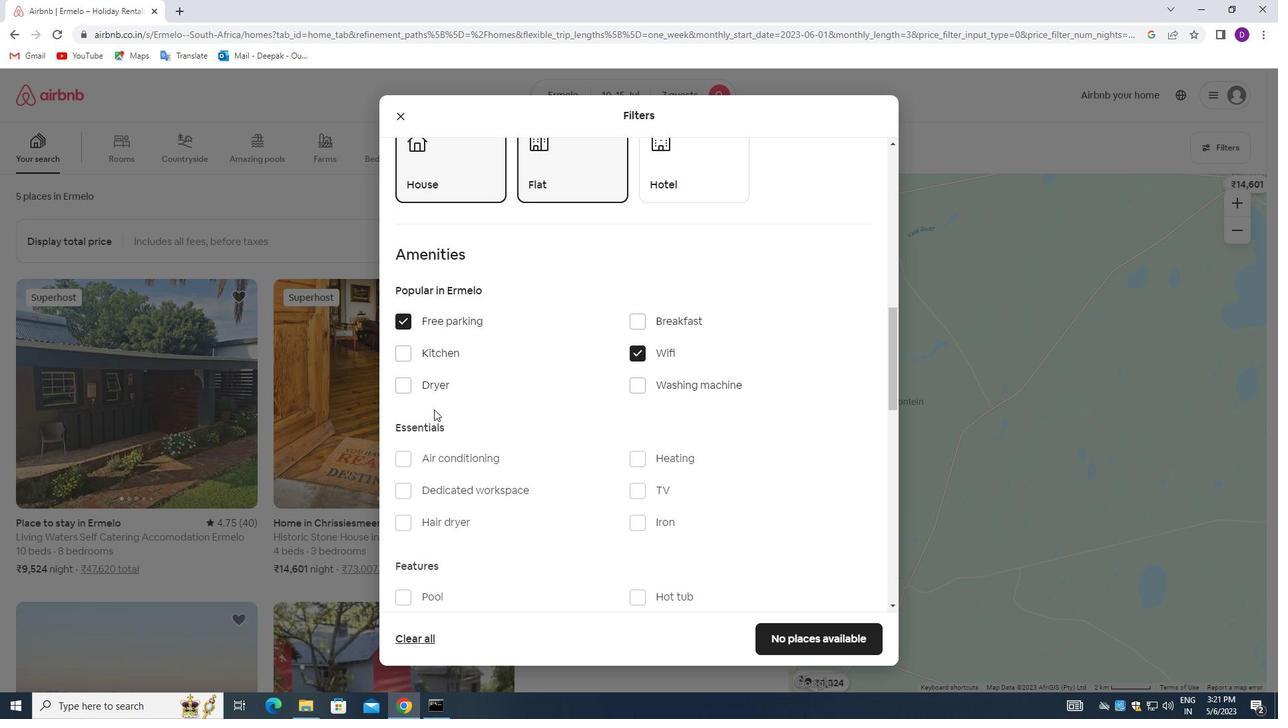 
Action: Mouse scrolled (536, 400) with delta (0, 0)
Screenshot: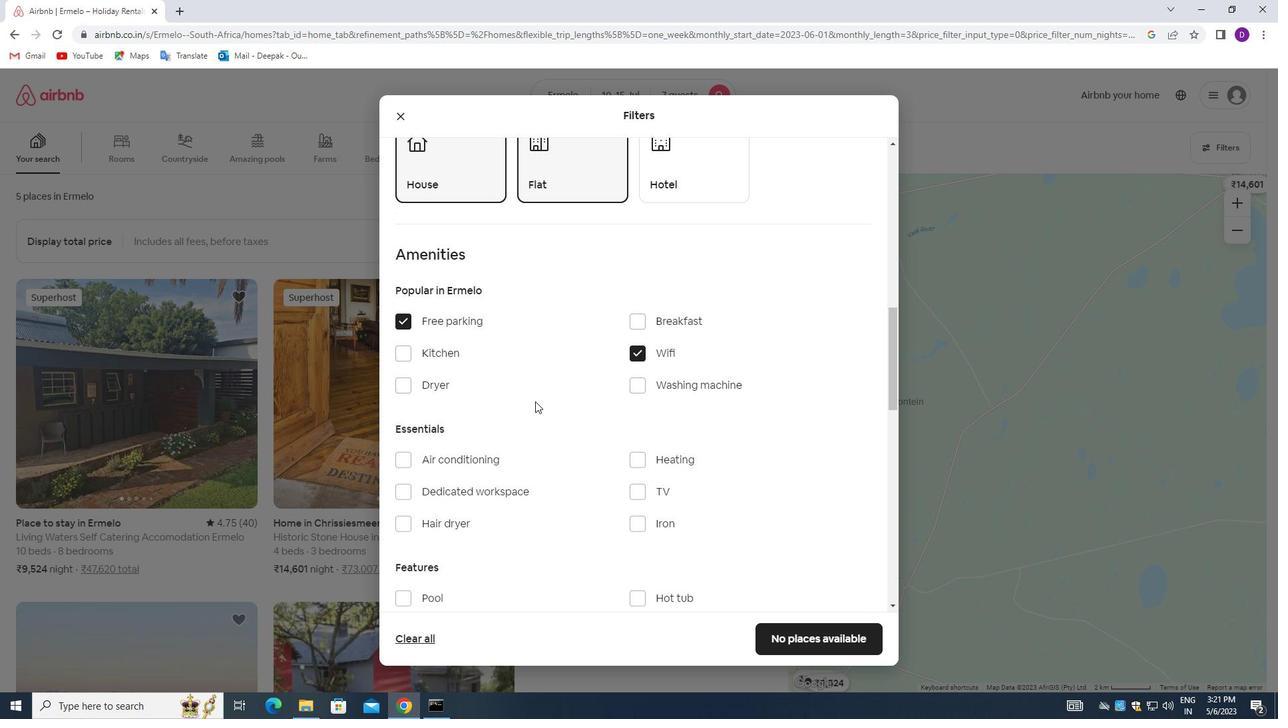 
Action: Mouse scrolled (536, 400) with delta (0, 0)
Screenshot: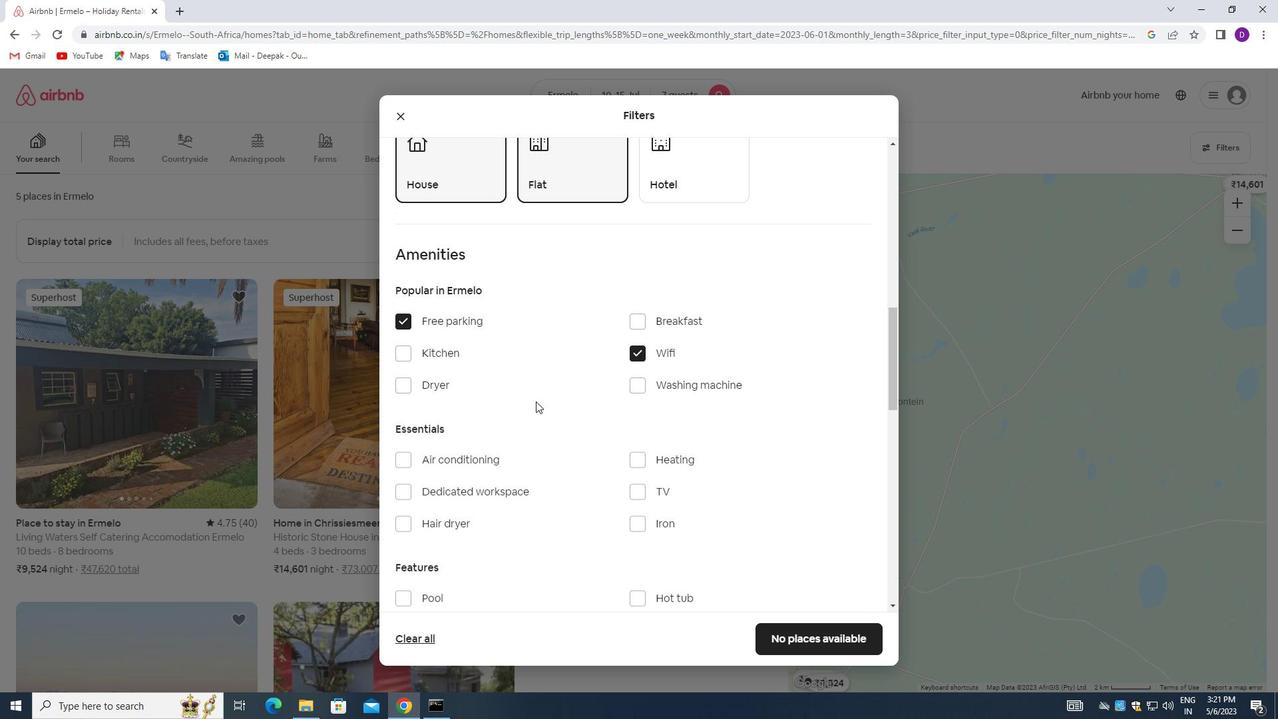 
Action: Mouse moved to (640, 364)
Screenshot: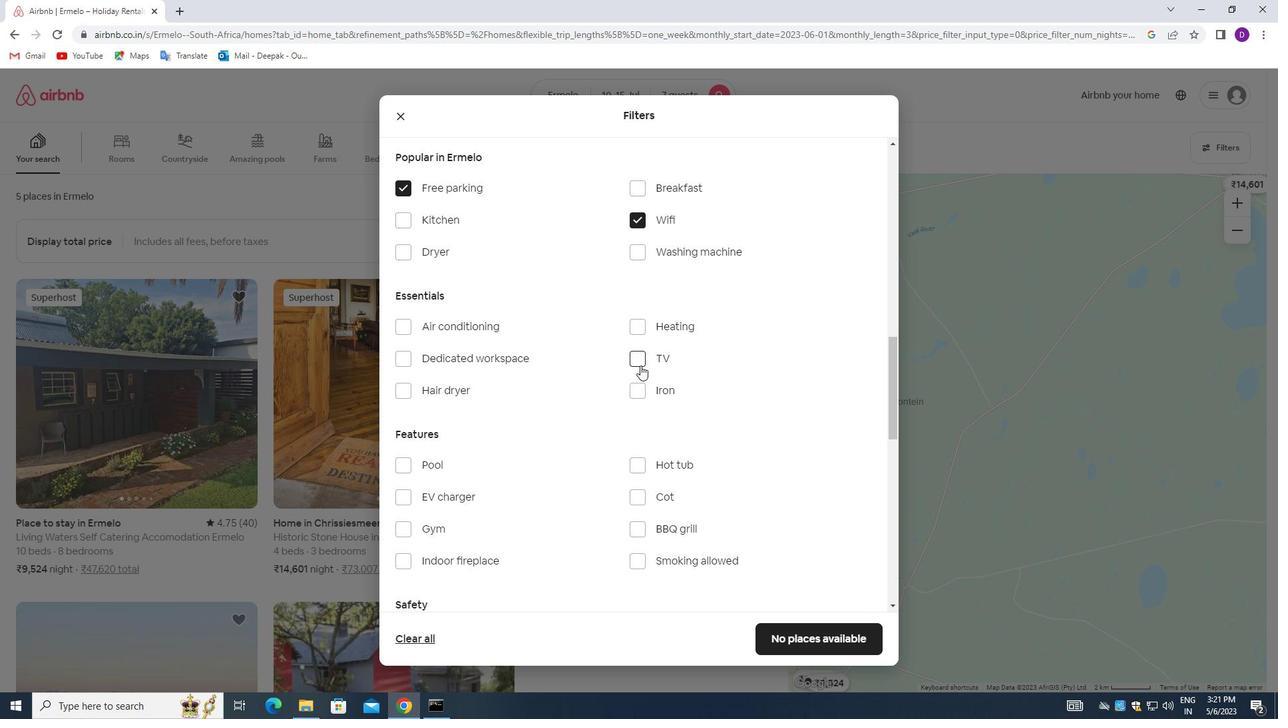 
Action: Mouse pressed left at (640, 364)
Screenshot: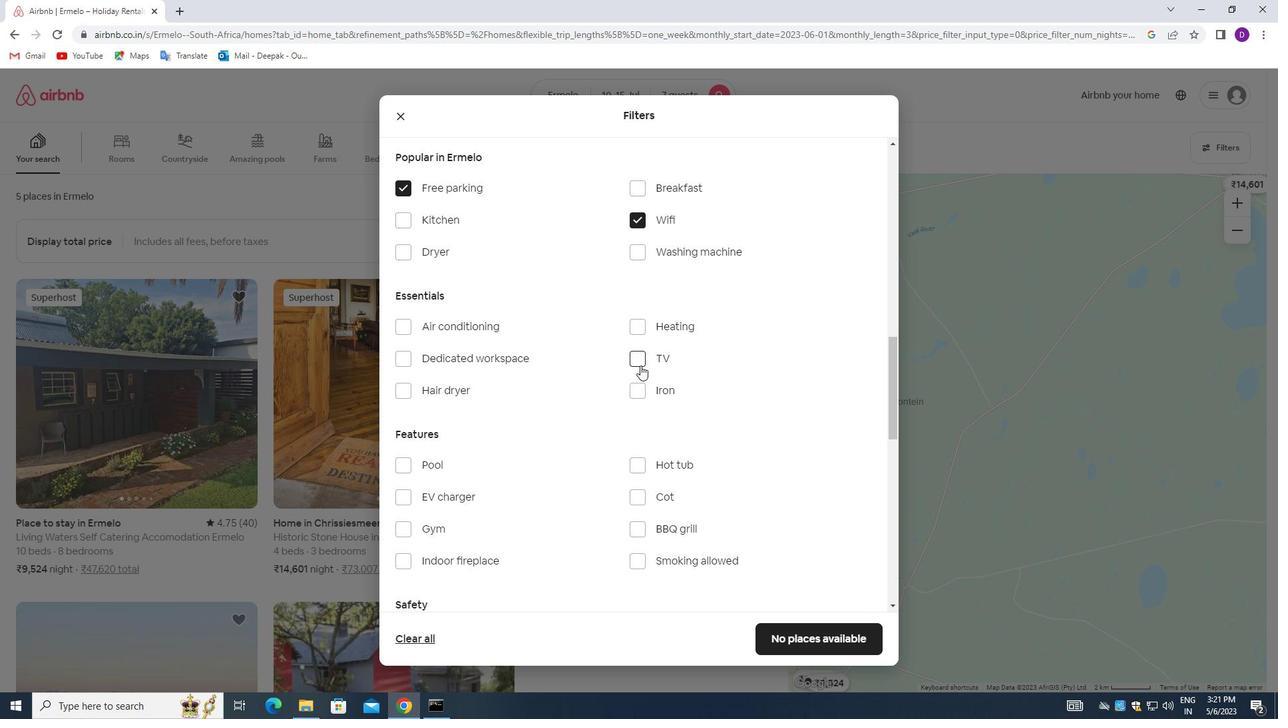 
Action: Mouse moved to (539, 406)
Screenshot: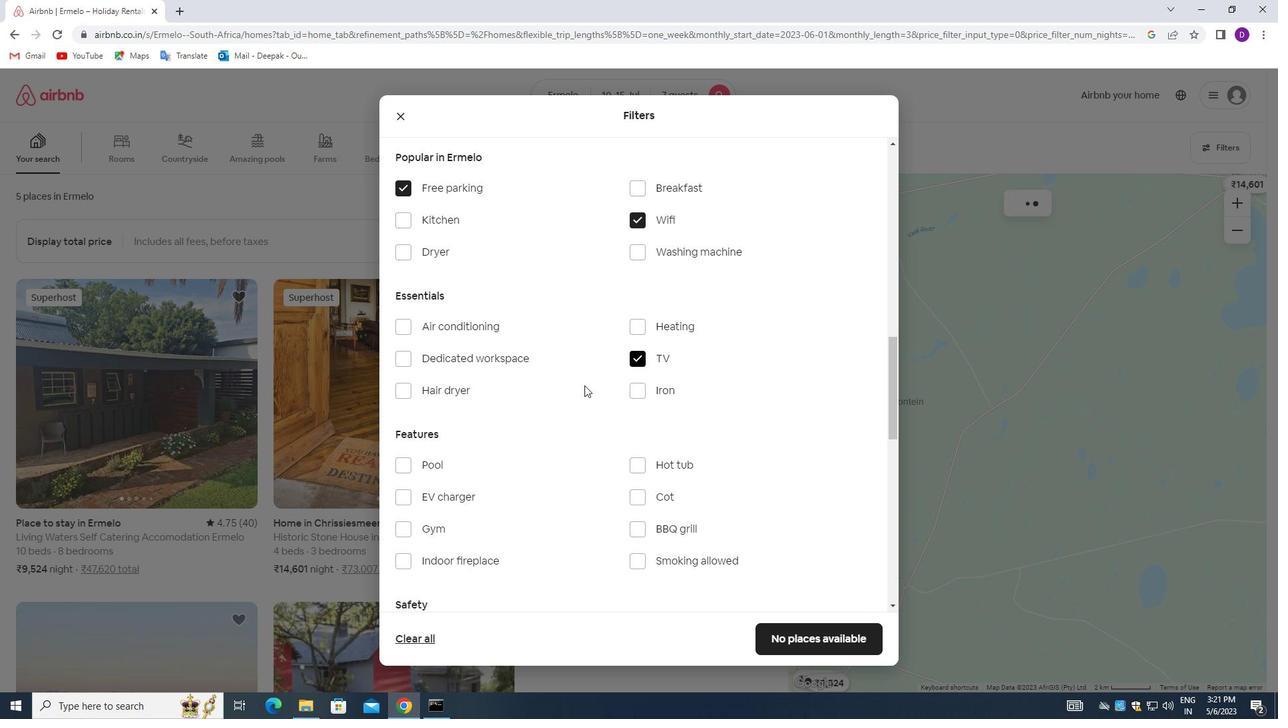 
Action: Mouse scrolled (539, 405) with delta (0, 0)
Screenshot: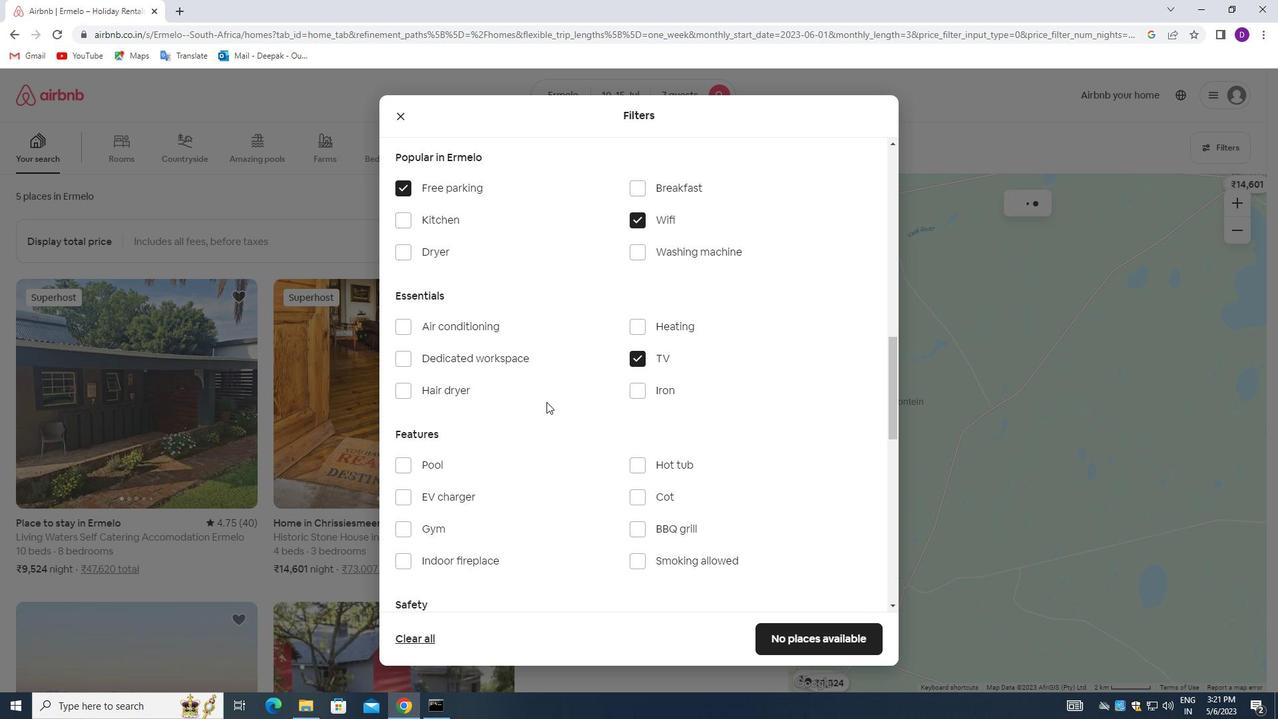
Action: Mouse moved to (539, 408)
Screenshot: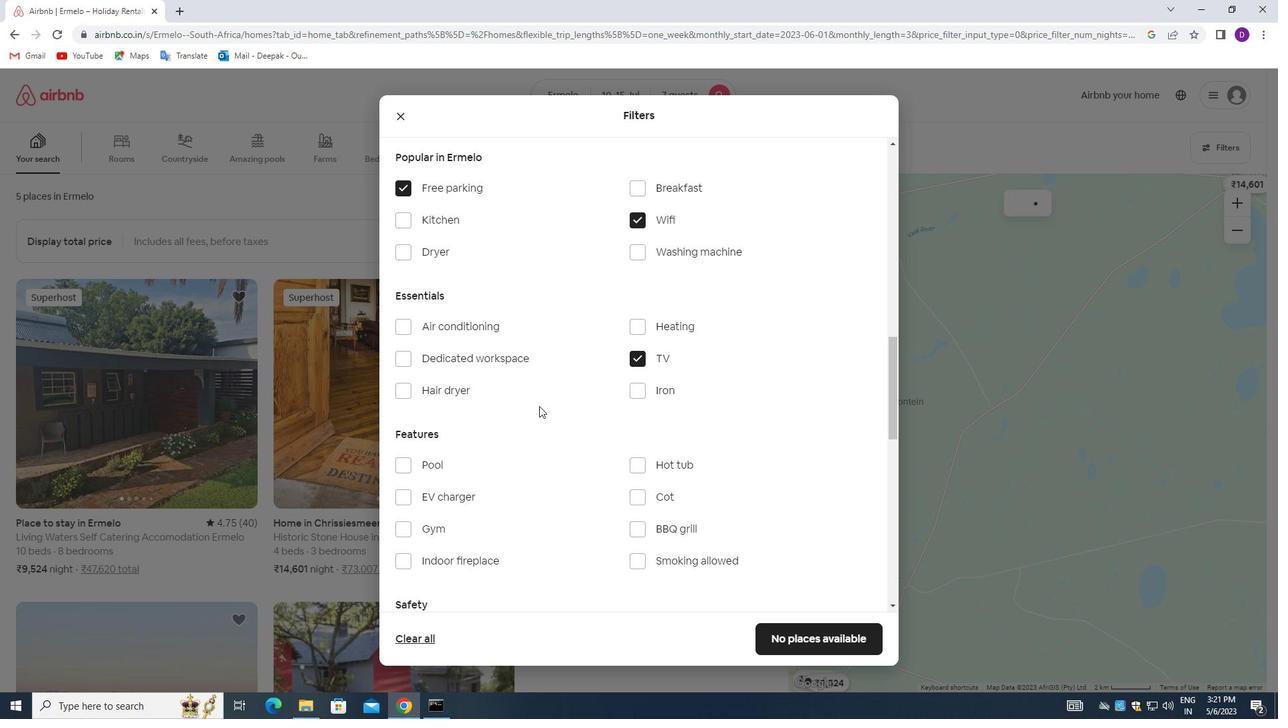 
Action: Mouse scrolled (539, 407) with delta (0, 0)
Screenshot: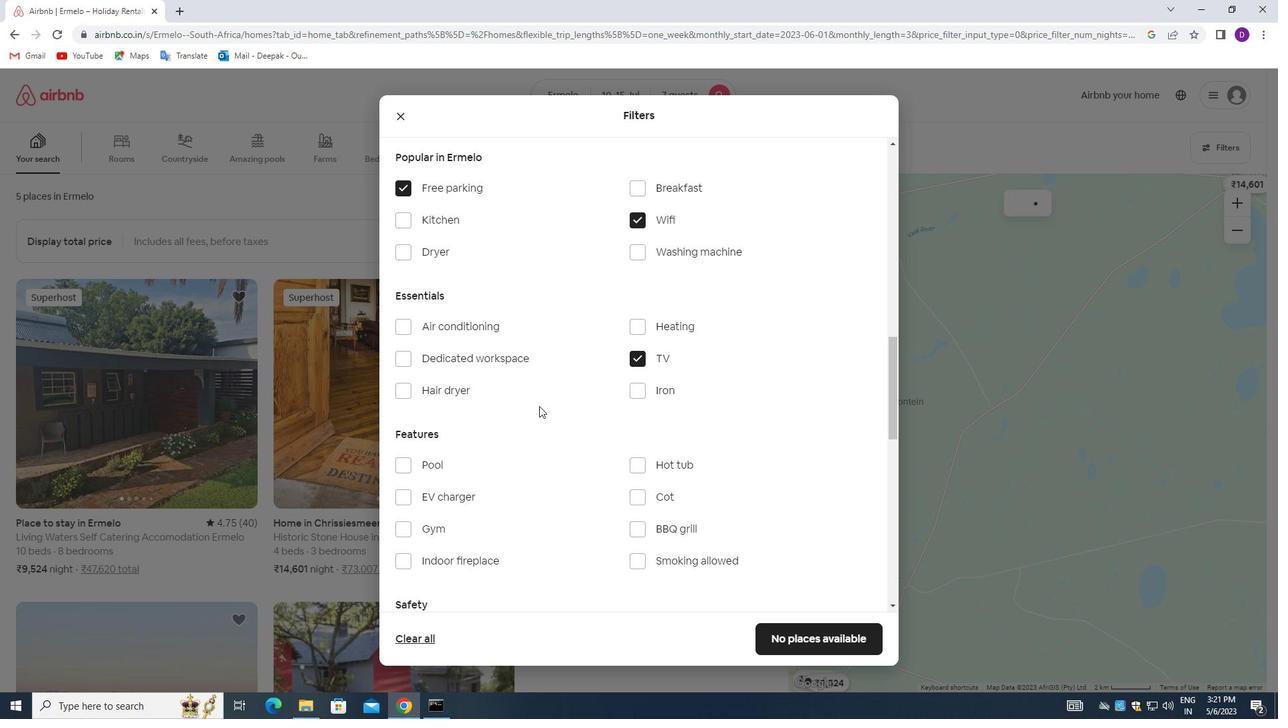 
Action: Mouse moved to (406, 395)
Screenshot: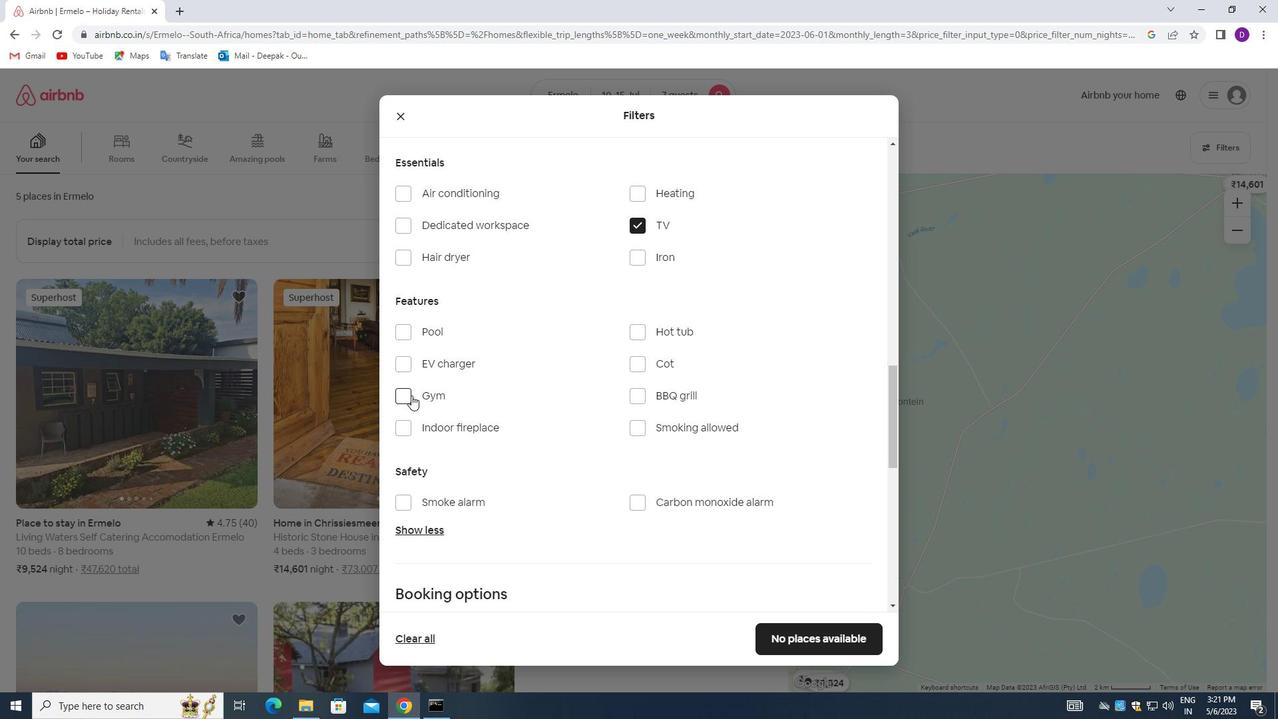 
Action: Mouse pressed left at (406, 395)
Screenshot: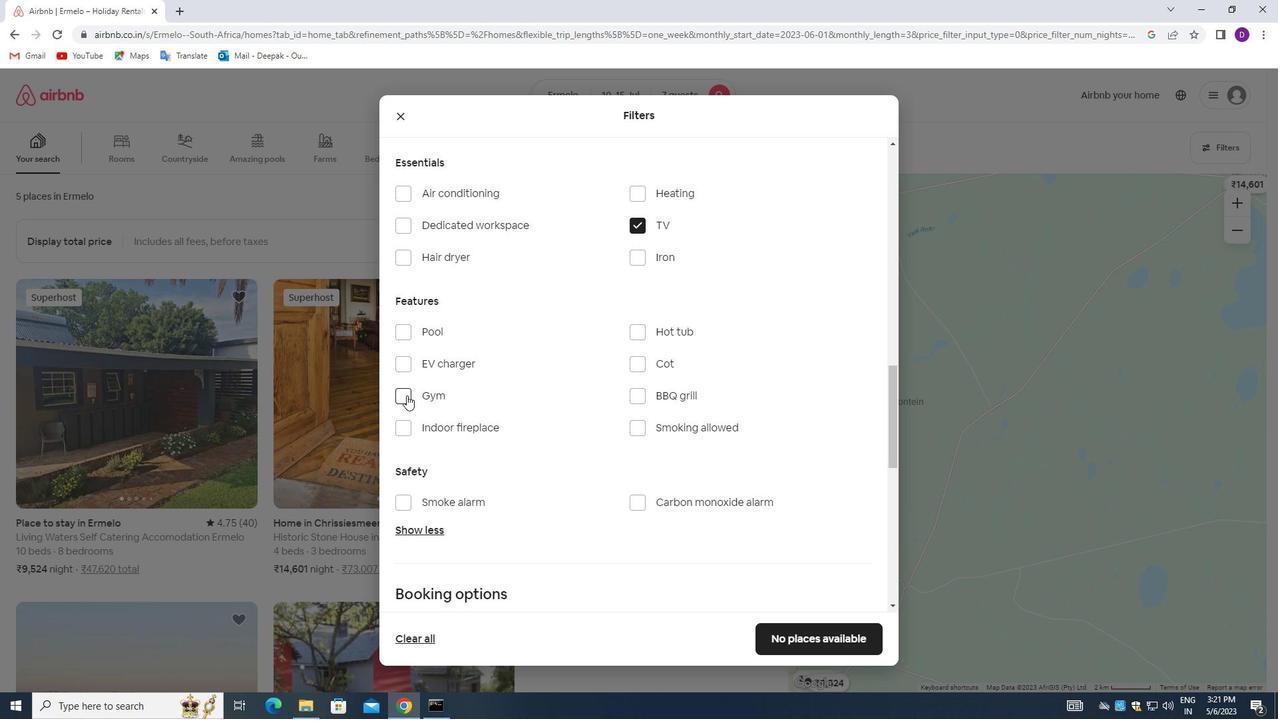 
Action: Mouse moved to (552, 398)
Screenshot: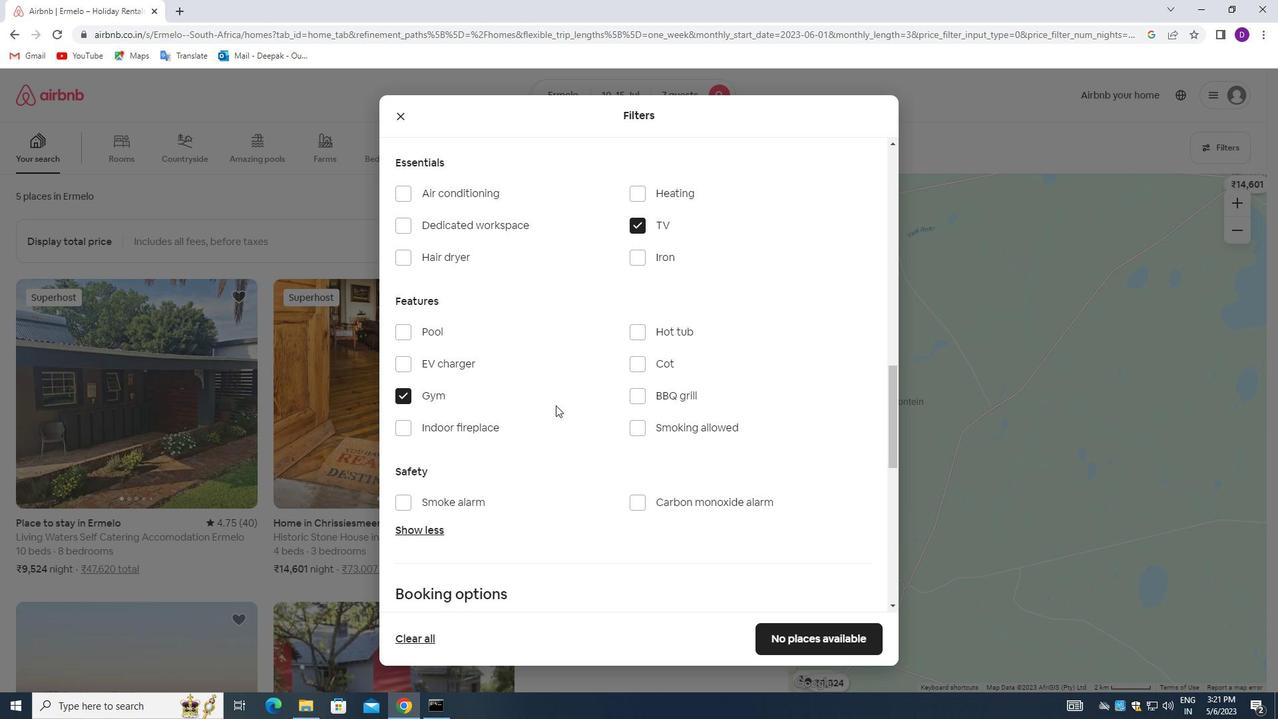 
Action: Mouse scrolled (552, 398) with delta (0, 0)
Screenshot: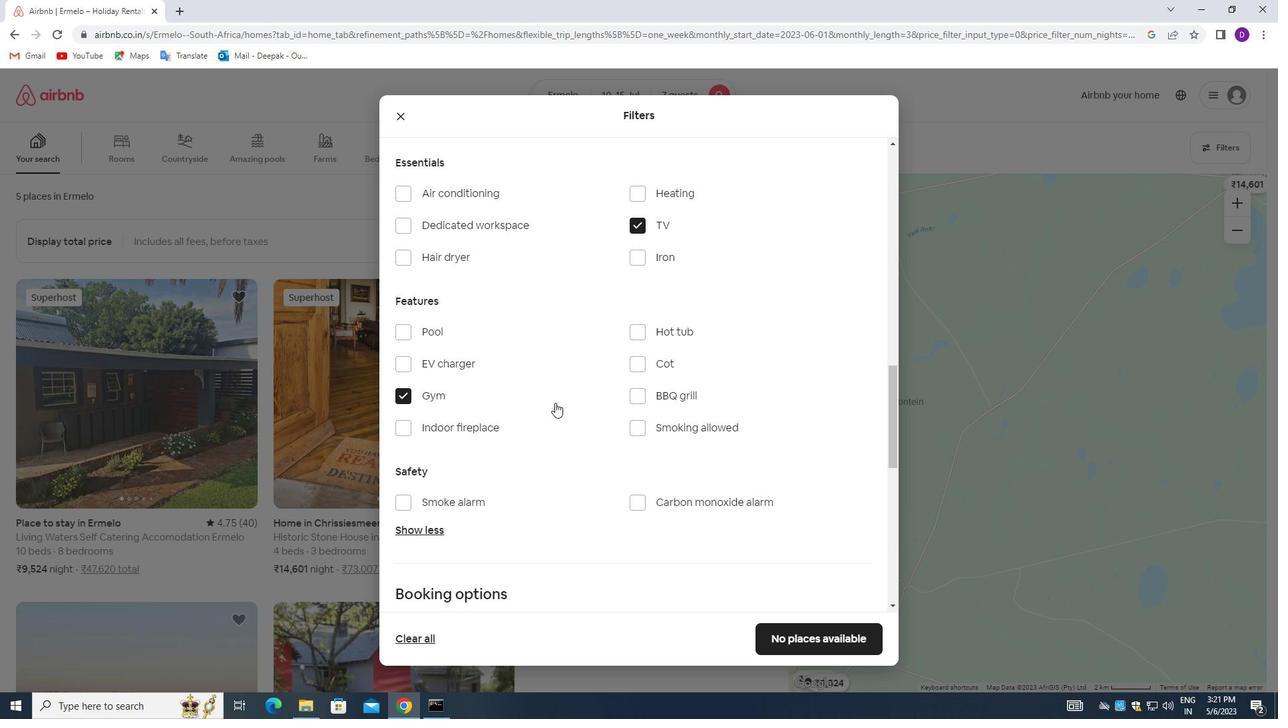 
Action: Mouse moved to (518, 392)
Screenshot: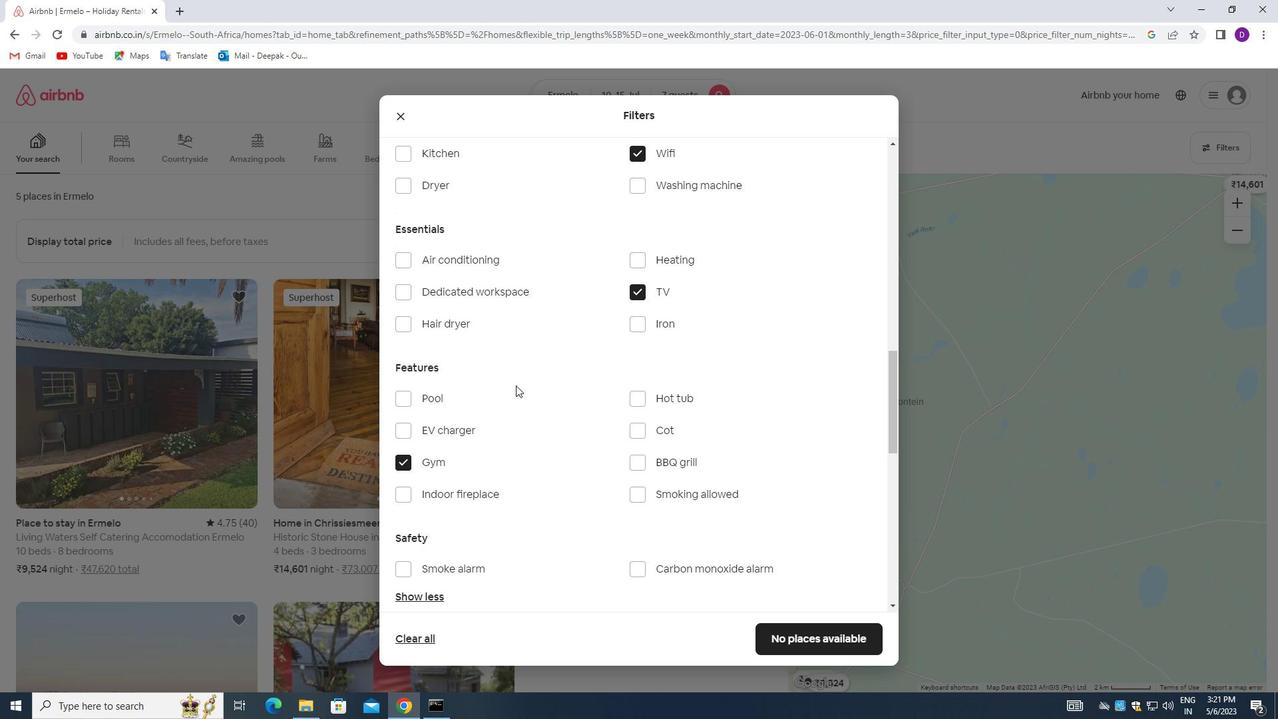
Action: Mouse scrolled (518, 392) with delta (0, 0)
Screenshot: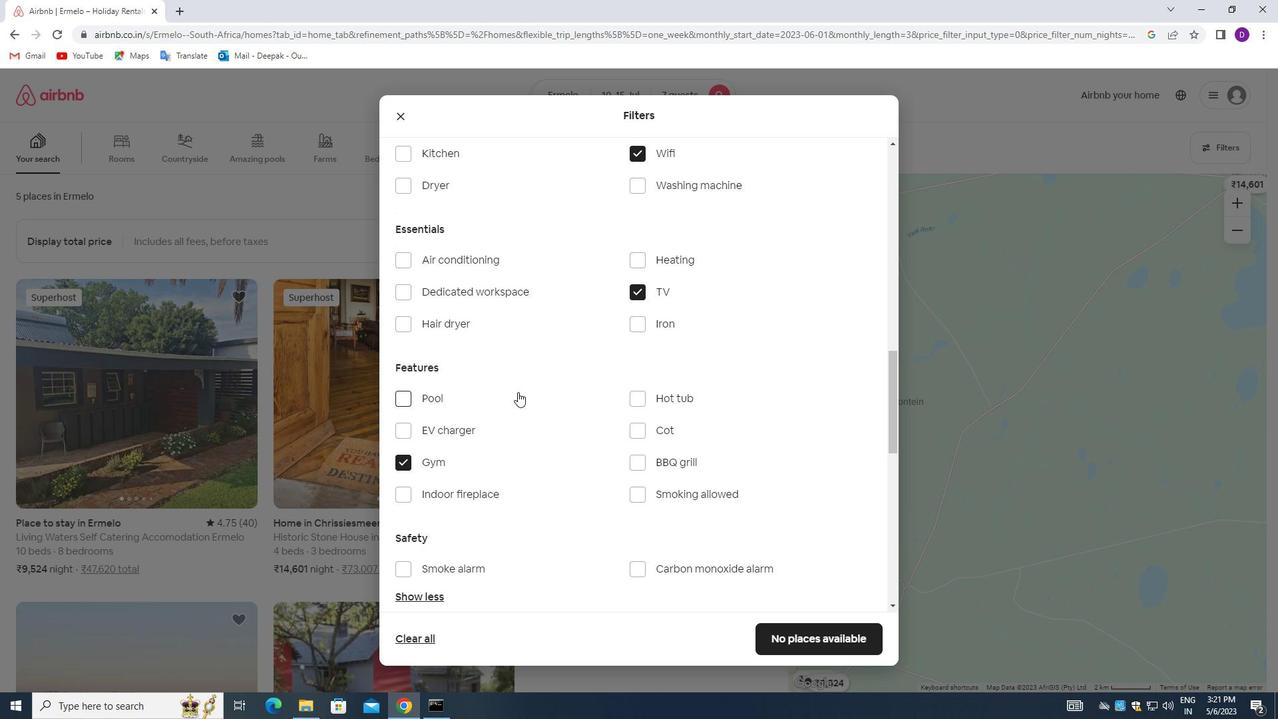 
Action: Mouse moved to (561, 311)
Screenshot: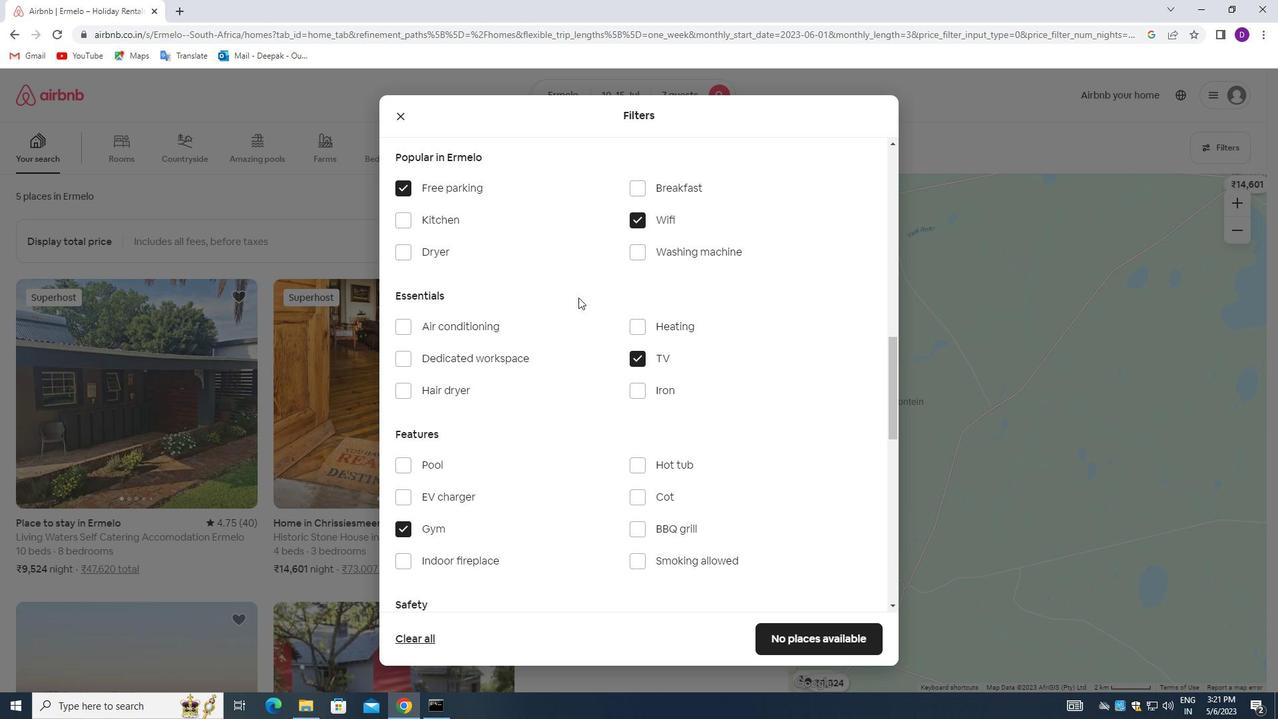 
Action: Mouse scrolled (561, 312) with delta (0, 0)
Screenshot: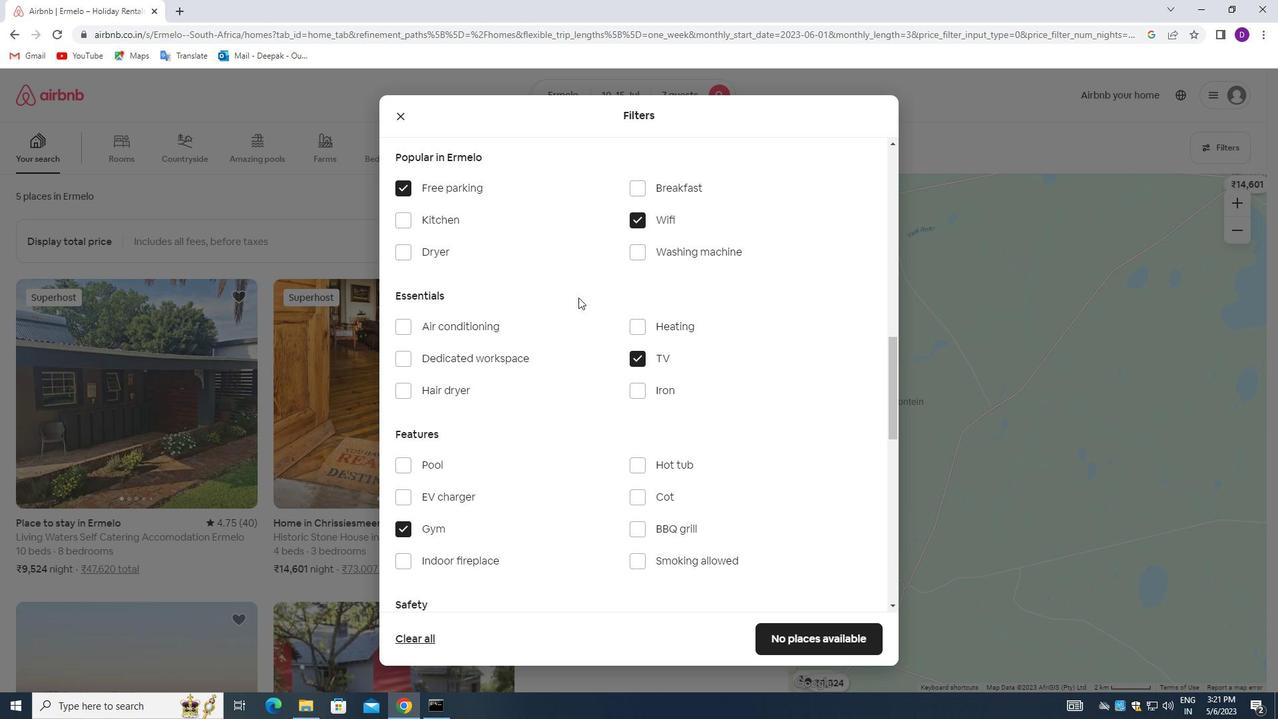 
Action: Mouse moved to (635, 255)
Screenshot: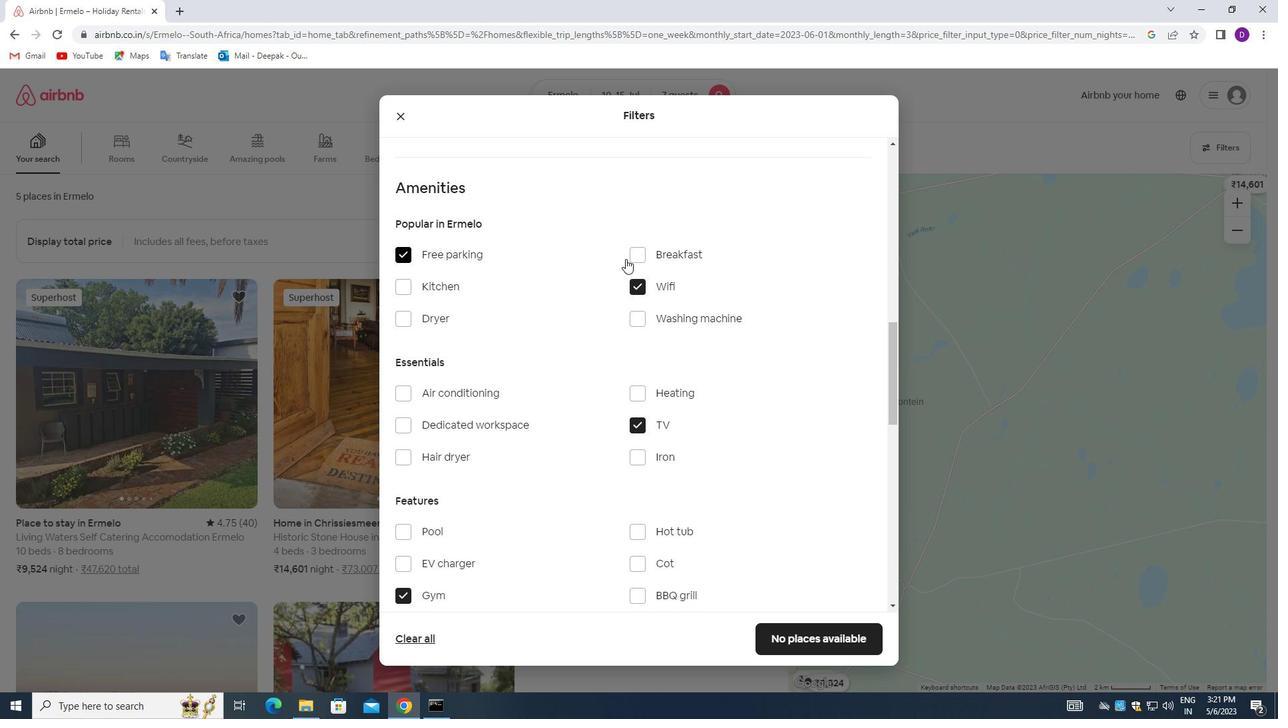 
Action: Mouse pressed left at (635, 255)
Screenshot: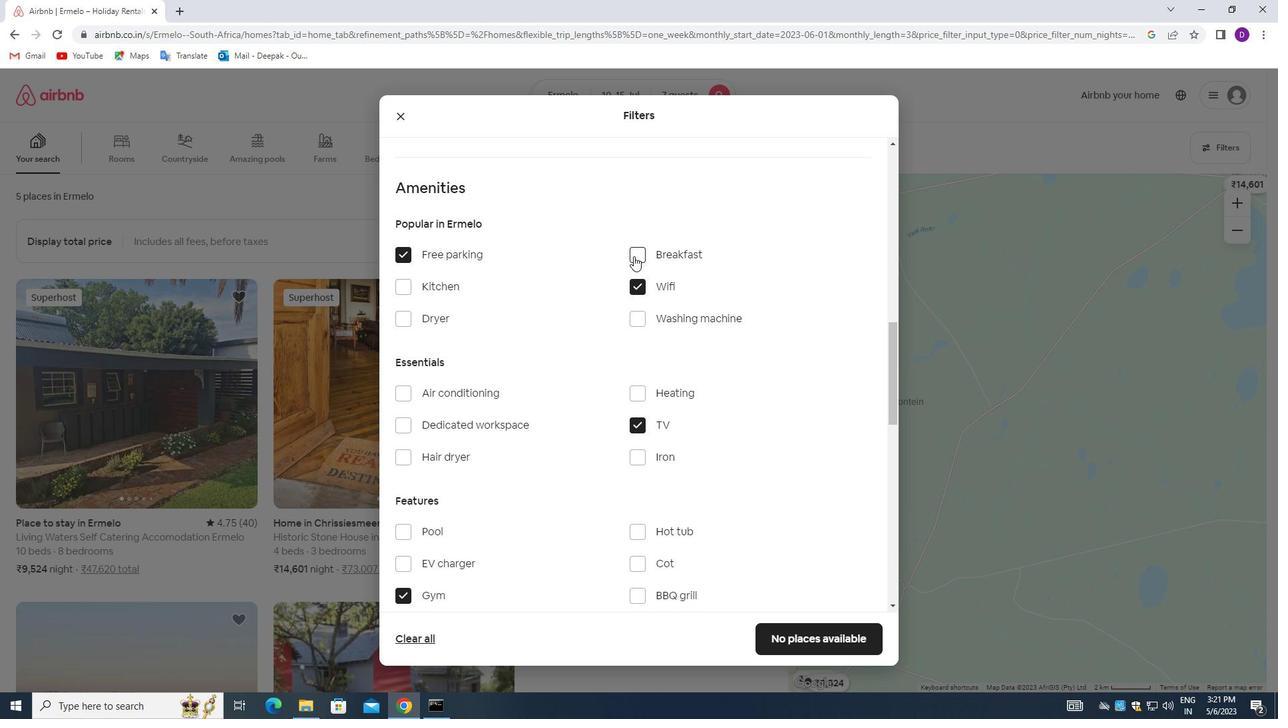 
Action: Mouse moved to (512, 324)
Screenshot: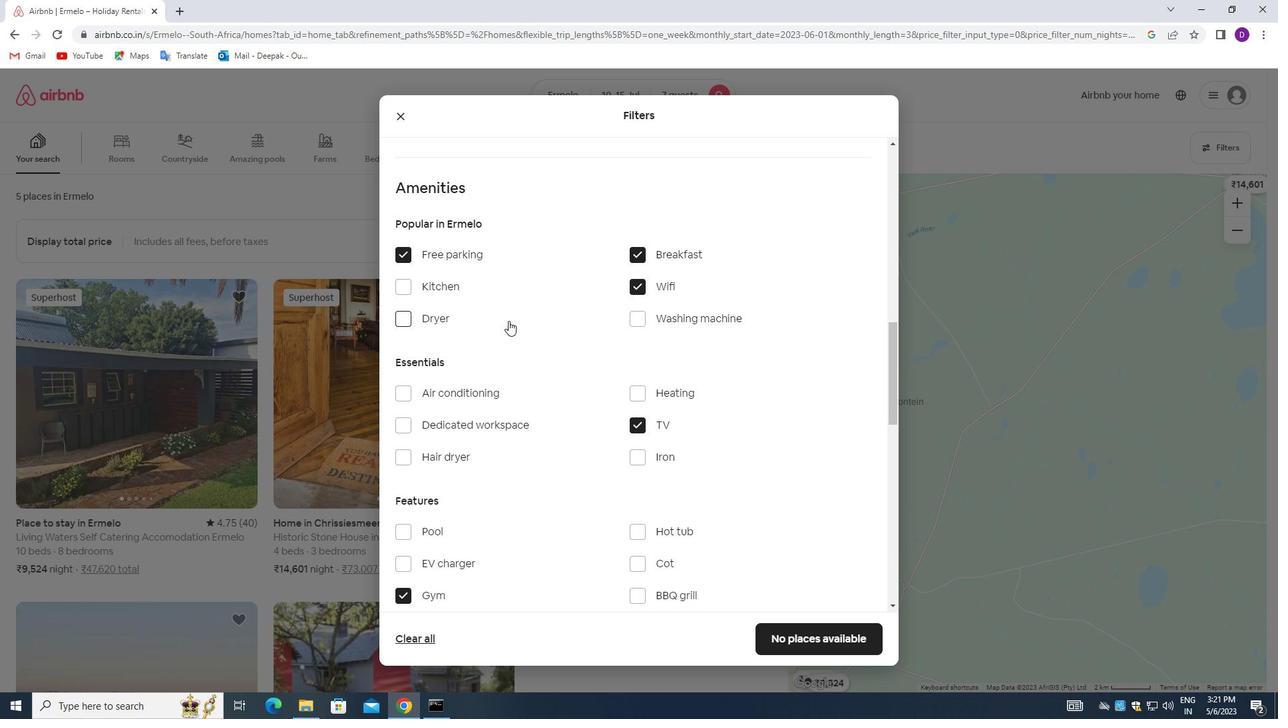 
Action: Mouse scrolled (512, 323) with delta (0, 0)
Screenshot: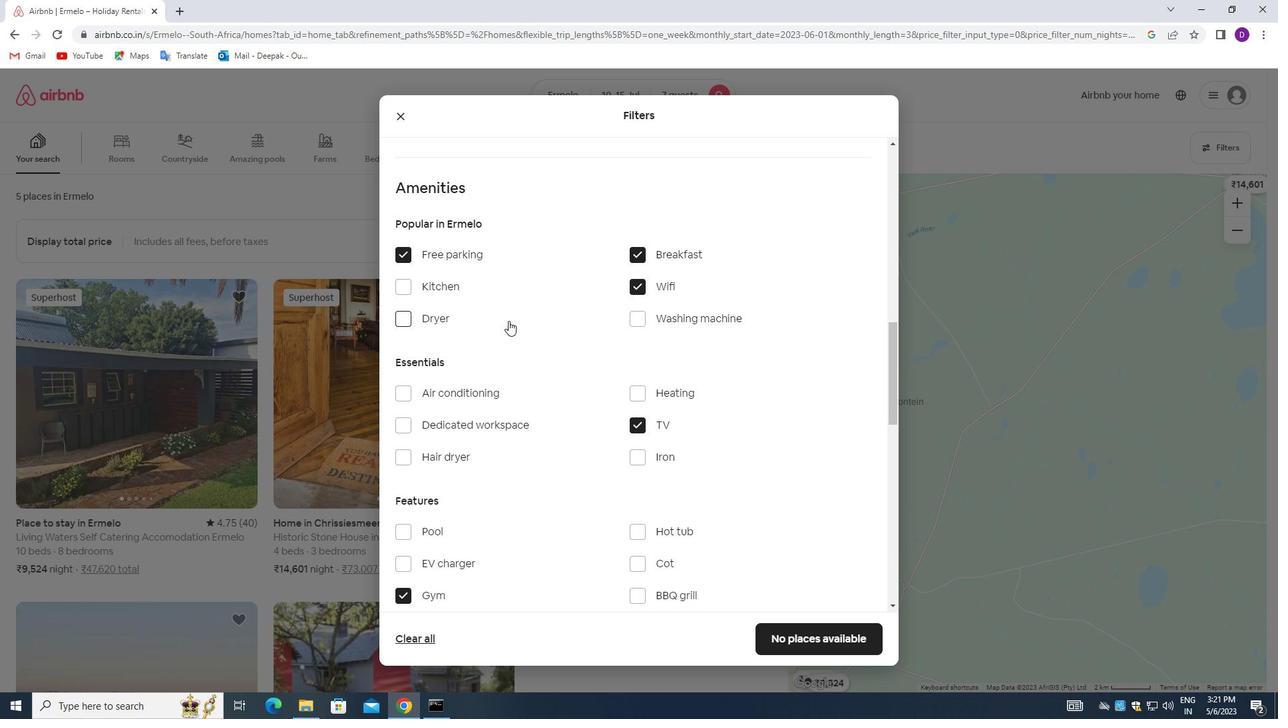 
Action: Mouse moved to (514, 325)
Screenshot: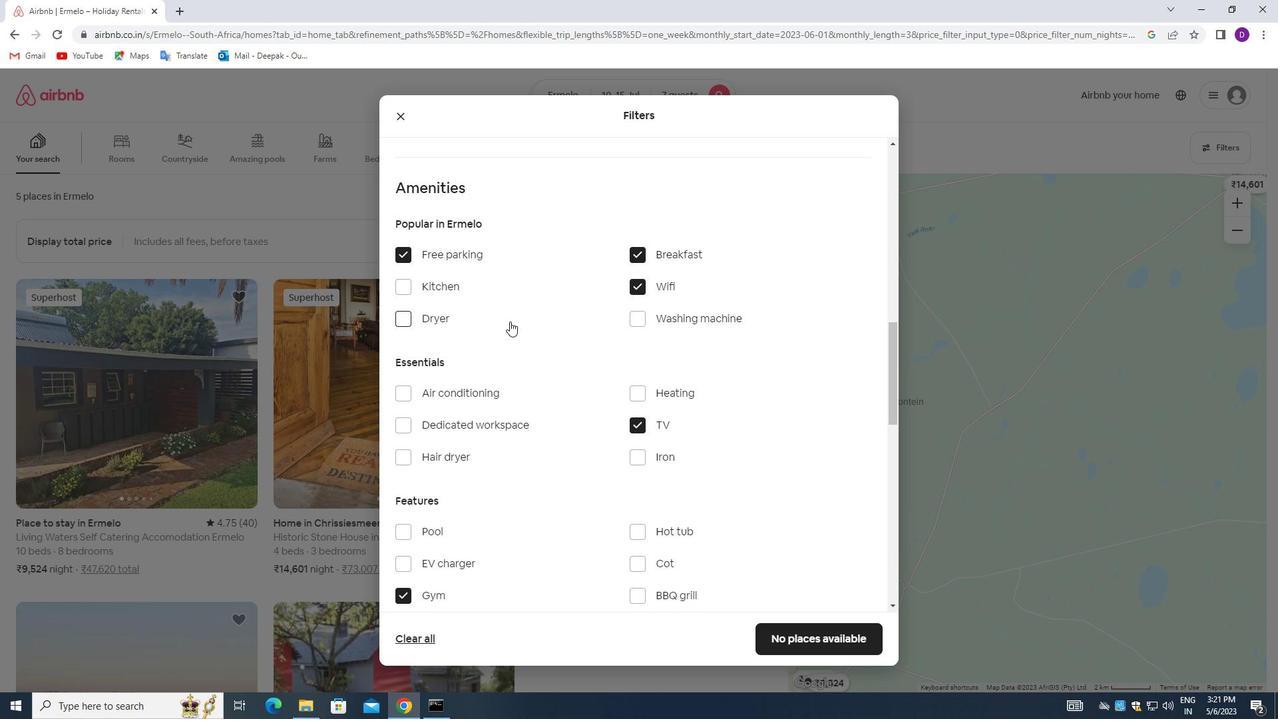 
Action: Mouse scrolled (514, 325) with delta (0, 0)
Screenshot: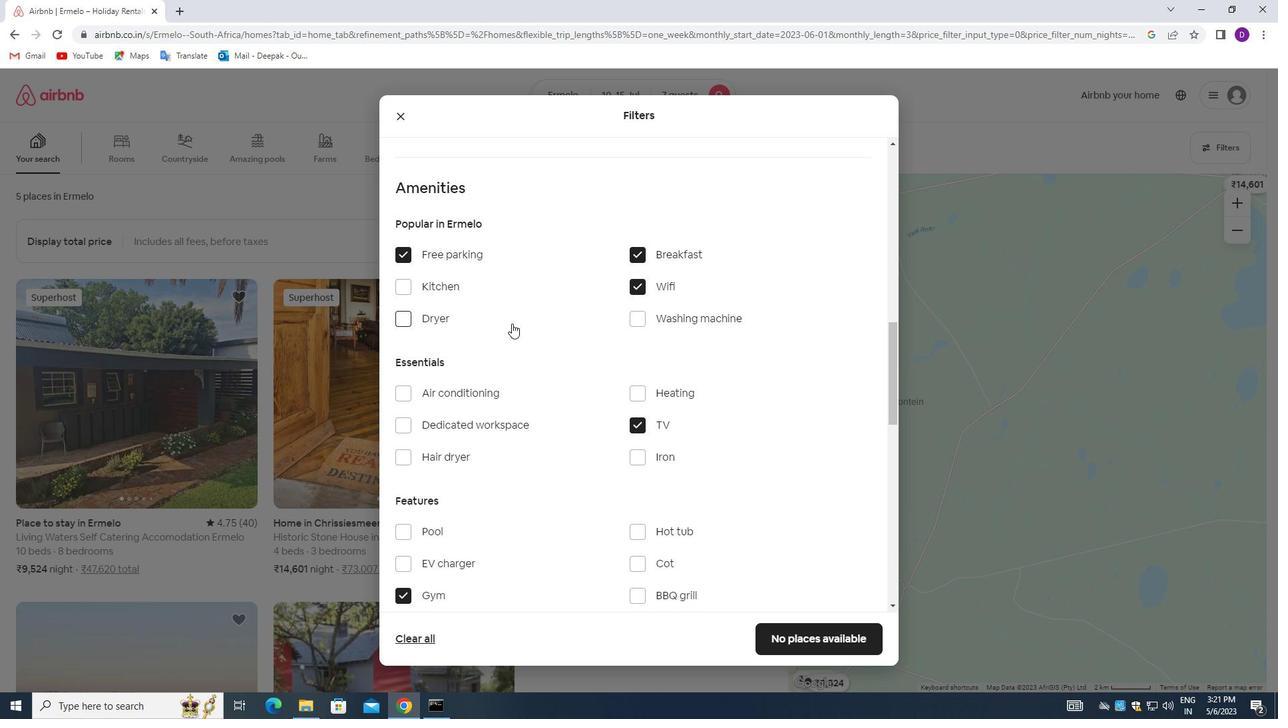 
Action: Mouse moved to (520, 335)
Screenshot: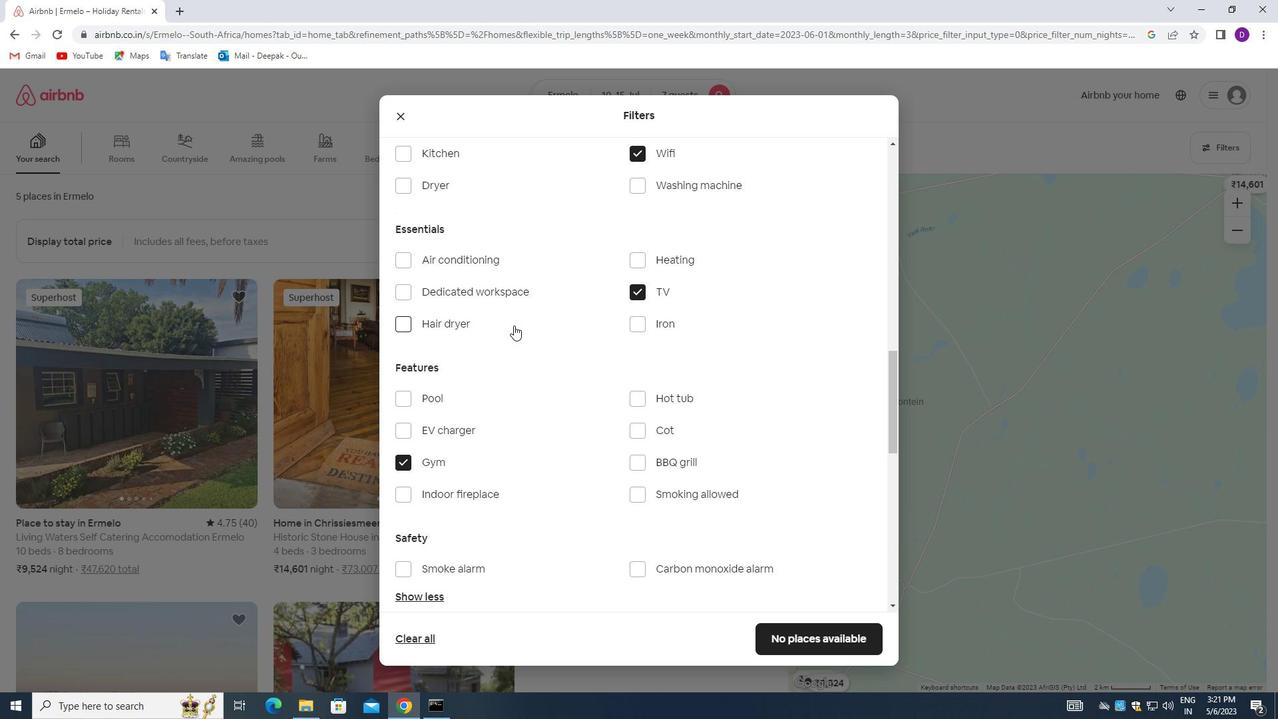 
Action: Mouse scrolled (520, 335) with delta (0, 0)
Screenshot: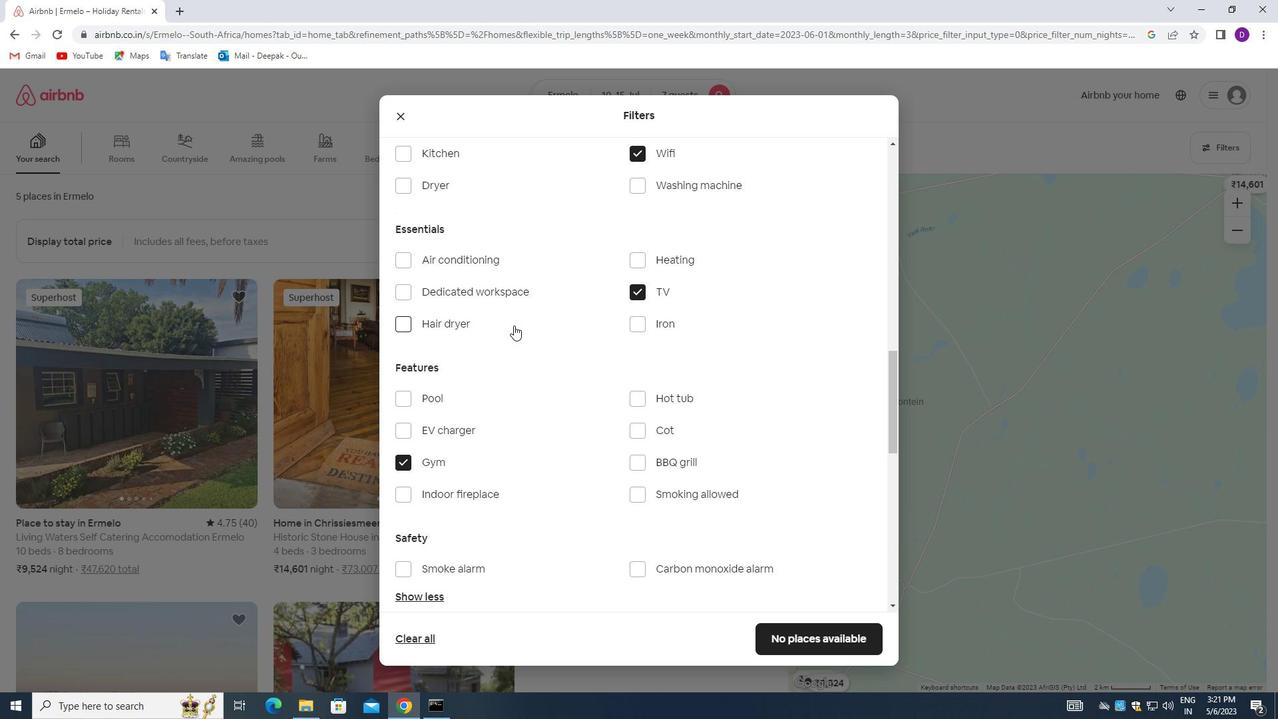 
Action: Mouse moved to (524, 348)
Screenshot: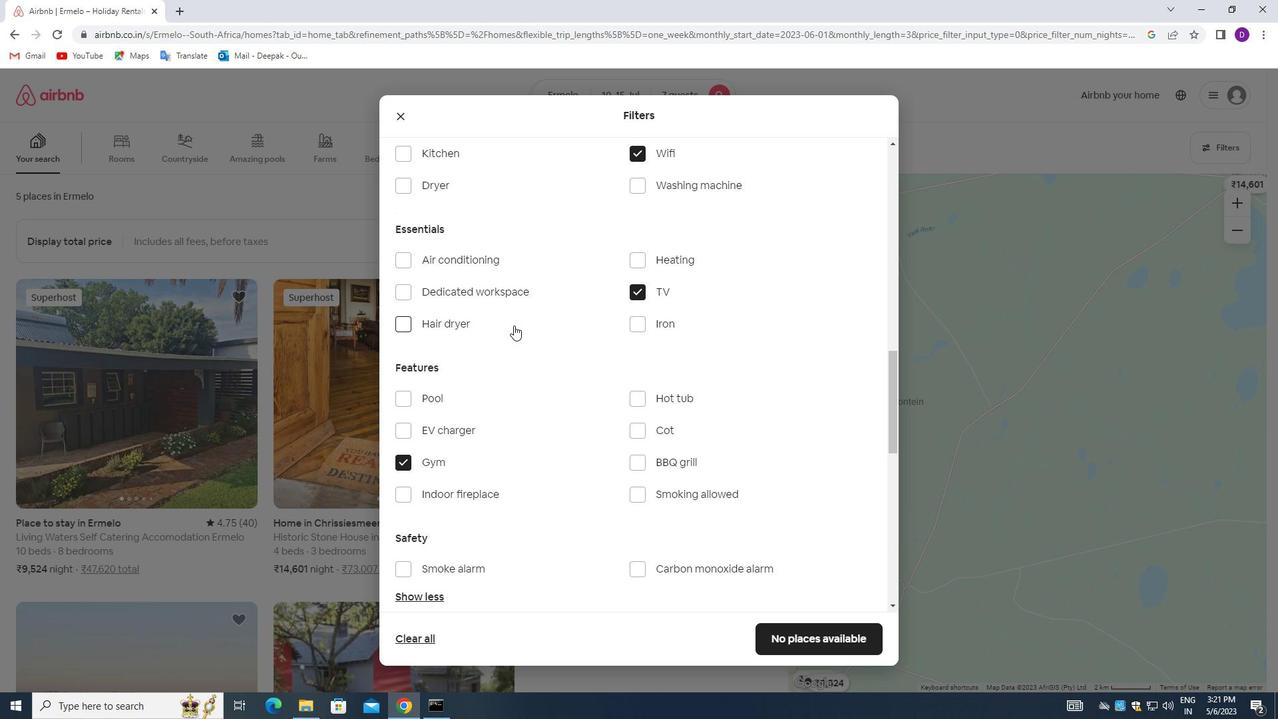
Action: Mouse scrolled (524, 347) with delta (0, 0)
Screenshot: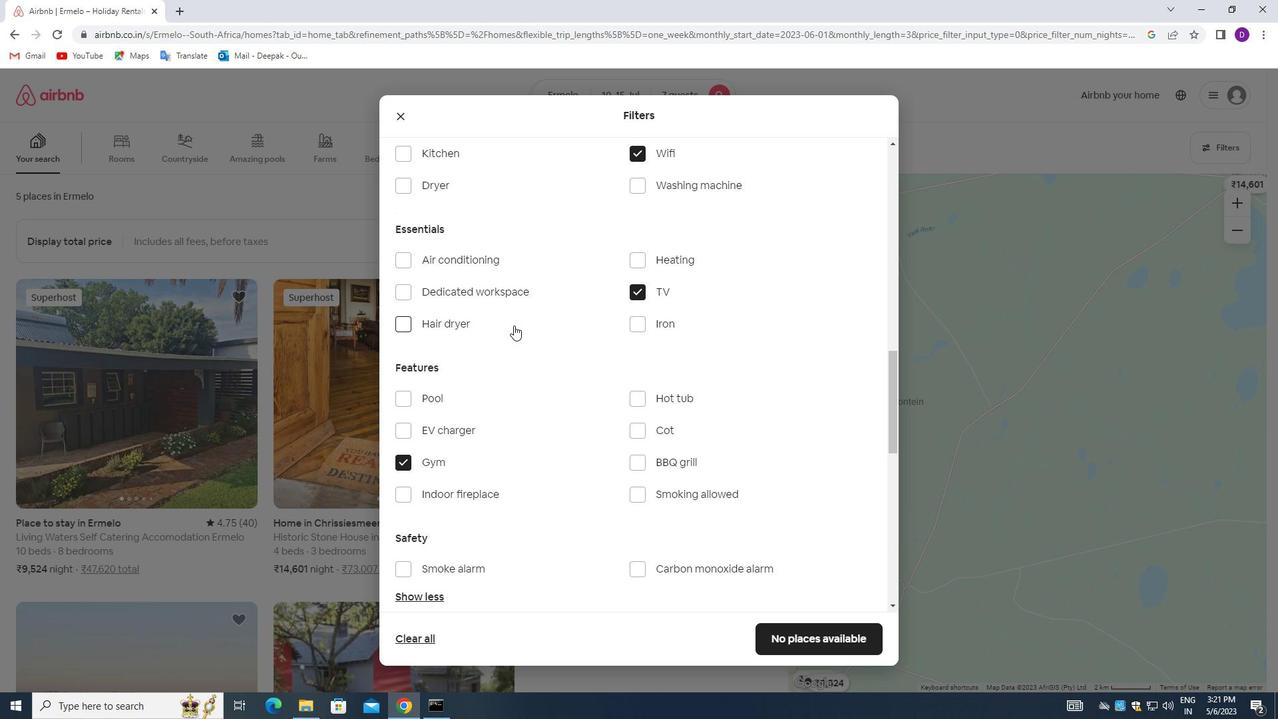 
Action: Mouse moved to (526, 353)
Screenshot: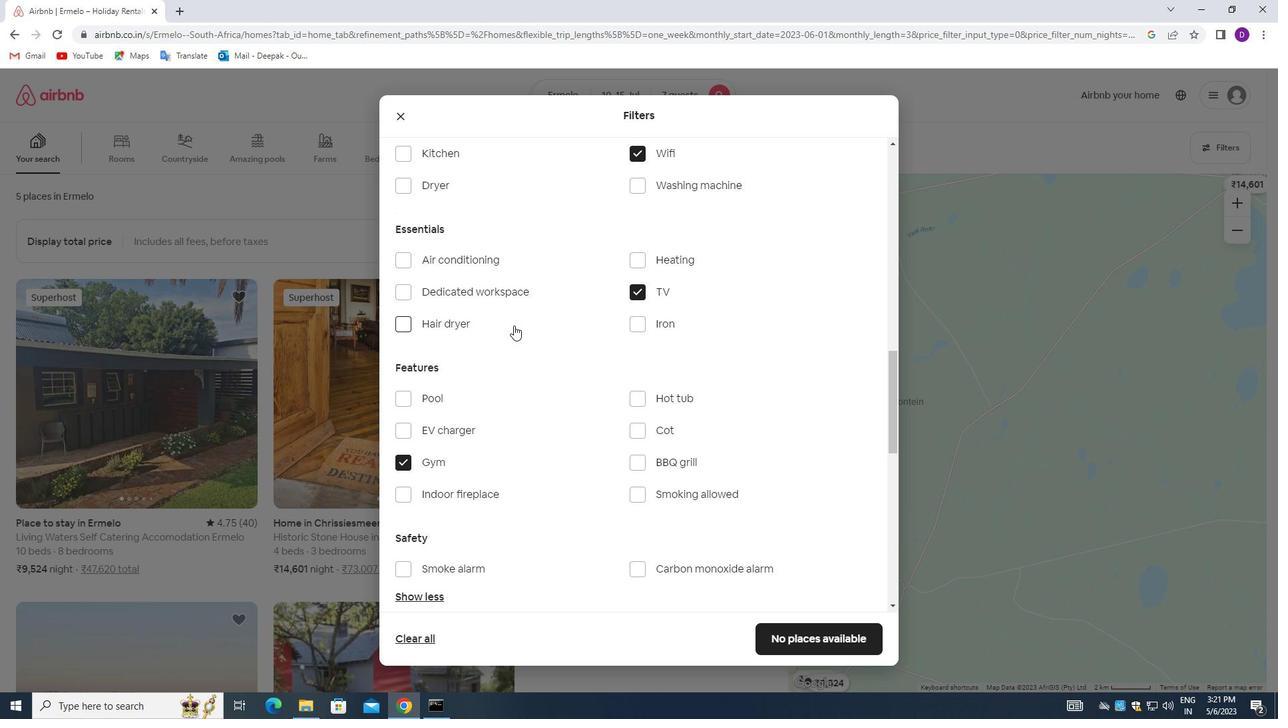 
Action: Mouse scrolled (526, 352) with delta (0, 0)
Screenshot: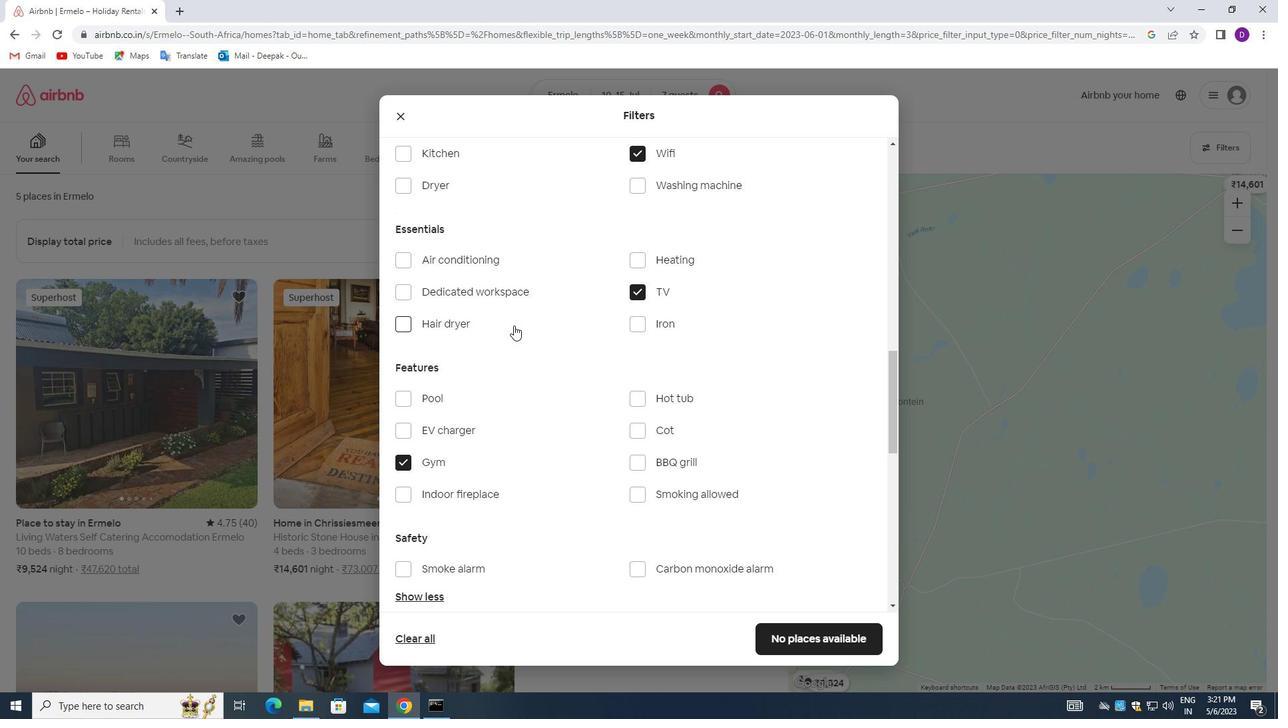 
Action: Mouse moved to (527, 355)
Screenshot: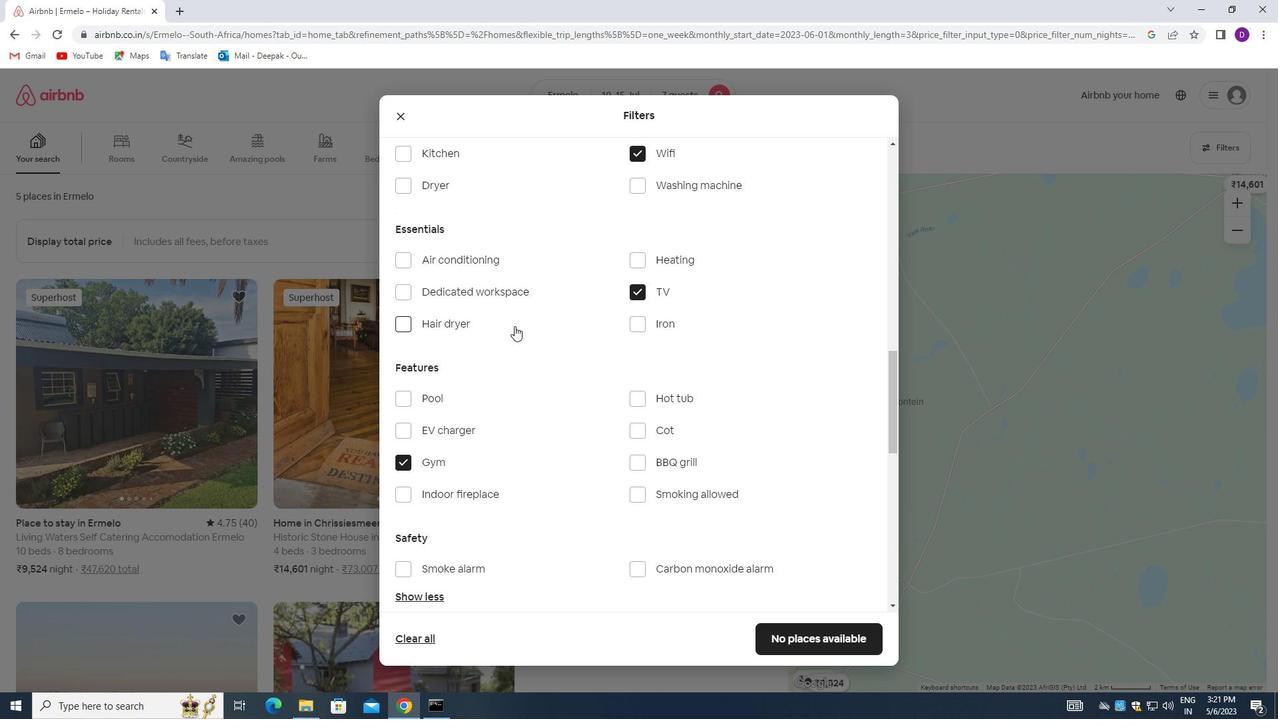 
Action: Mouse scrolled (527, 354) with delta (0, 0)
Screenshot: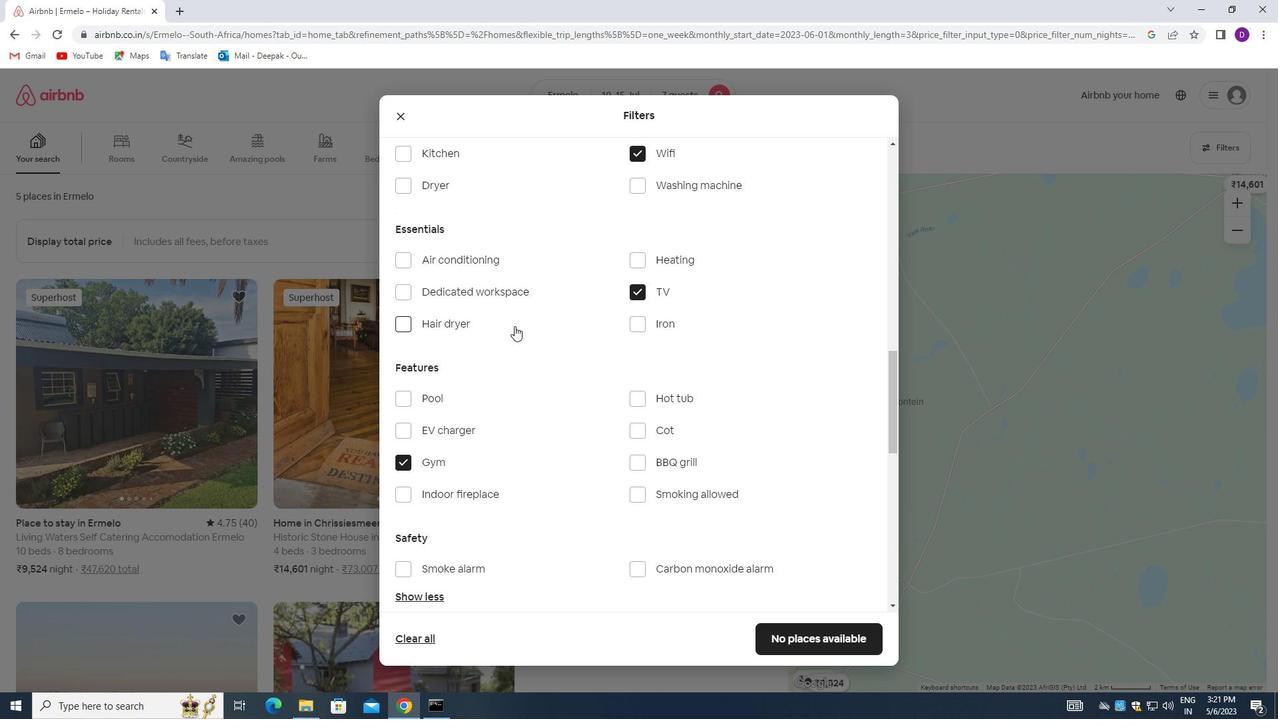 
Action: Mouse moved to (533, 365)
Screenshot: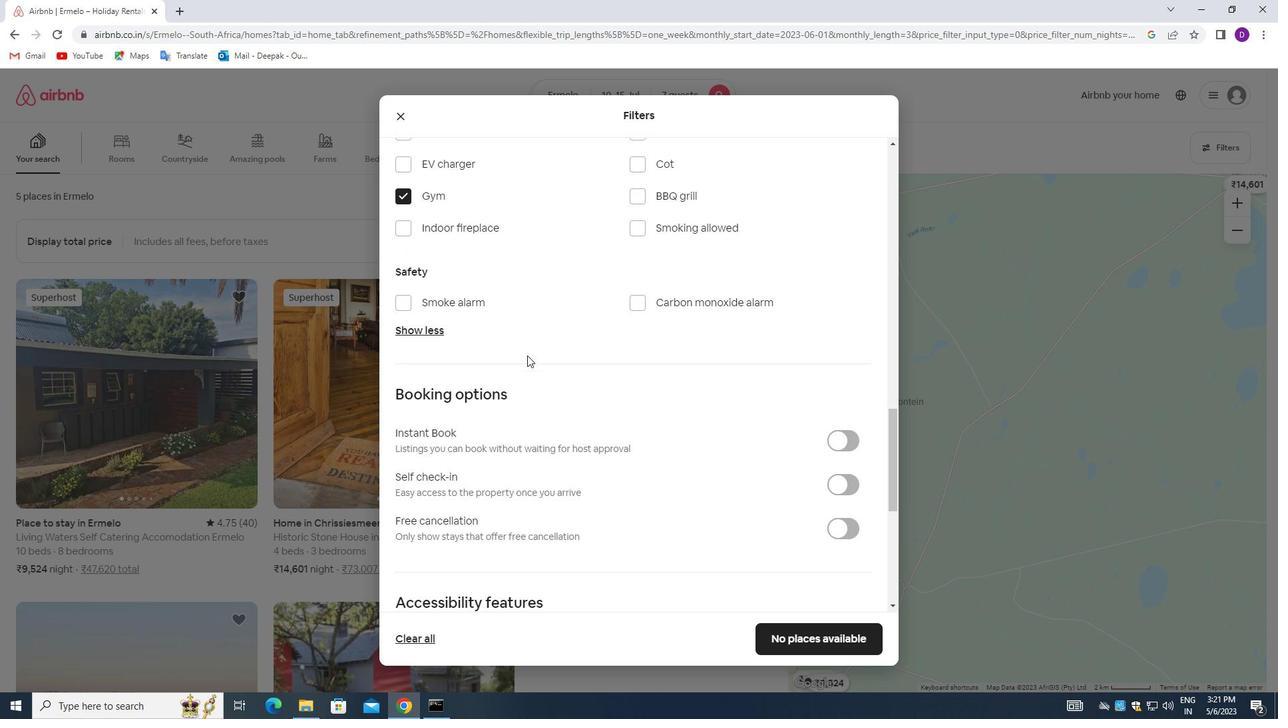 
Action: Mouse scrolled (533, 364) with delta (0, 0)
Screenshot: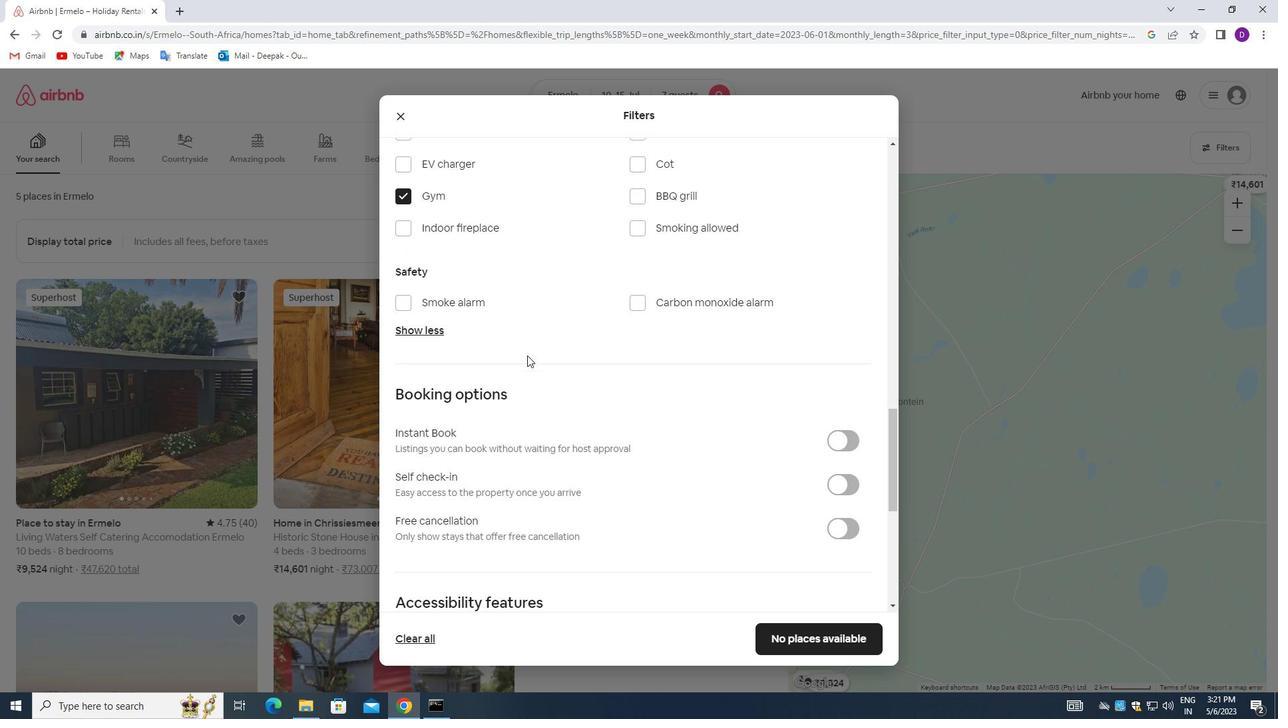 
Action: Mouse moved to (541, 379)
Screenshot: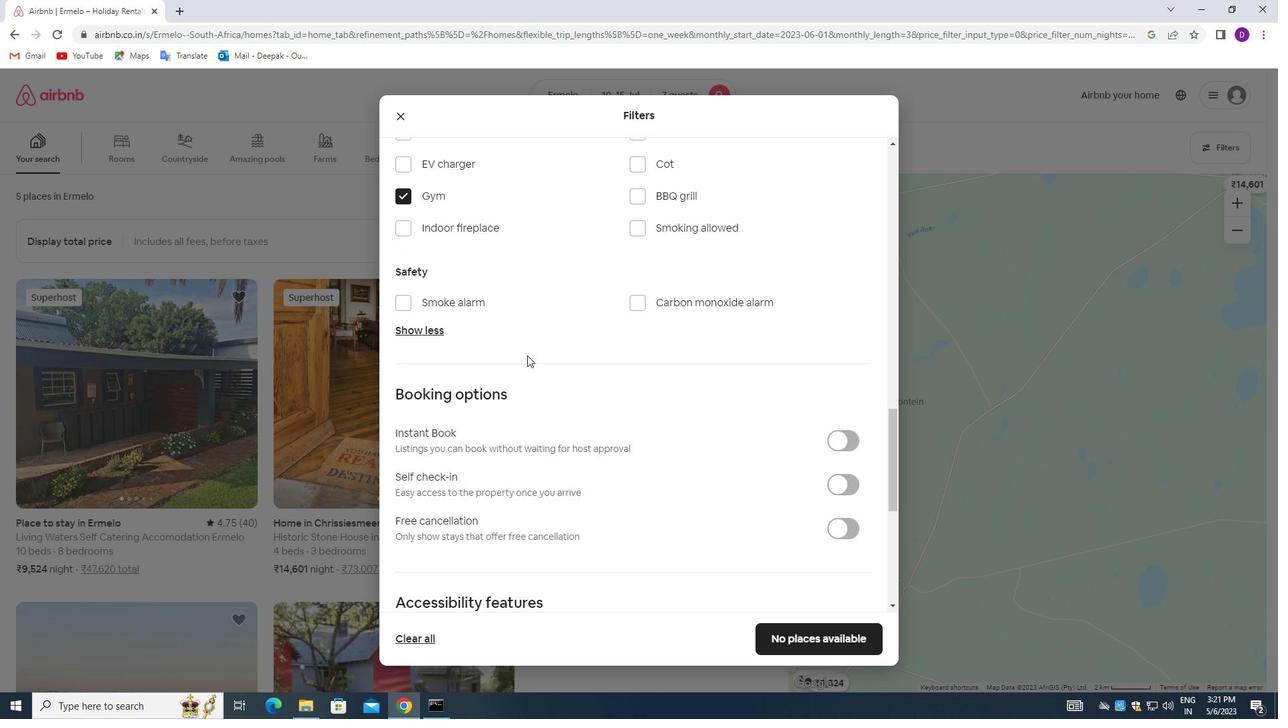 
Action: Mouse scrolled (541, 378) with delta (0, 0)
Screenshot: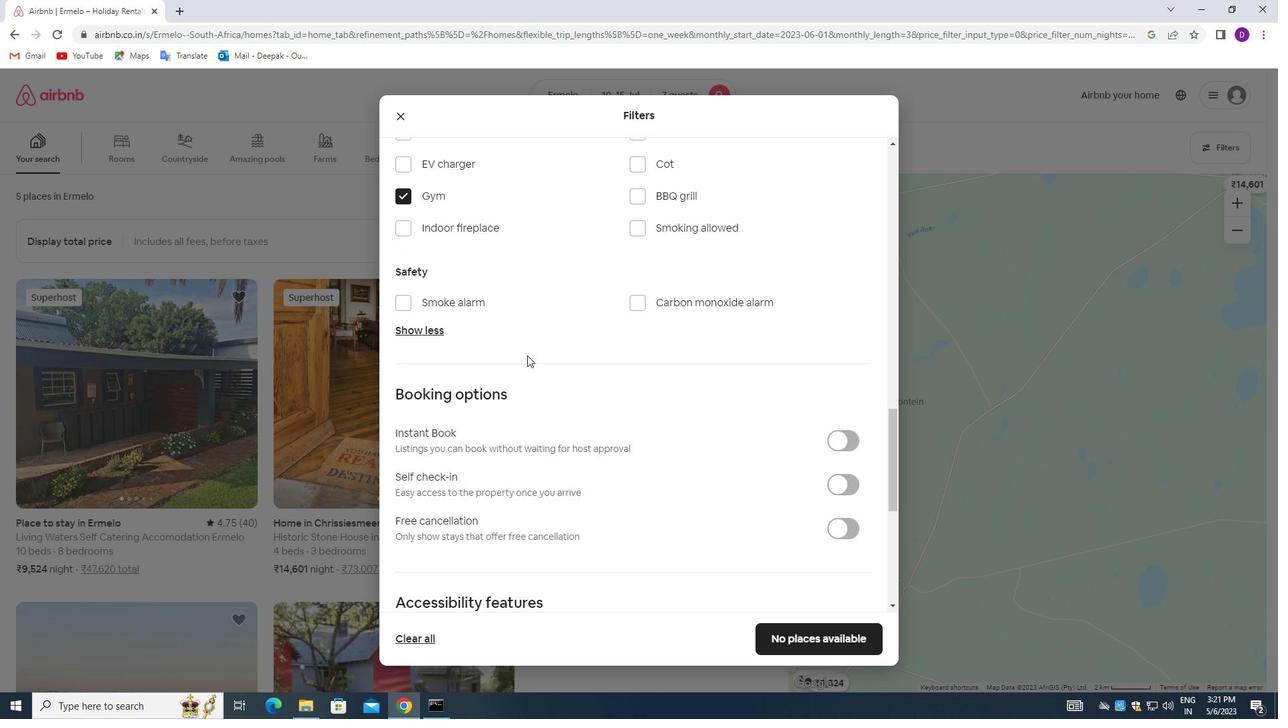 
Action: Mouse moved to (836, 350)
Screenshot: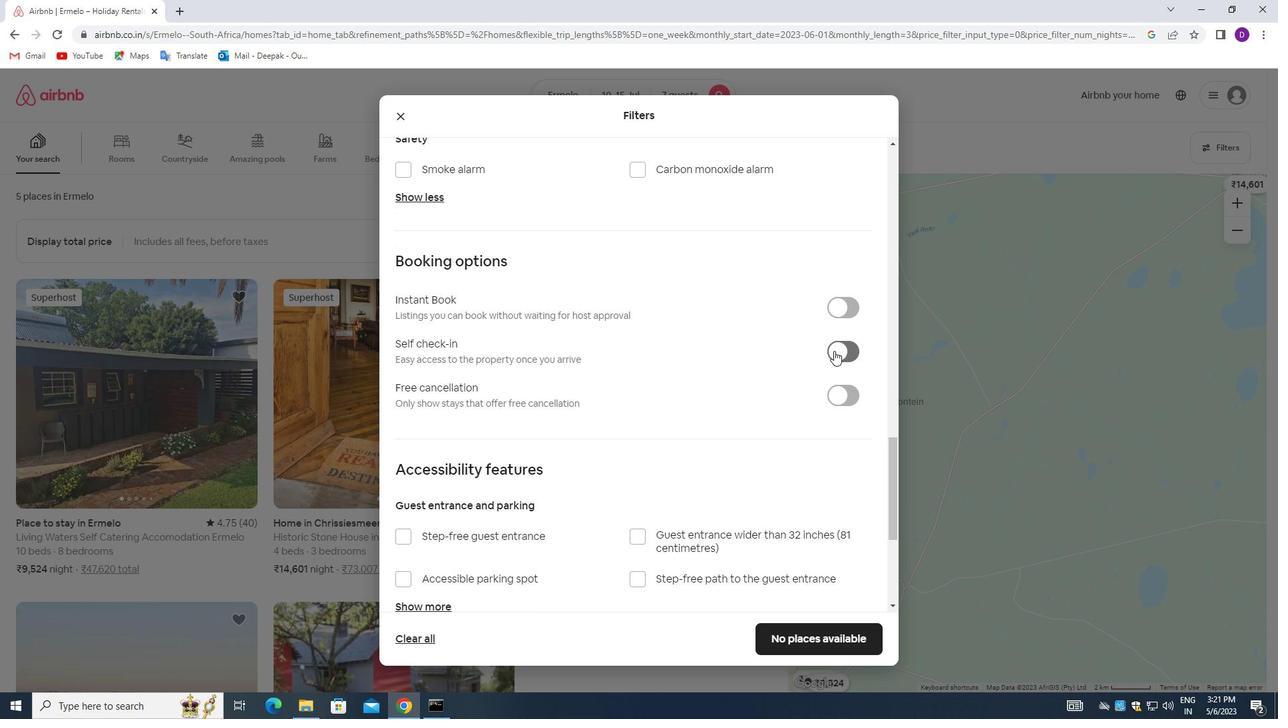
Action: Mouse pressed left at (836, 350)
Screenshot: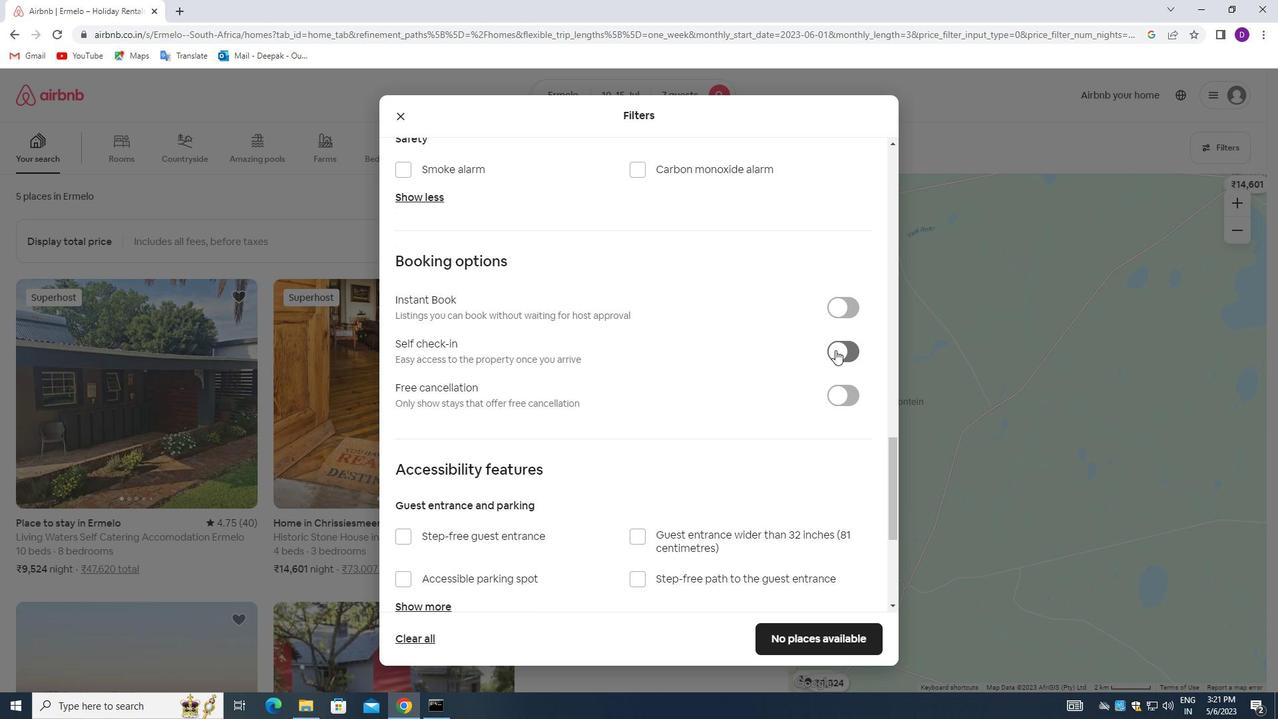 
Action: Mouse moved to (608, 412)
Screenshot: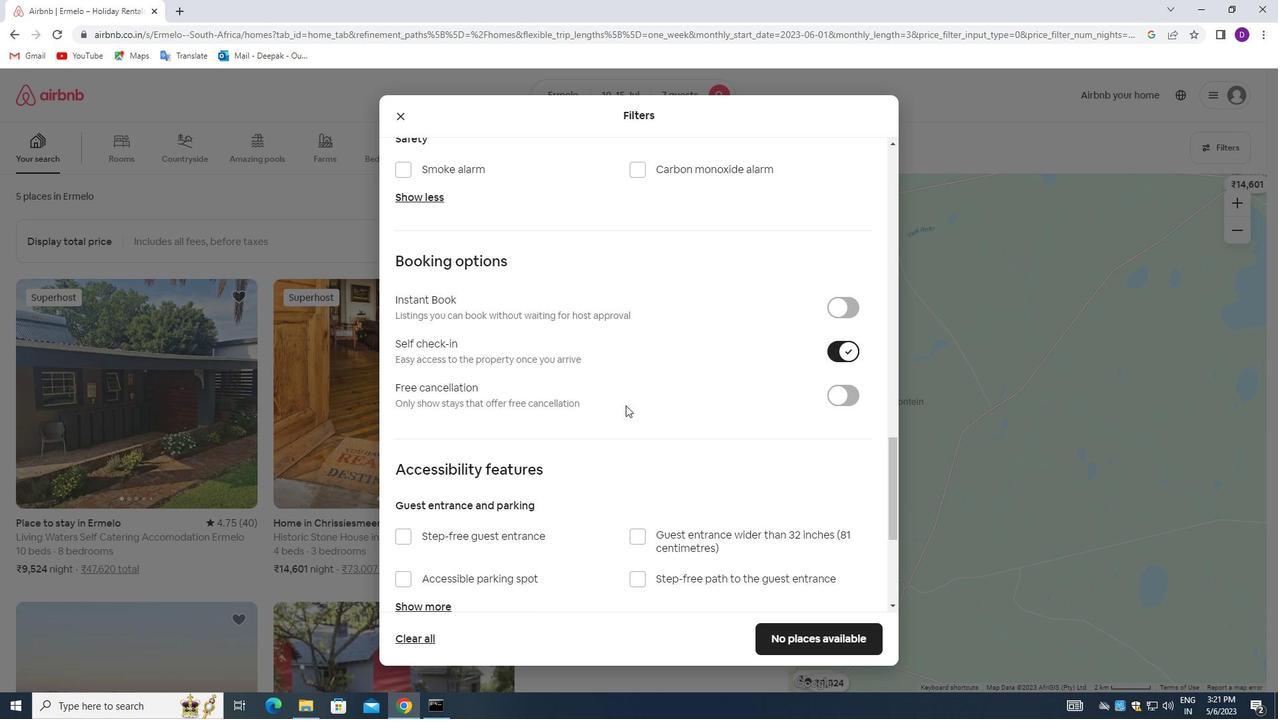 
Action: Mouse scrolled (608, 412) with delta (0, 0)
Screenshot: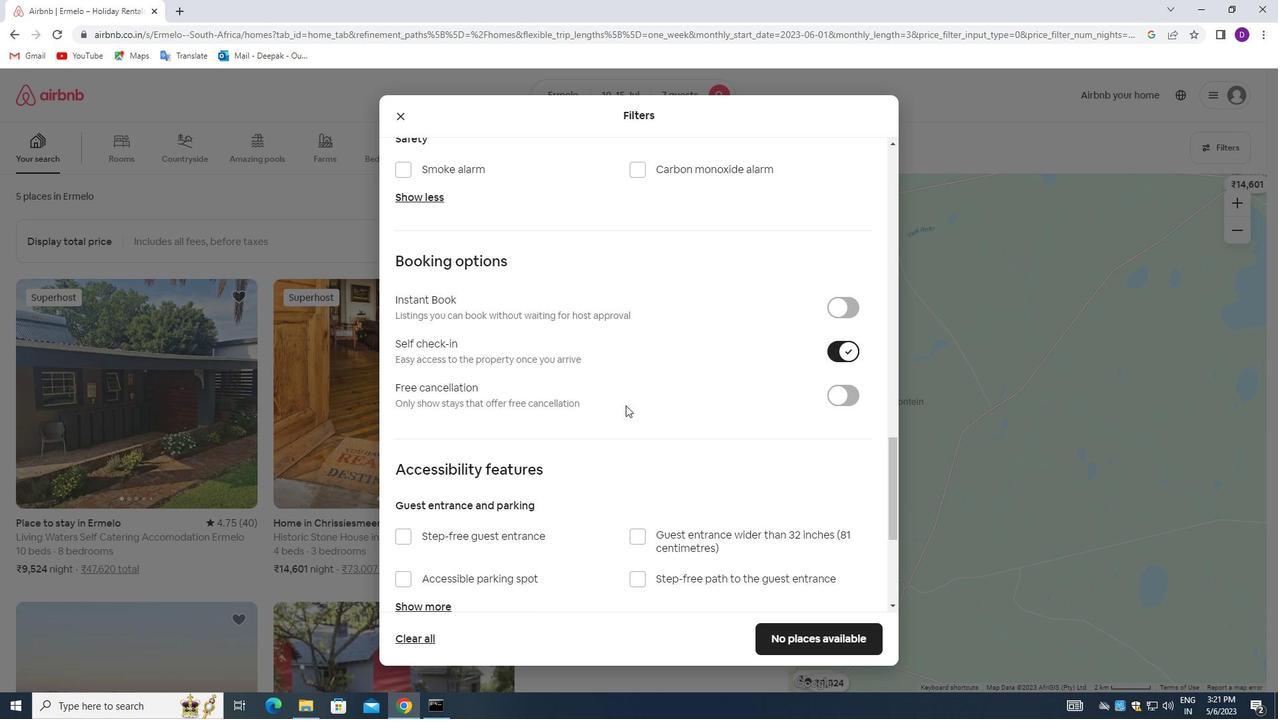 
Action: Mouse moved to (605, 414)
Screenshot: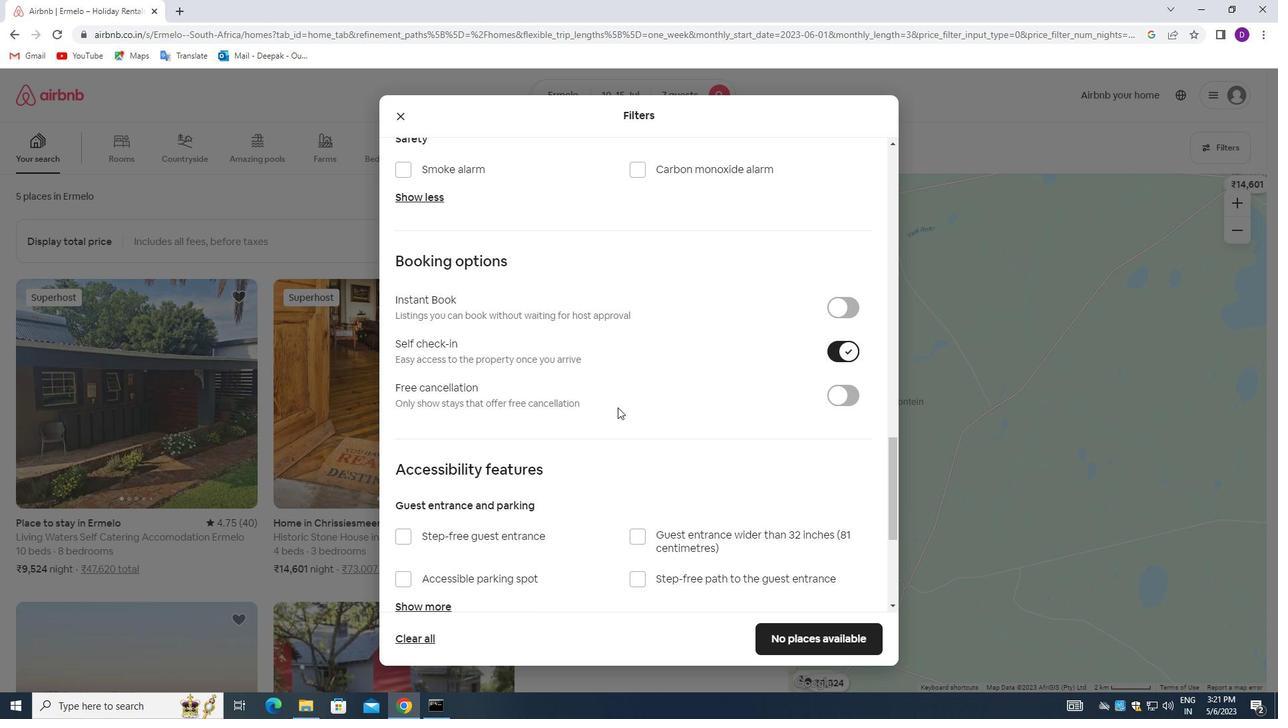 
Action: Mouse scrolled (605, 413) with delta (0, 0)
Screenshot: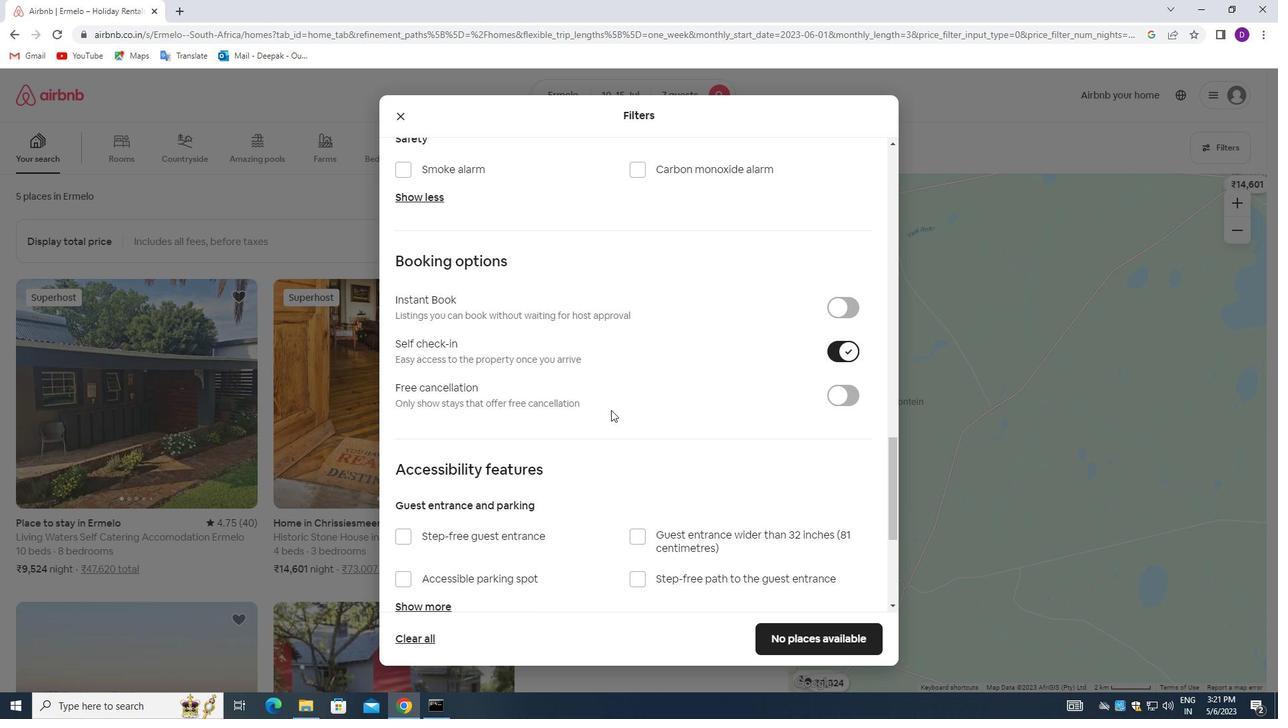 
Action: Mouse moved to (604, 416)
Screenshot: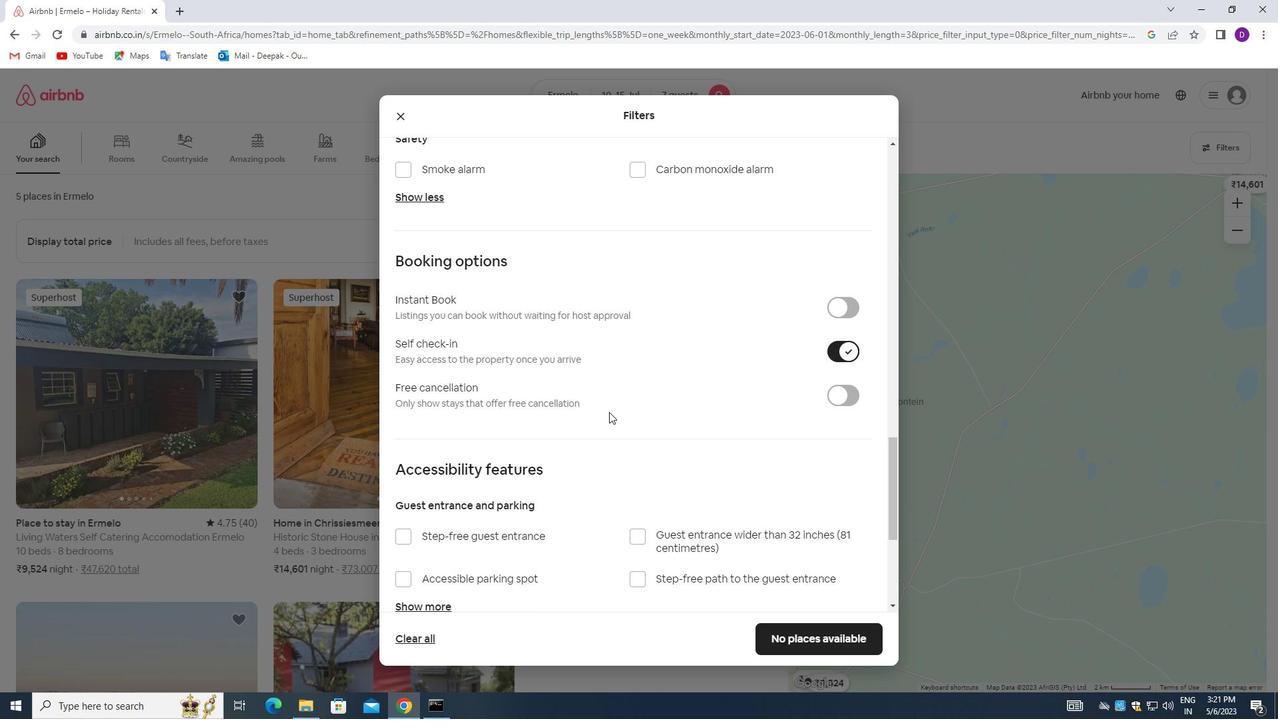 
Action: Mouse scrolled (604, 415) with delta (0, 0)
Screenshot: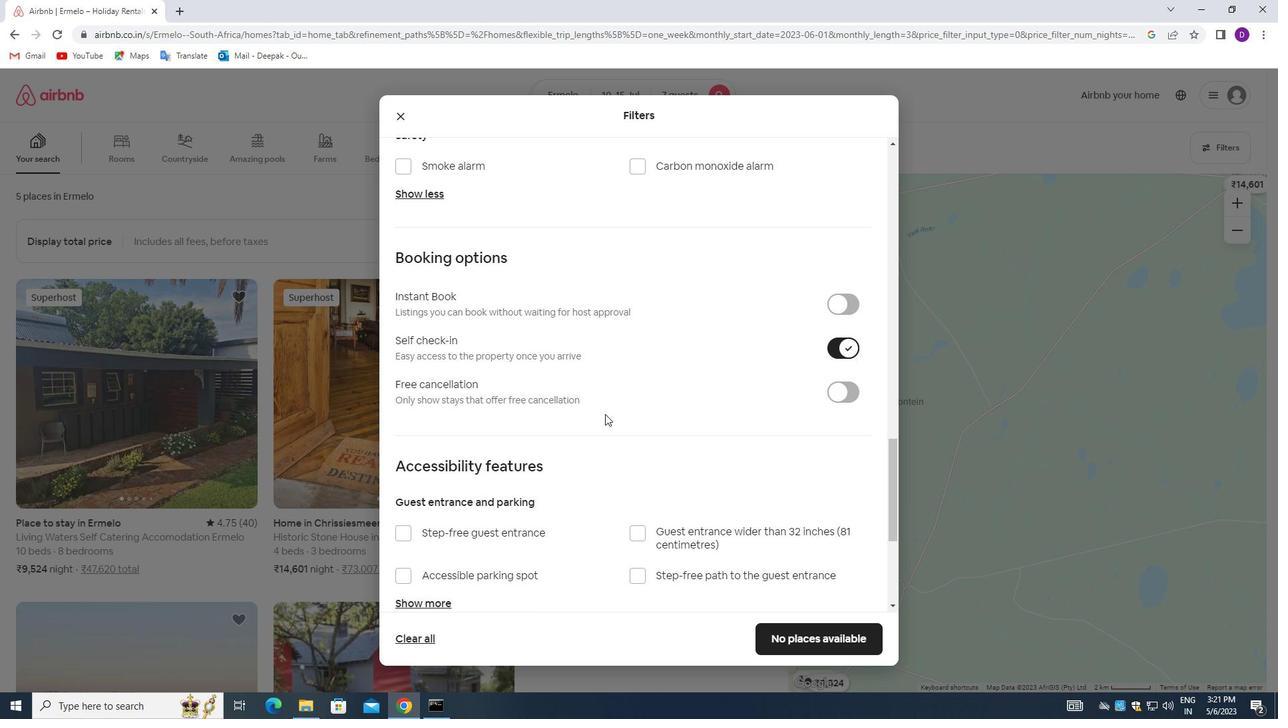 
Action: Mouse moved to (604, 420)
Screenshot: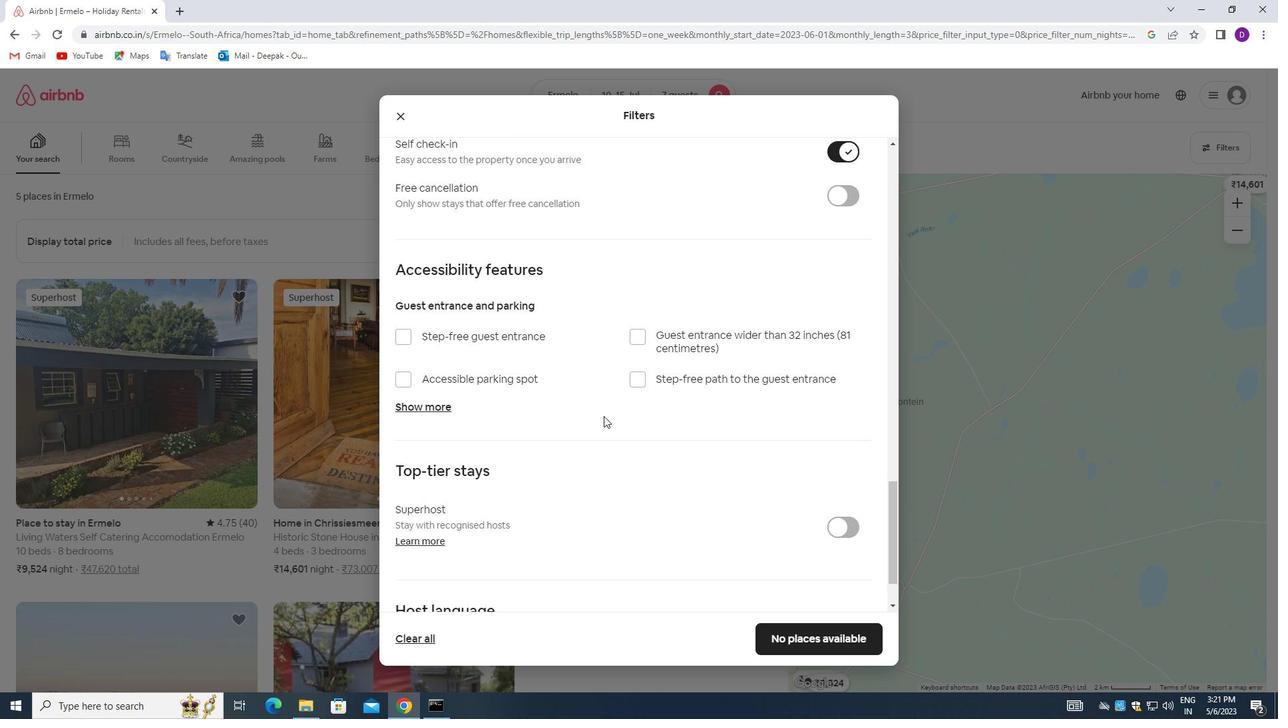 
Action: Mouse scrolled (604, 419) with delta (0, 0)
Screenshot: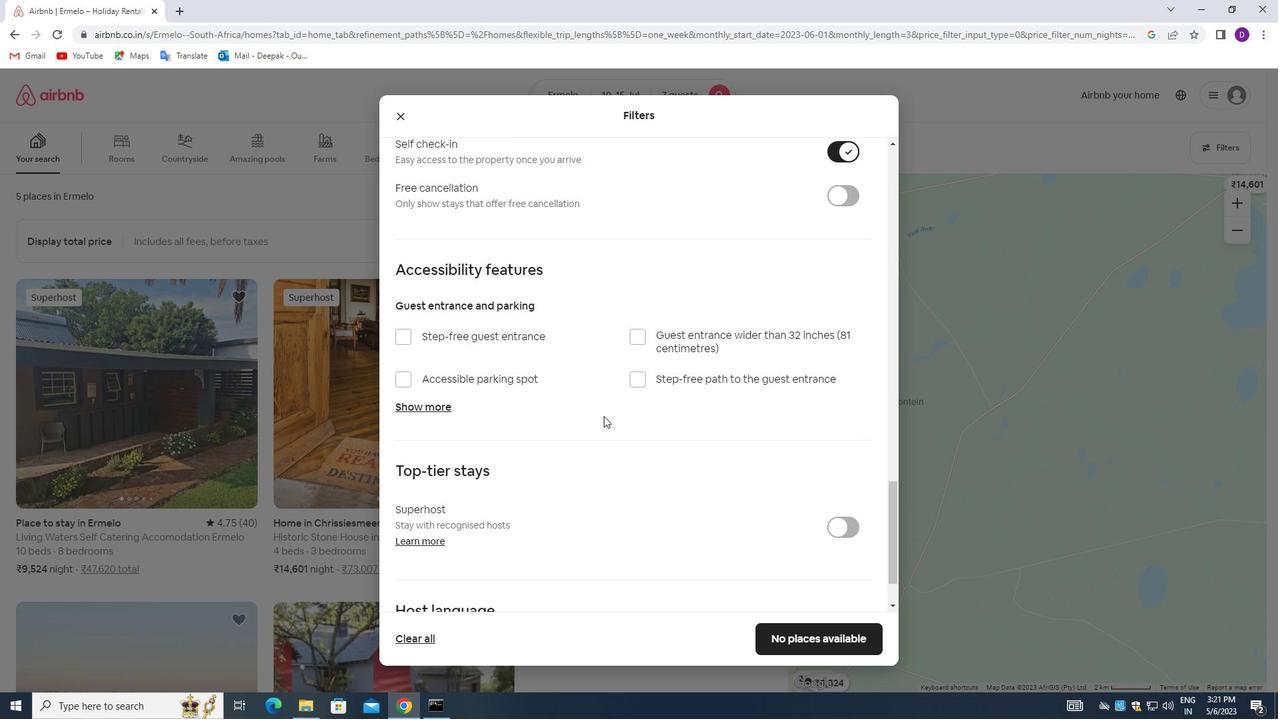 
Action: Mouse moved to (604, 423)
Screenshot: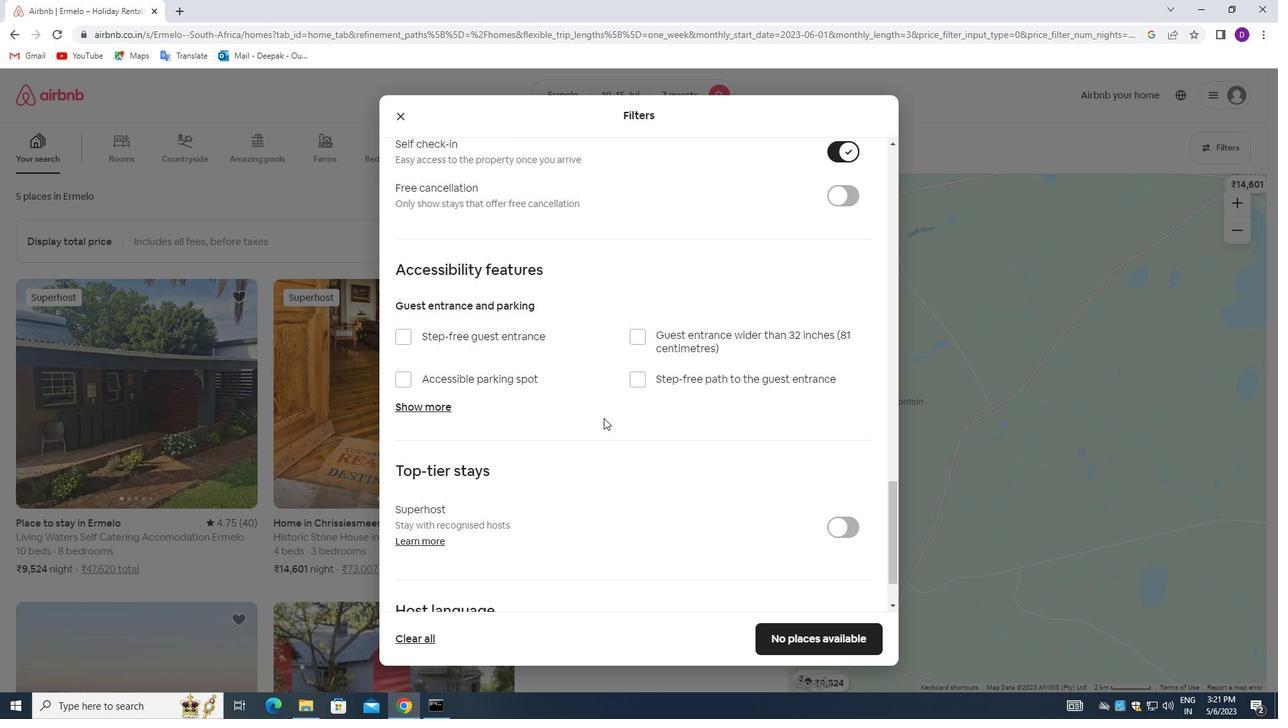 
Action: Mouse scrolled (604, 422) with delta (0, 0)
Screenshot: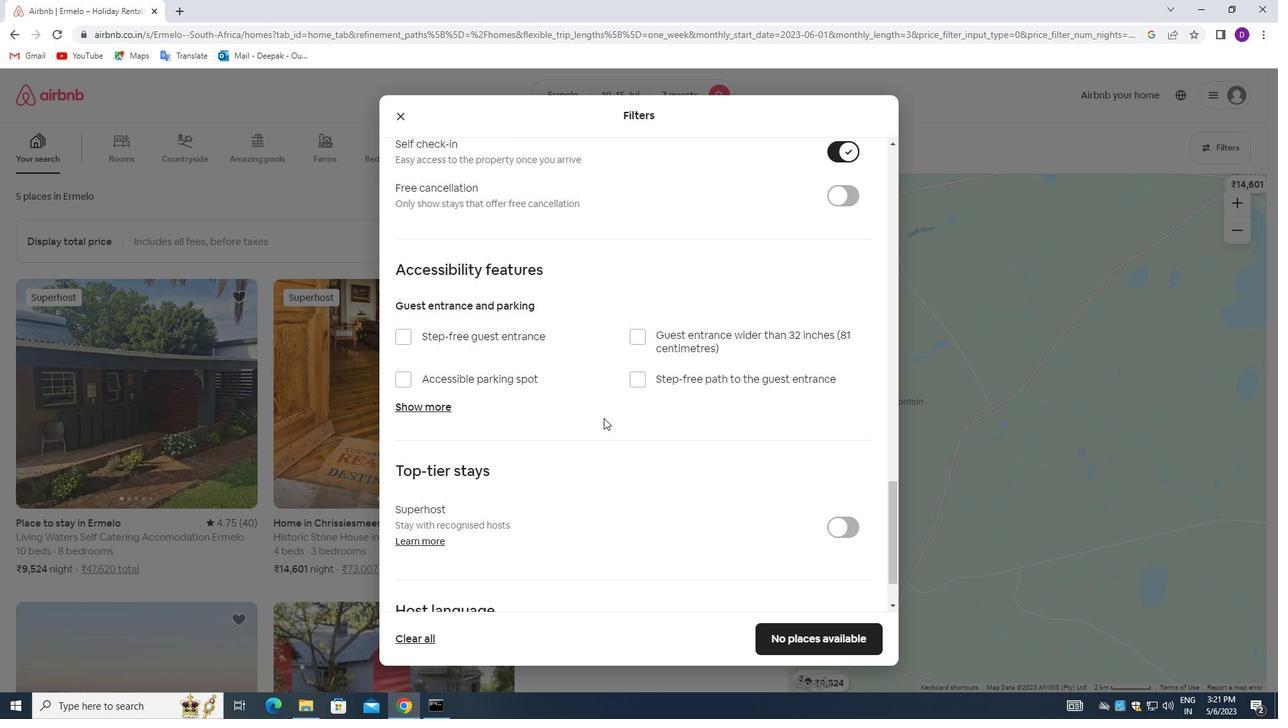 
Action: Mouse scrolled (604, 422) with delta (0, 0)
Screenshot: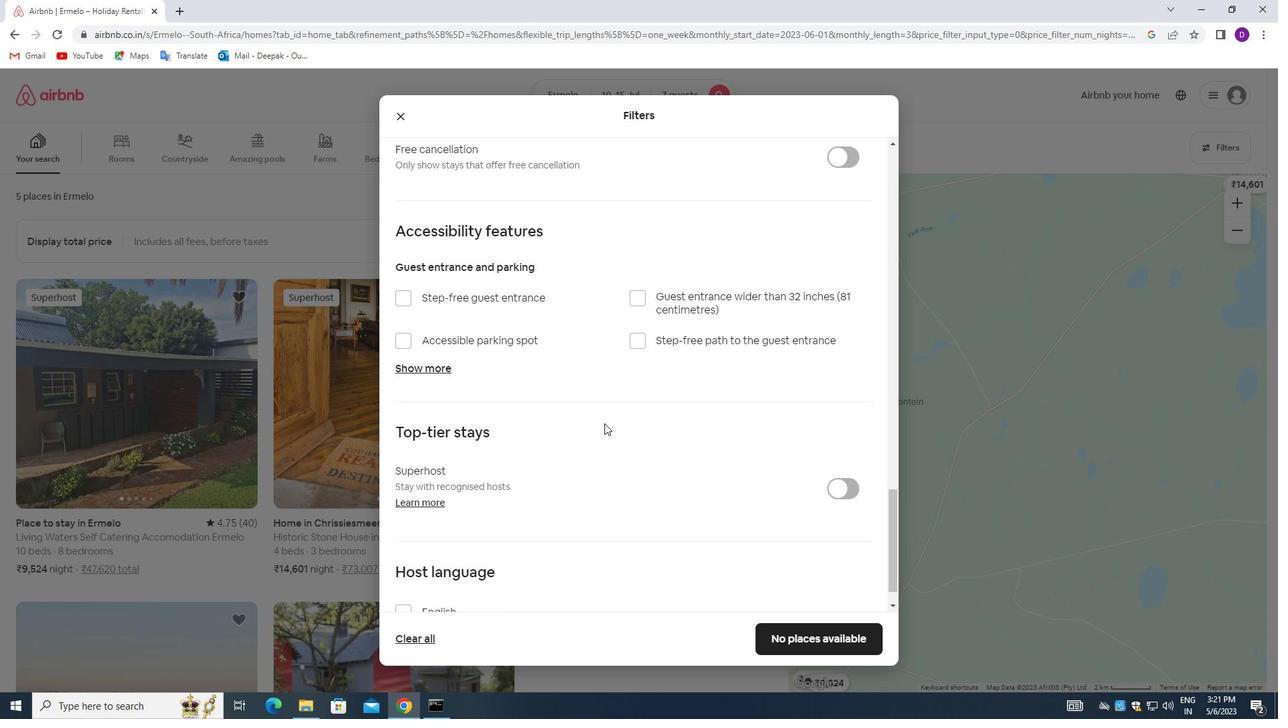 
Action: Mouse moved to (606, 424)
Screenshot: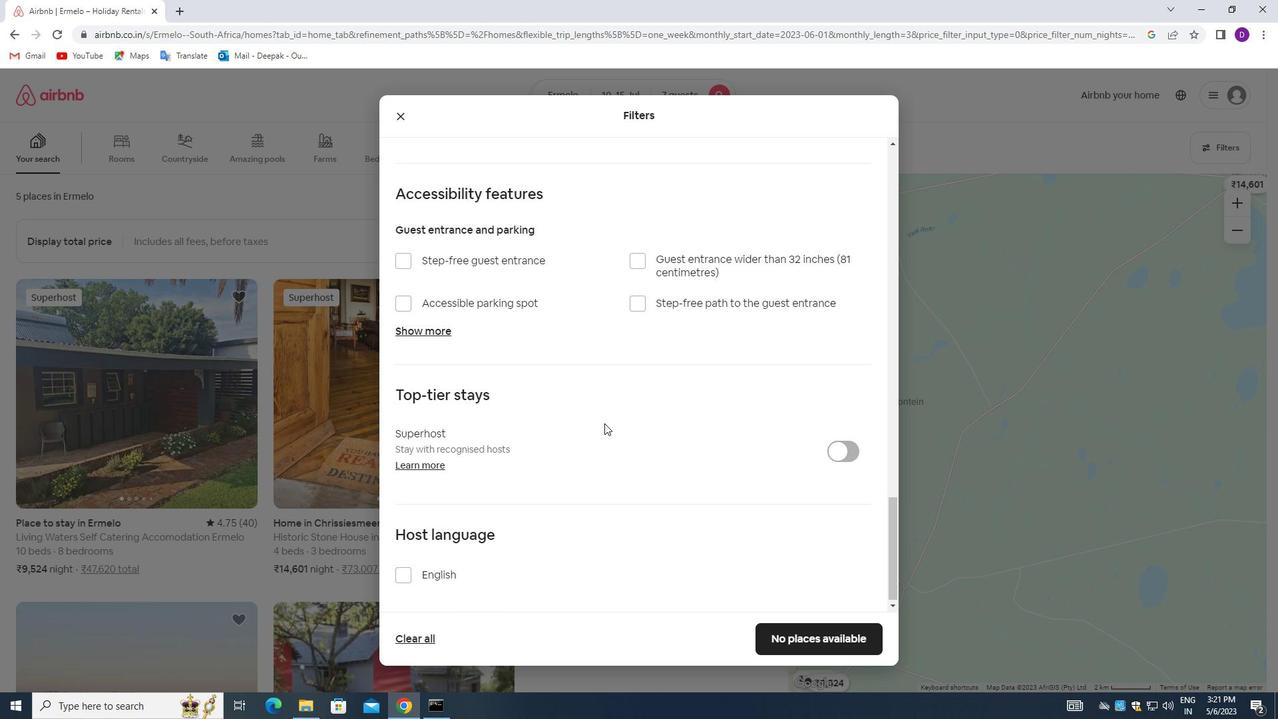 
Action: Mouse scrolled (606, 424) with delta (0, 0)
Screenshot: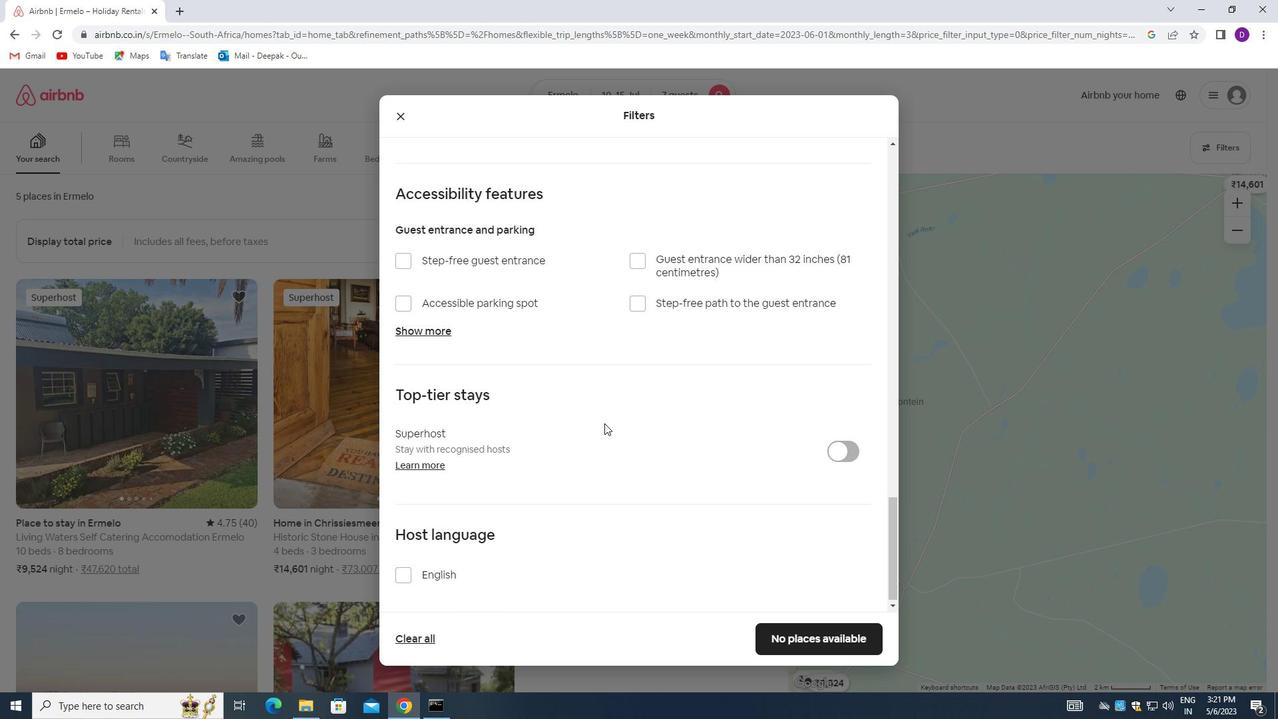 
Action: Mouse moved to (404, 573)
Screenshot: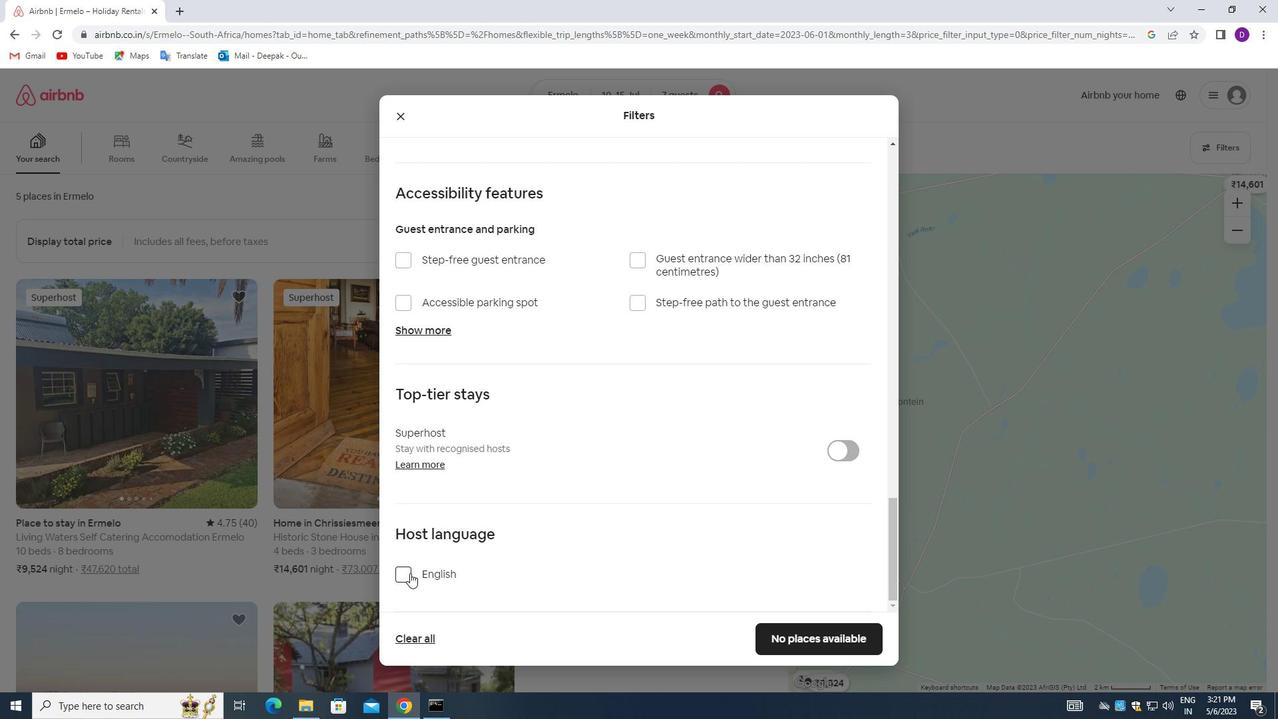 
Action: Mouse pressed left at (404, 573)
Screenshot: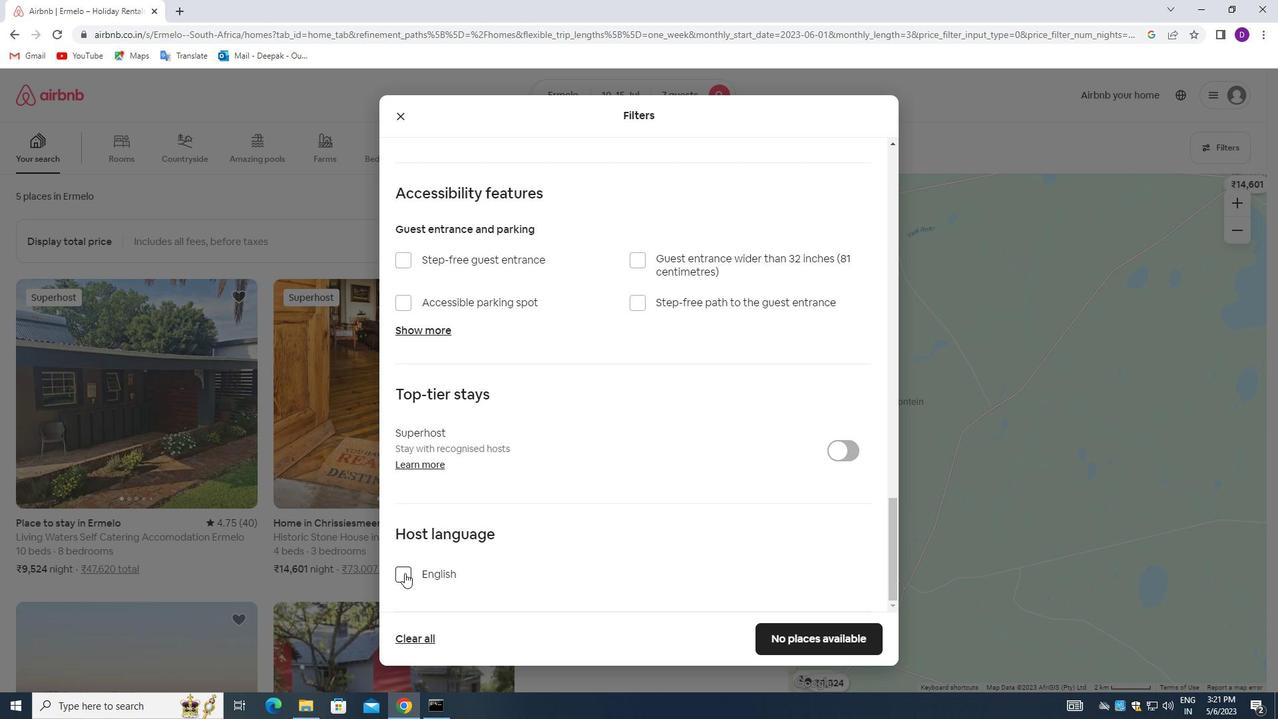 
Action: Mouse moved to (777, 630)
Screenshot: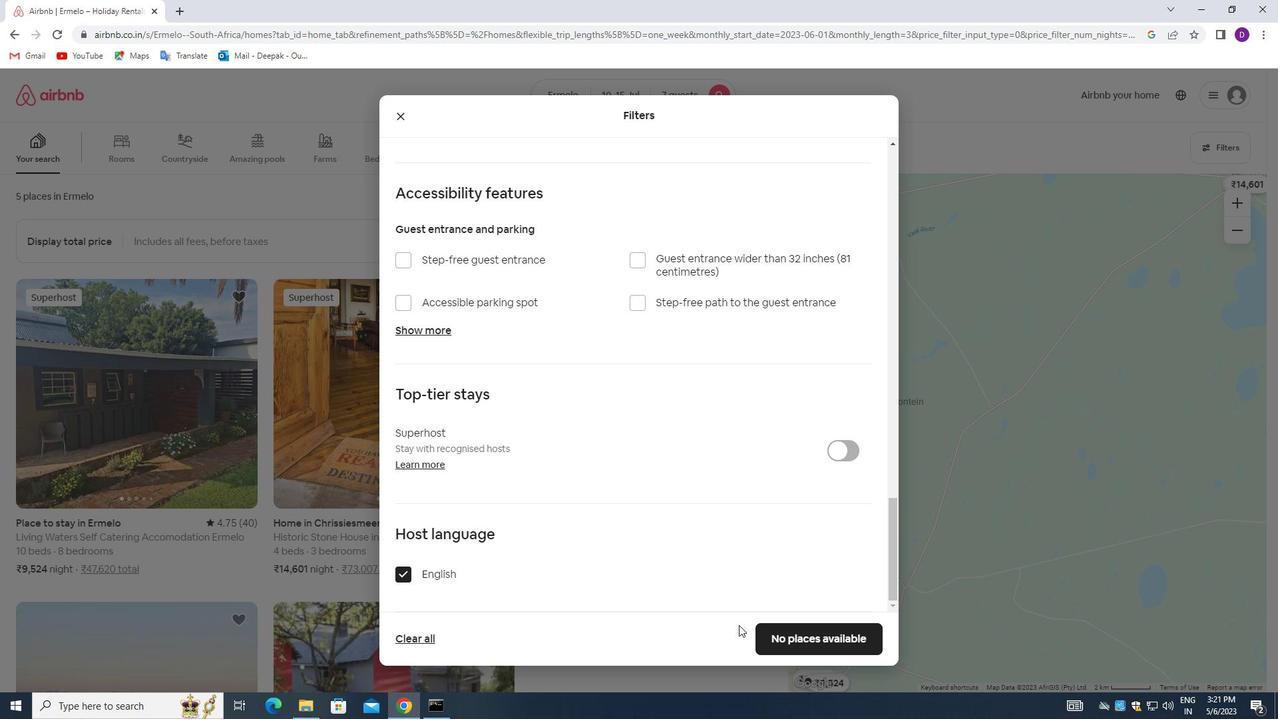 
Action: Mouse scrolled (777, 630) with delta (0, 0)
Screenshot: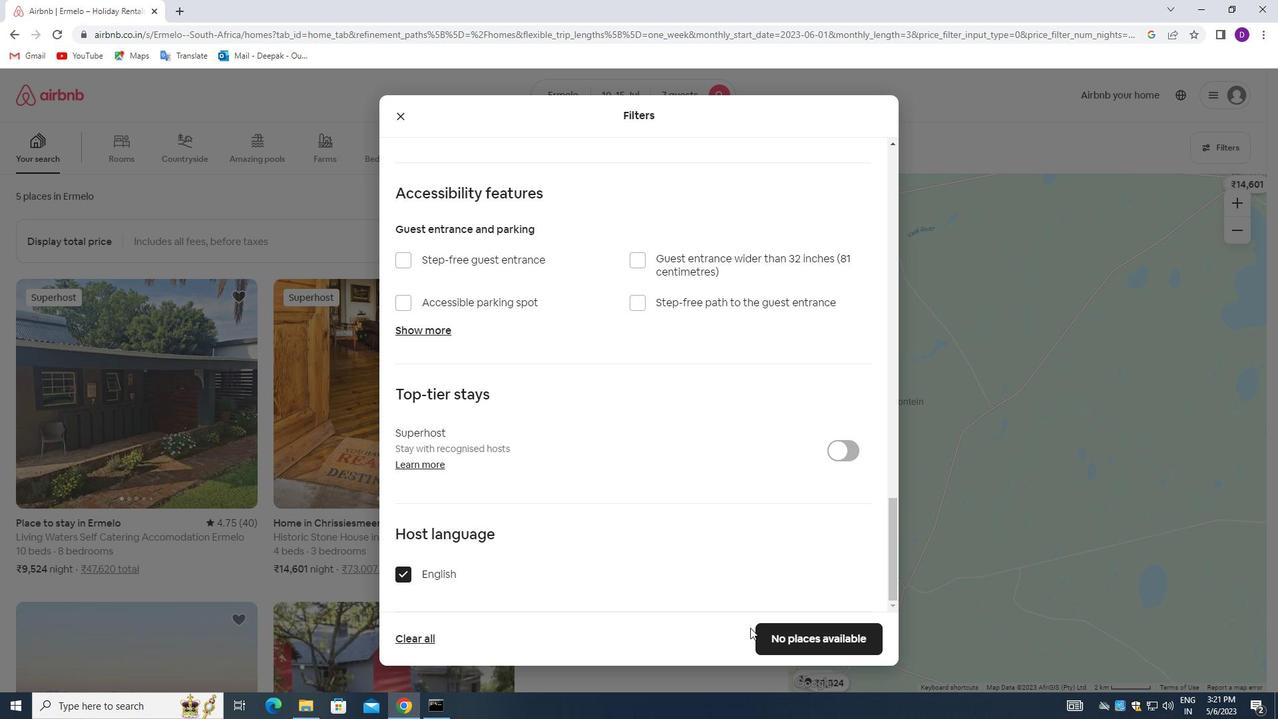 
Action: Mouse moved to (778, 630)
Screenshot: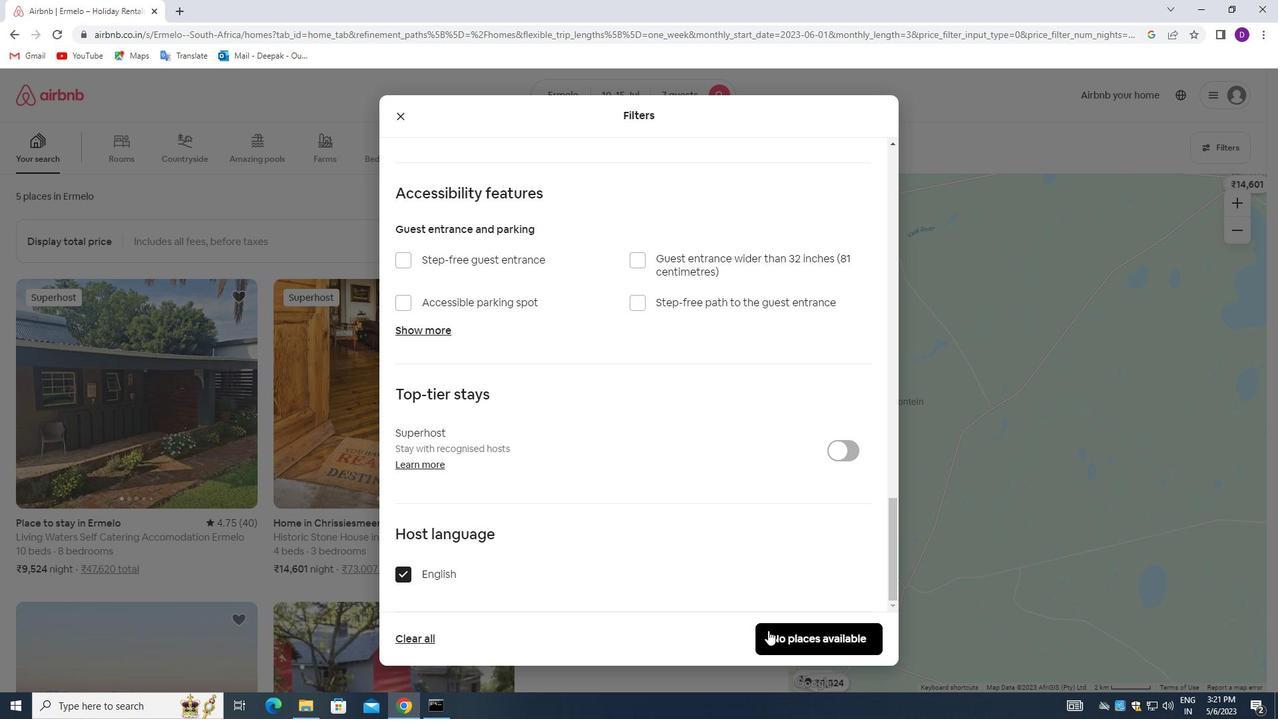 
Action: Mouse scrolled (778, 630) with delta (0, 0)
Screenshot: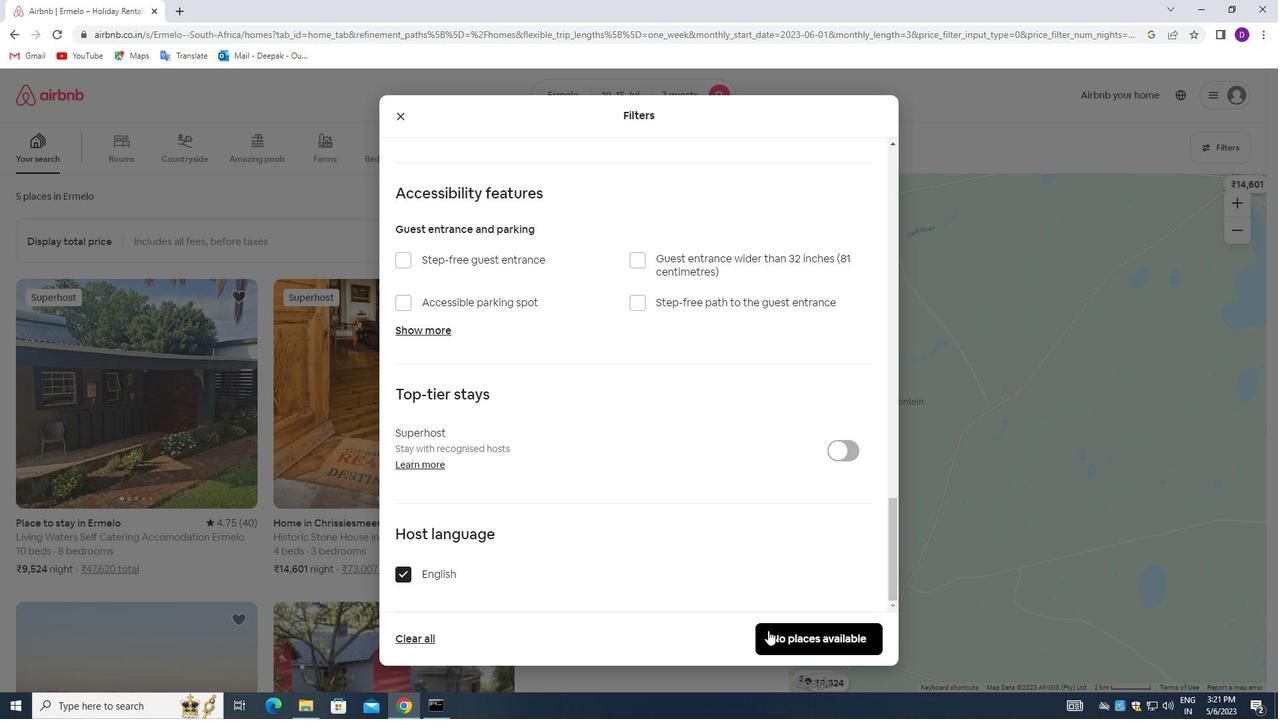 
Action: Mouse scrolled (778, 630) with delta (0, 0)
Screenshot: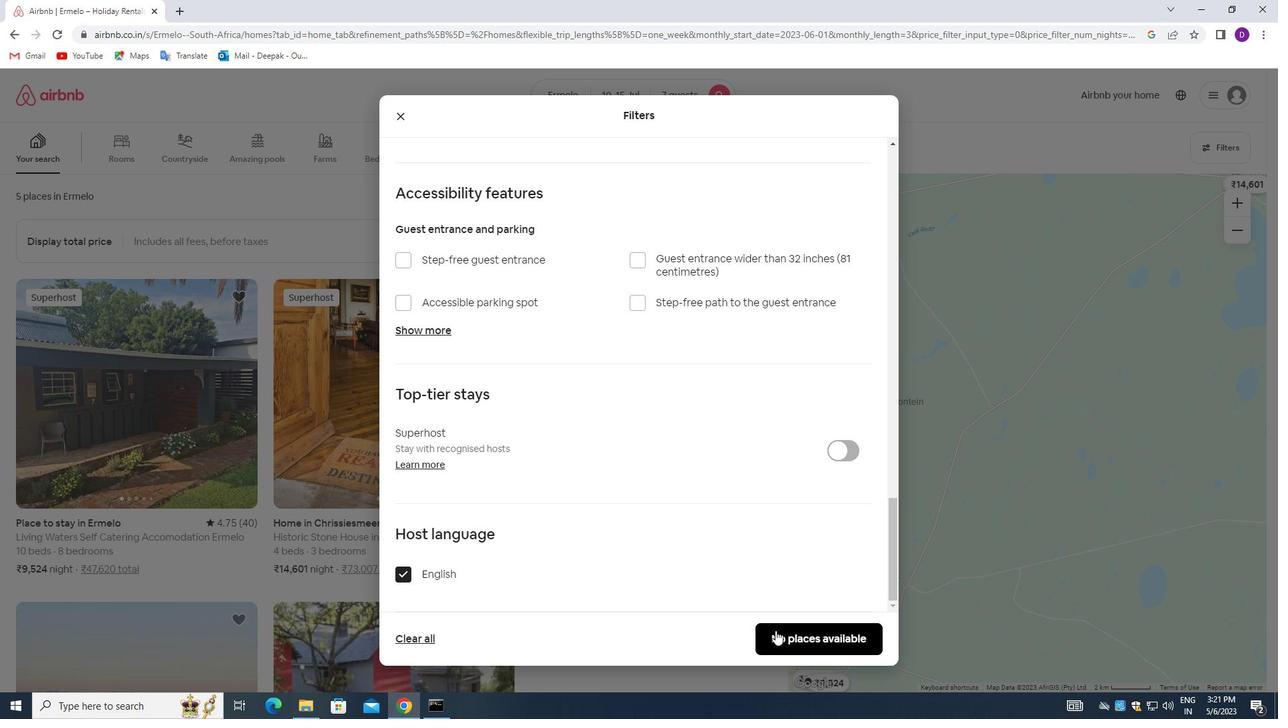 
Action: Mouse pressed left at (778, 630)
Screenshot: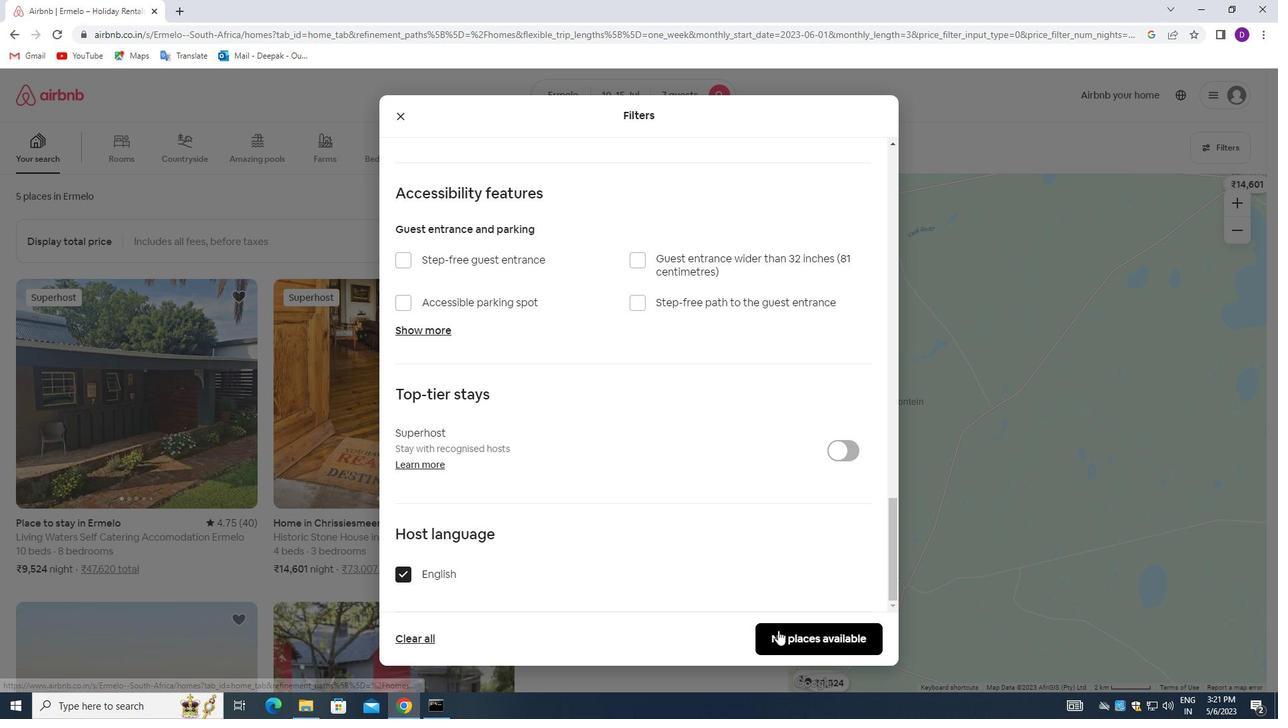 
Action: Mouse moved to (758, 622)
Screenshot: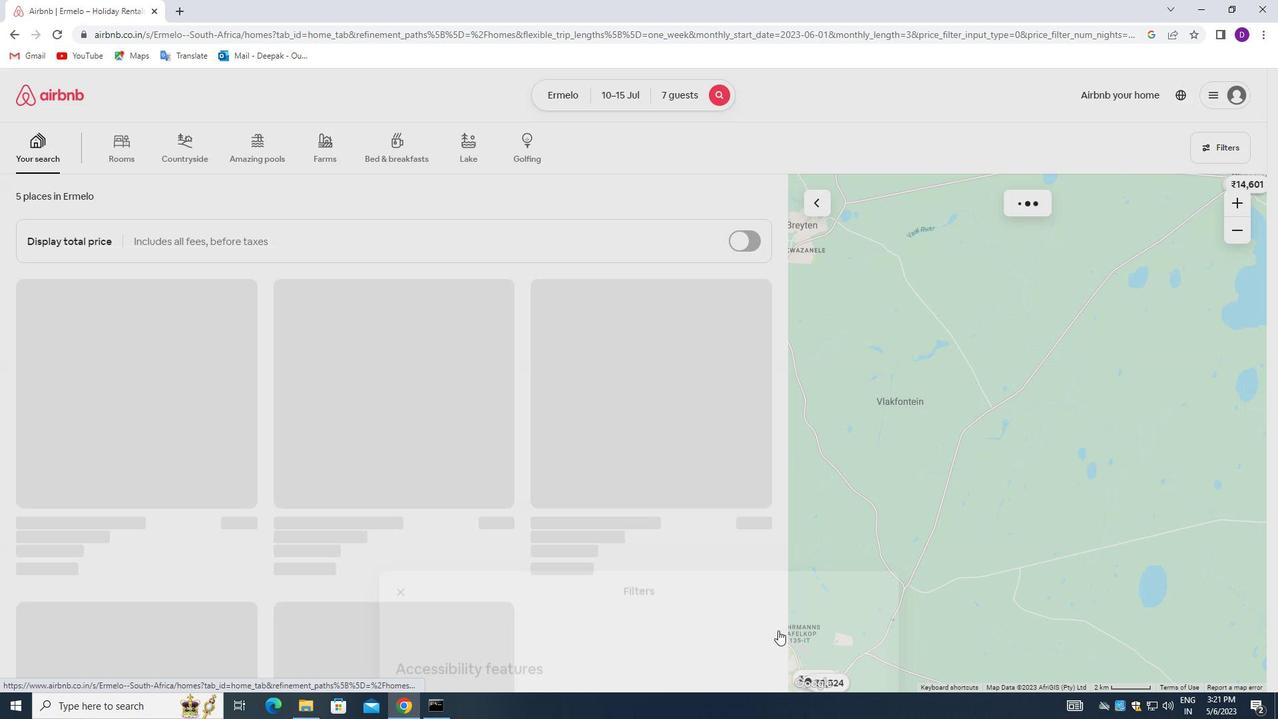 
